 Task: Look for space in Mpophomeni, South Africa from 12th July, 2023 to 16th July, 2023 for 8 adults in price range Rs.10000 to Rs.16000. Place can be private room with 8 bedrooms having 8 beds and 8 bathrooms. Property type can be house, flat, guest house. Amenities needed are: wifi, TV, free parkinig on premises, gym, breakfast. Booking option can be shelf check-in. Required host language is English.
Action: Mouse moved to (476, 123)
Screenshot: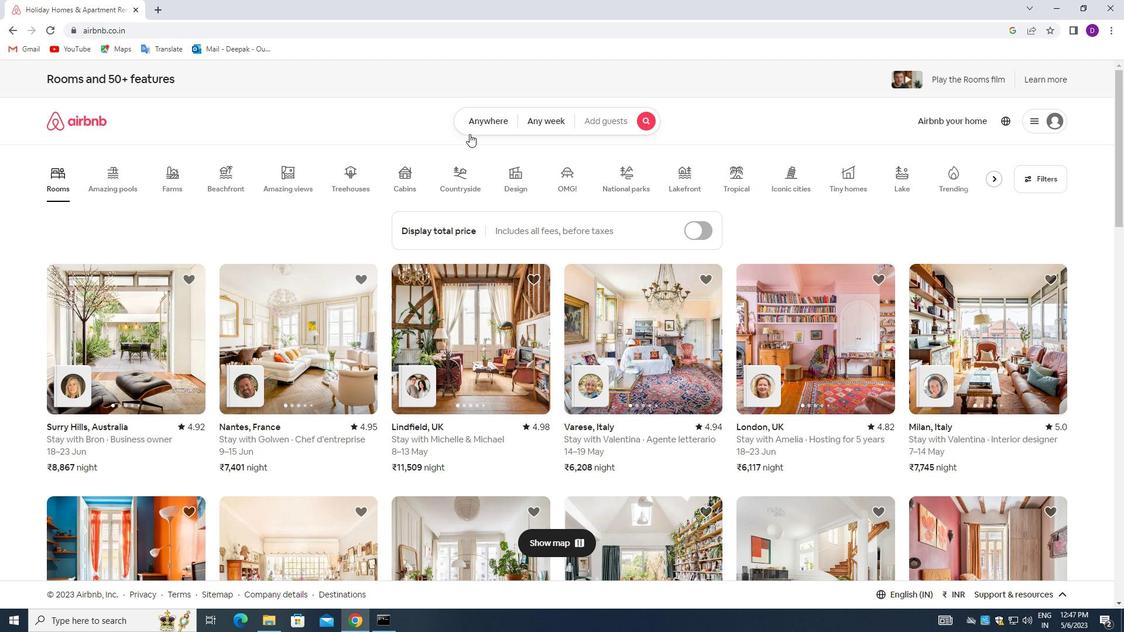 
Action: Mouse pressed left at (476, 123)
Screenshot: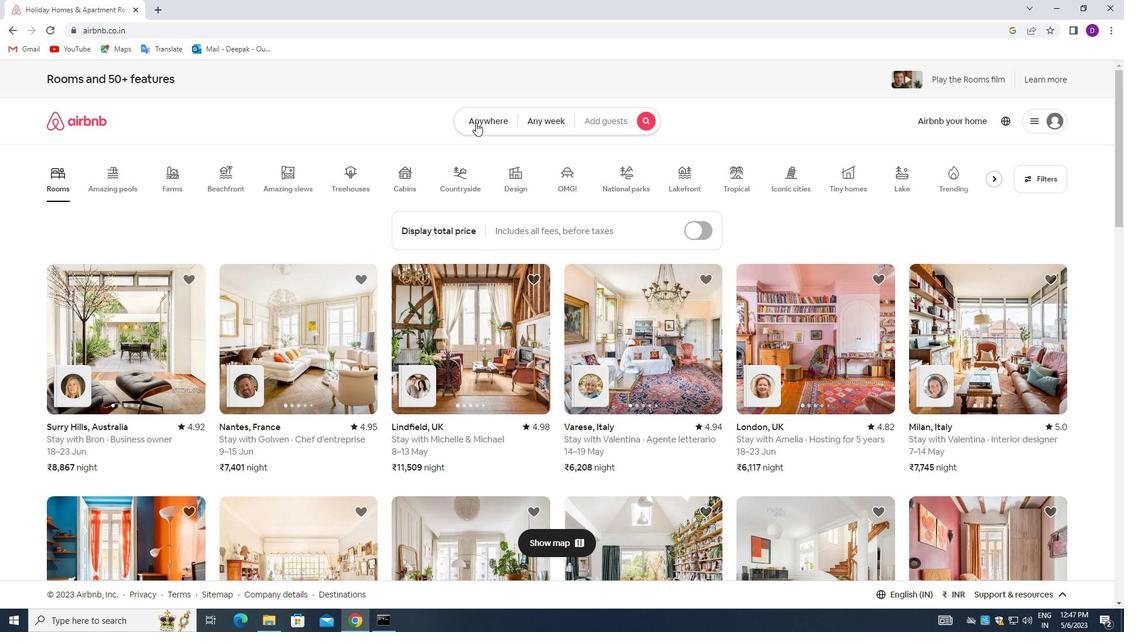 
Action: Mouse moved to (442, 172)
Screenshot: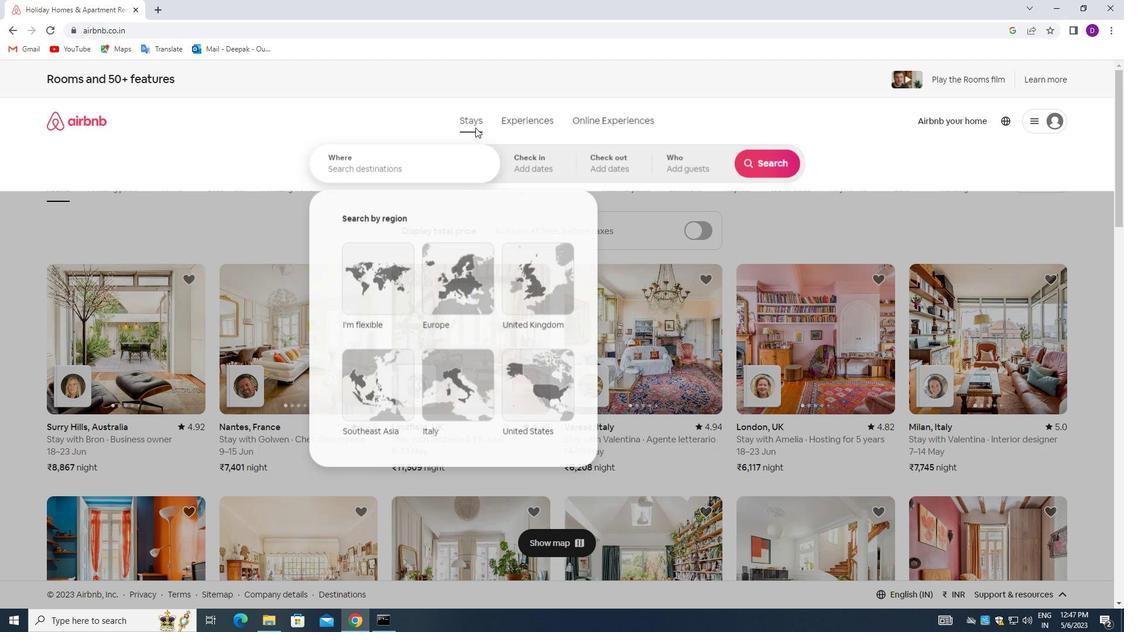 
Action: Mouse pressed left at (442, 172)
Screenshot: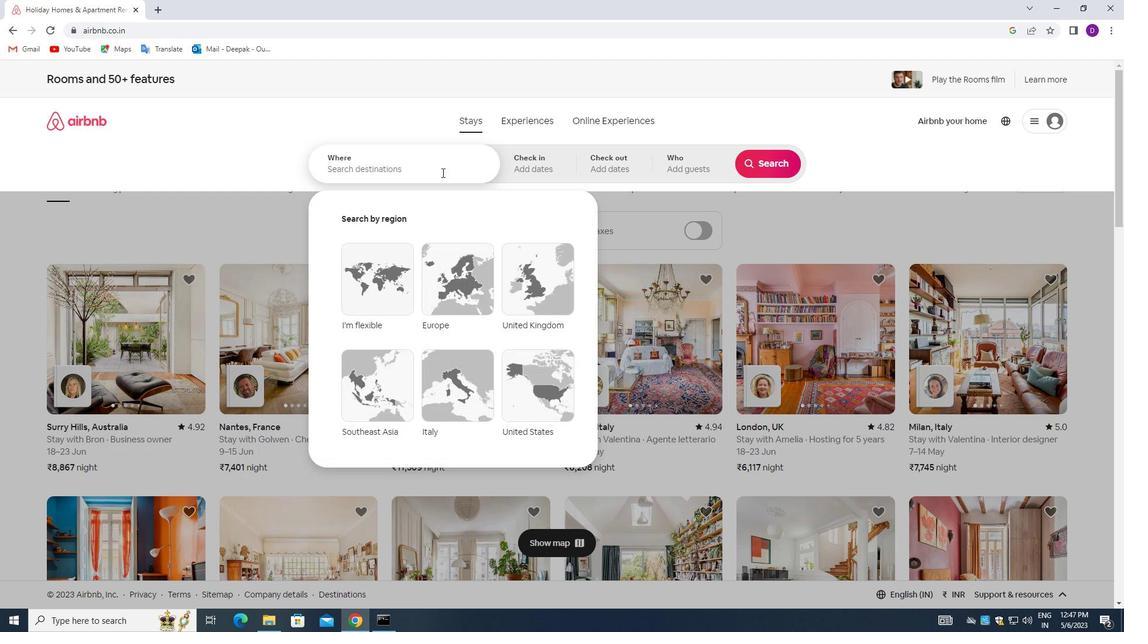 
Action: Mouse moved to (244, 257)
Screenshot: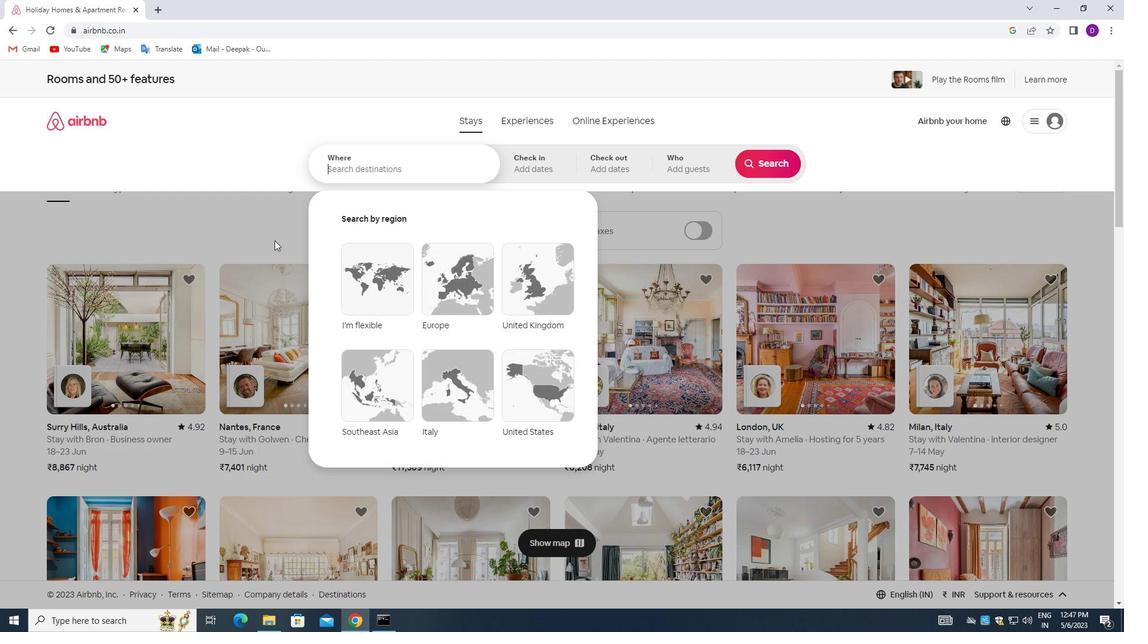 
Action: Key pressed <Key.shift>MPOPHOMENI,<Key.space><Key.shift_r>SOUTH<Key.space><Key.shift_r>AFRICA<Key.enter>
Screenshot: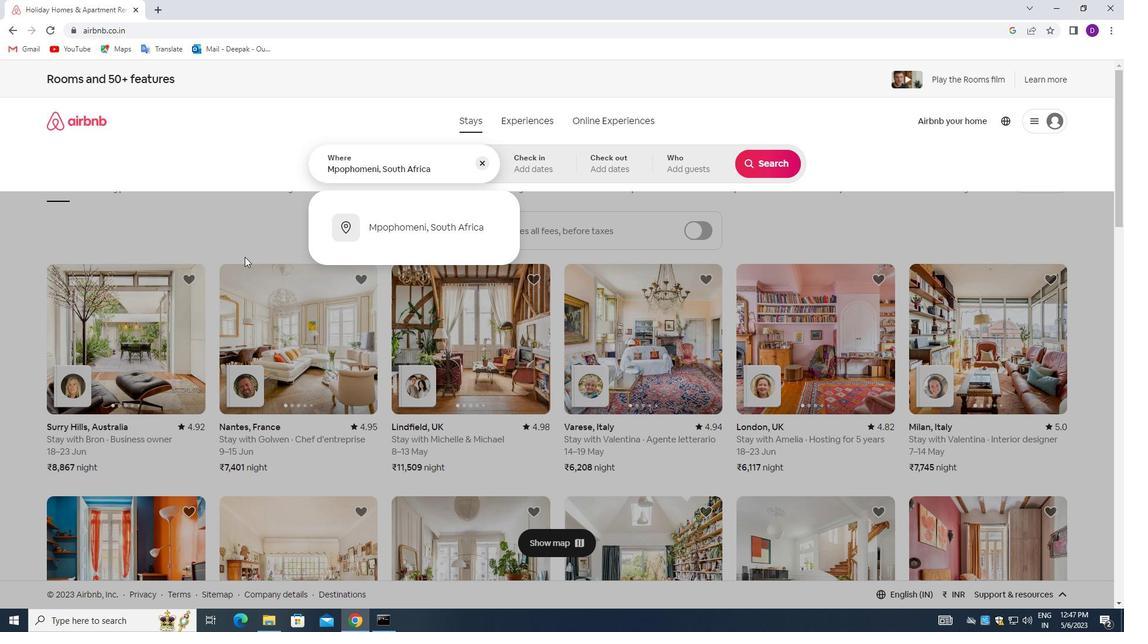 
Action: Mouse moved to (762, 259)
Screenshot: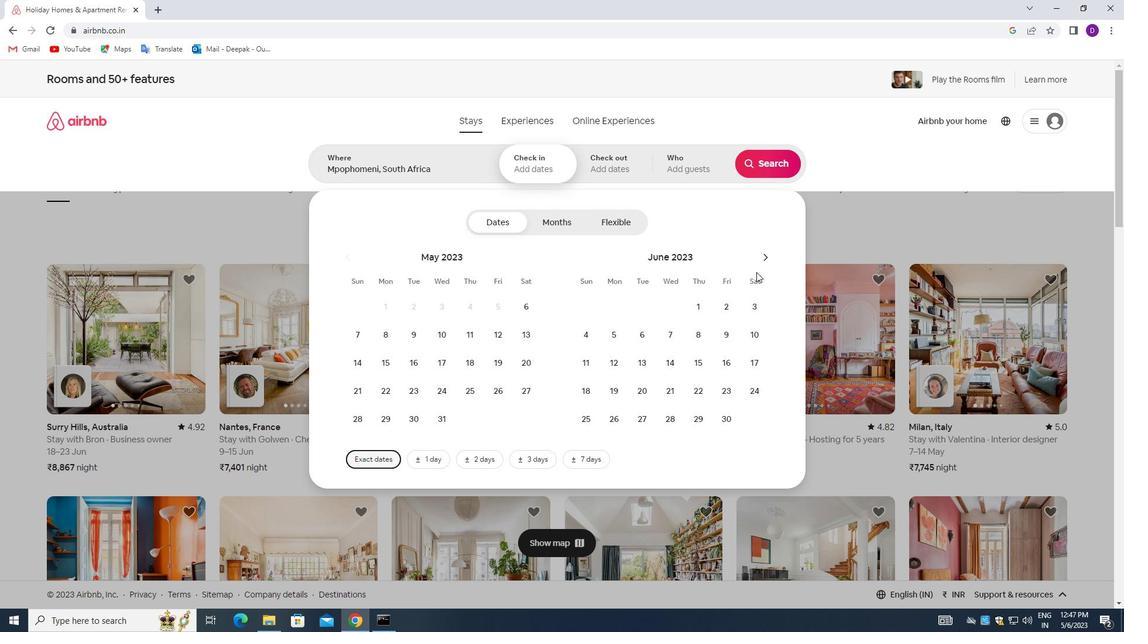 
Action: Mouse pressed left at (762, 259)
Screenshot: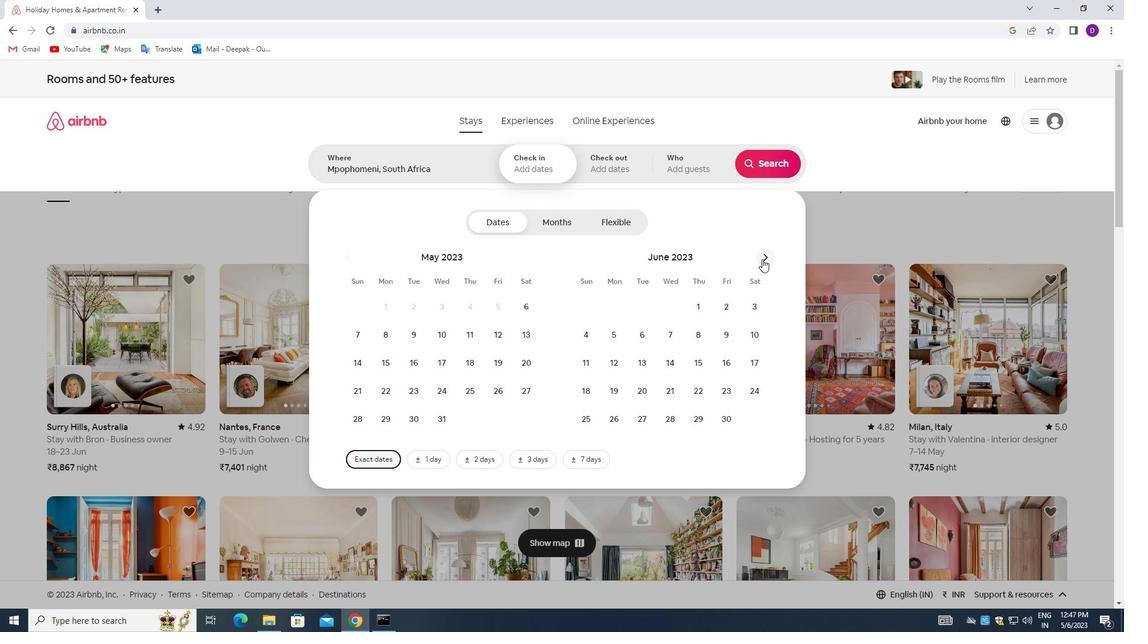 
Action: Mouse moved to (672, 366)
Screenshot: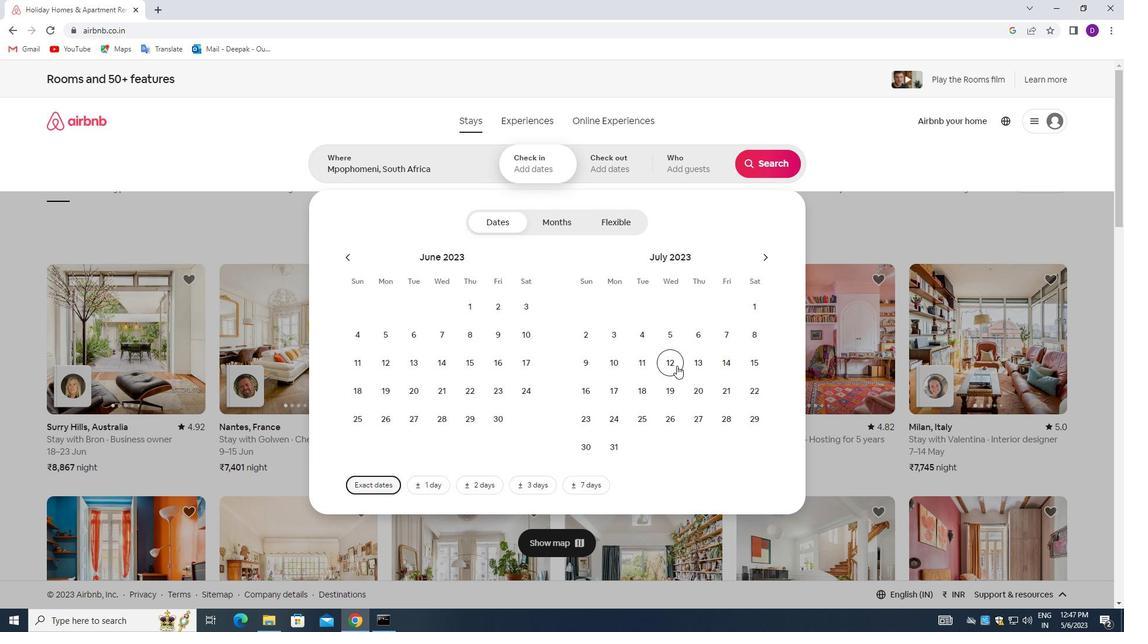 
Action: Mouse pressed left at (672, 366)
Screenshot: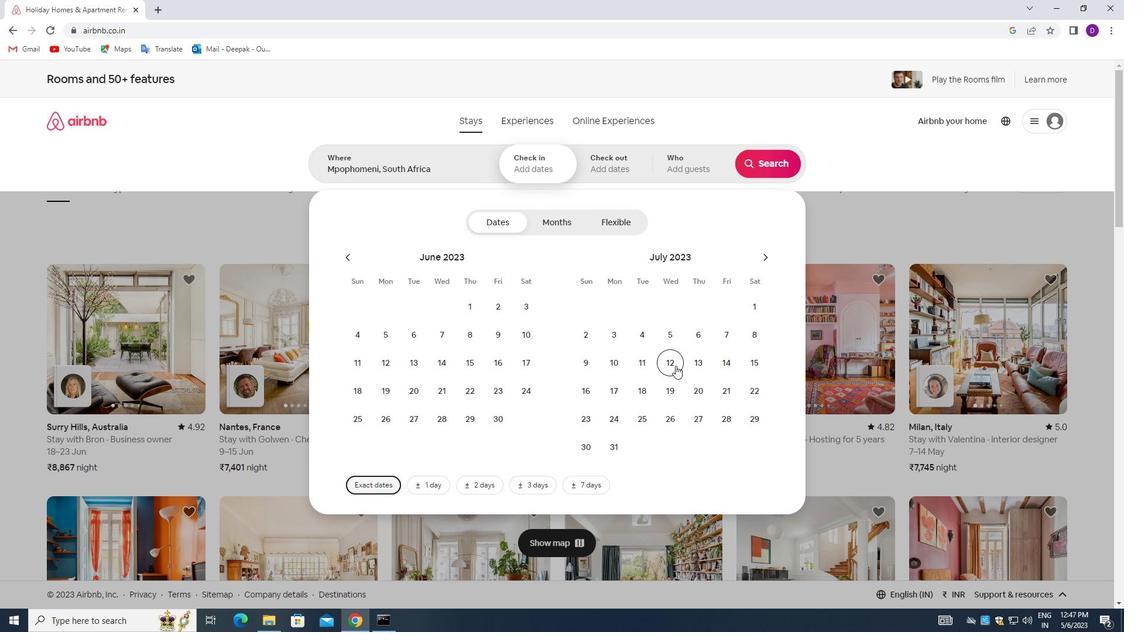 
Action: Mouse moved to (592, 387)
Screenshot: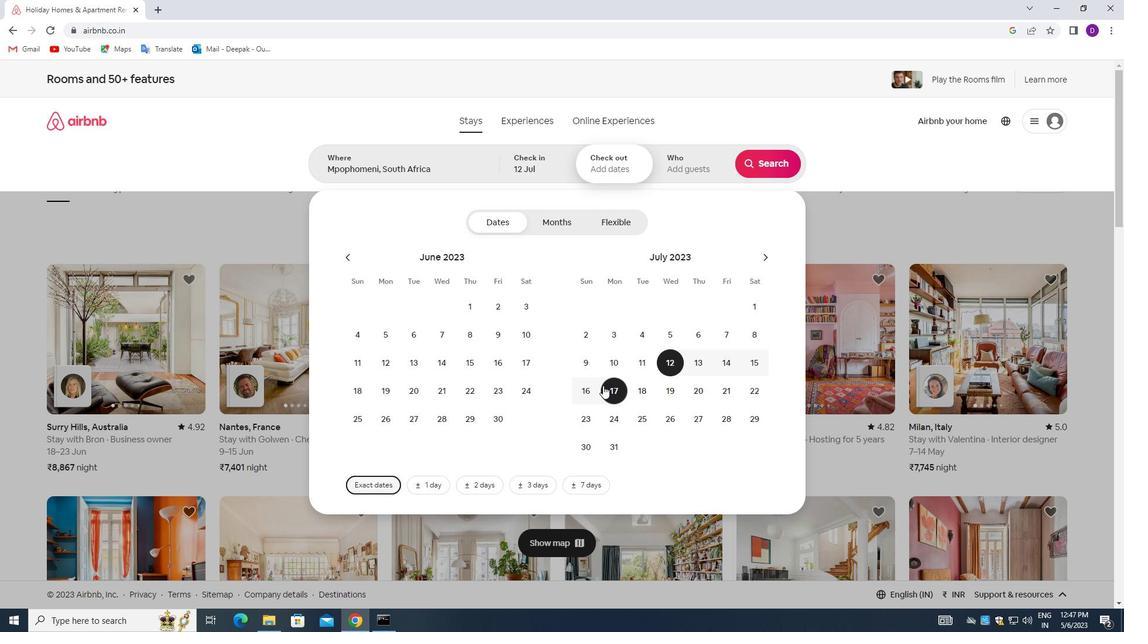
Action: Mouse pressed left at (592, 387)
Screenshot: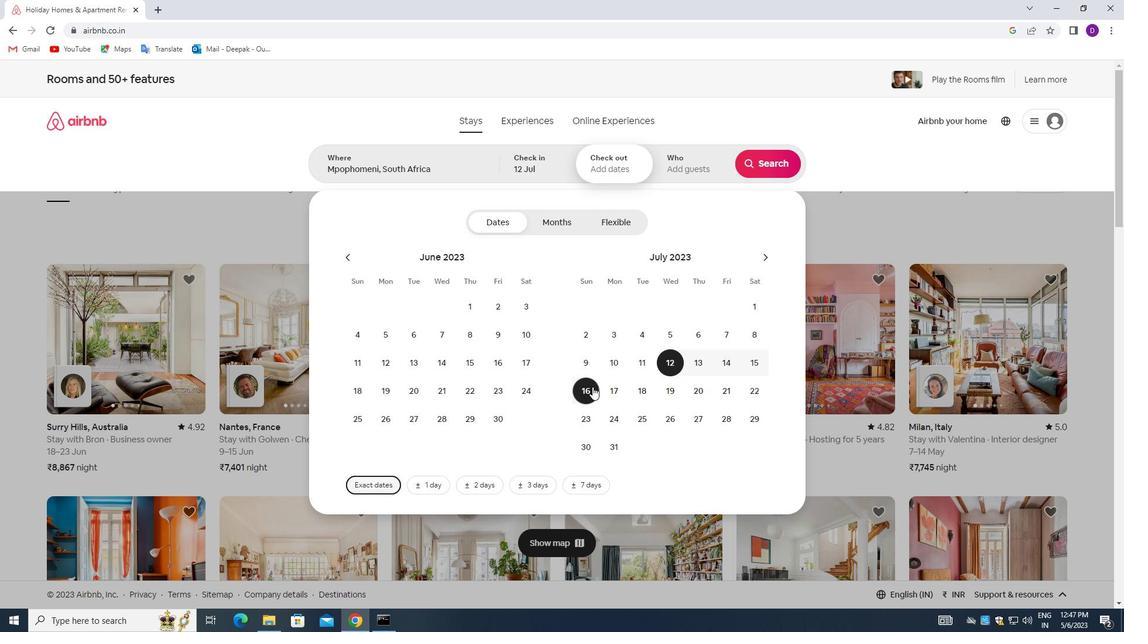 
Action: Mouse moved to (691, 166)
Screenshot: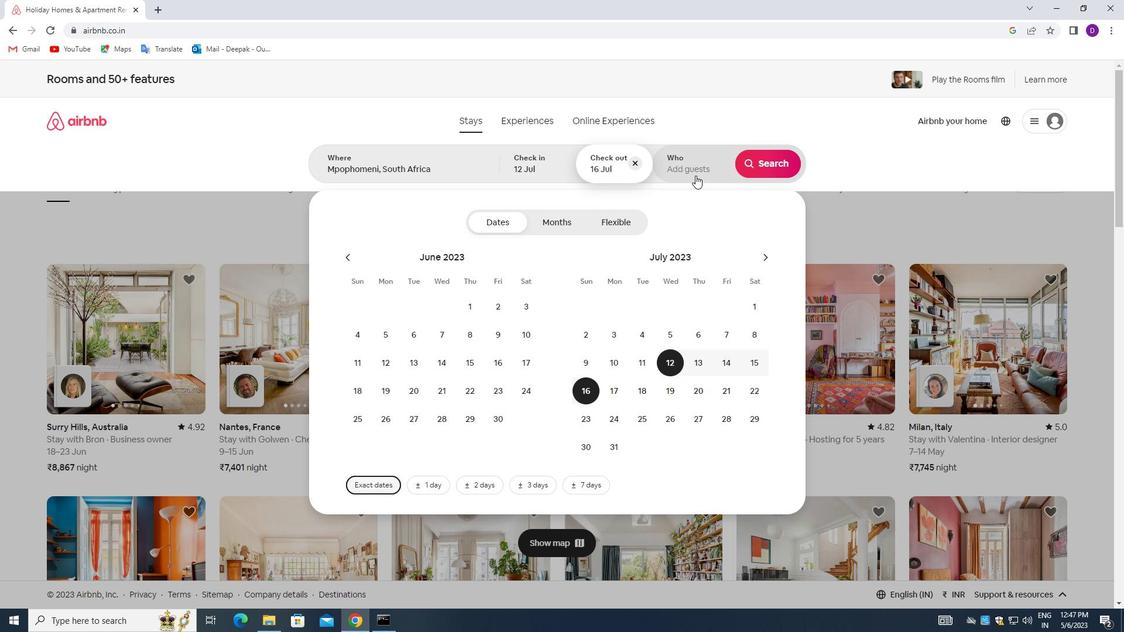 
Action: Mouse pressed left at (691, 166)
Screenshot: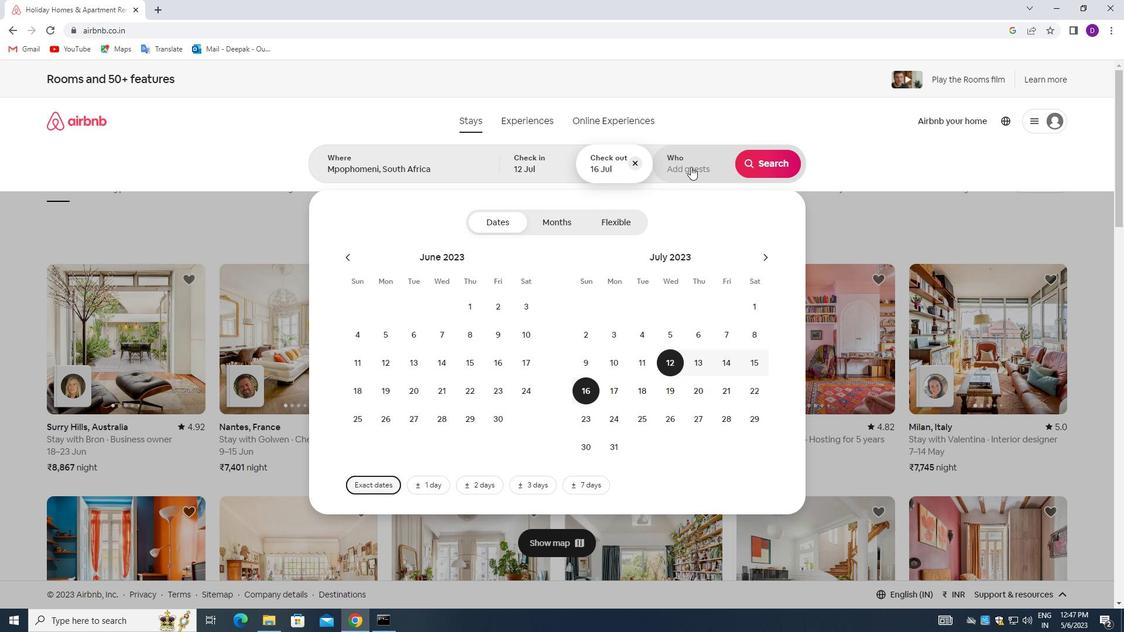 
Action: Mouse moved to (772, 224)
Screenshot: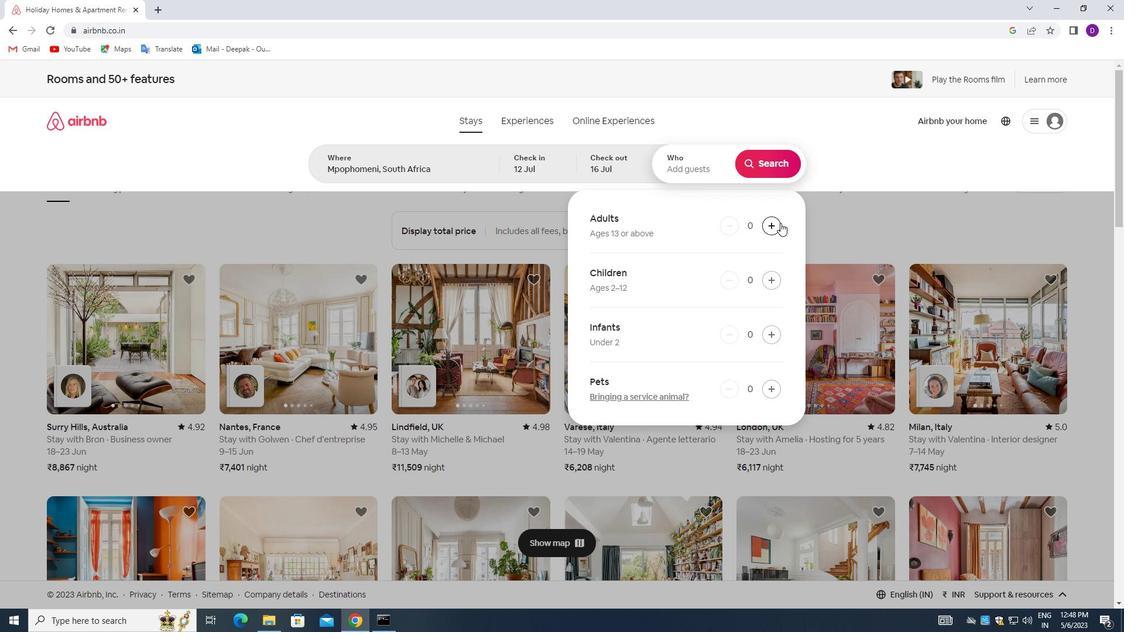 
Action: Mouse pressed left at (772, 224)
Screenshot: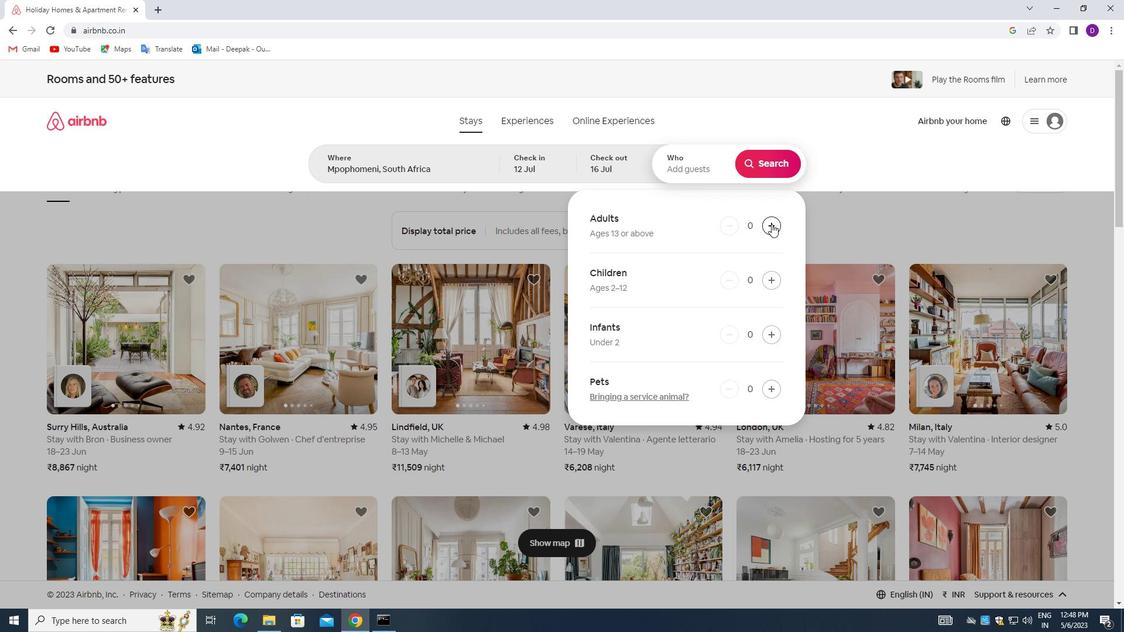 
Action: Mouse pressed left at (772, 224)
Screenshot: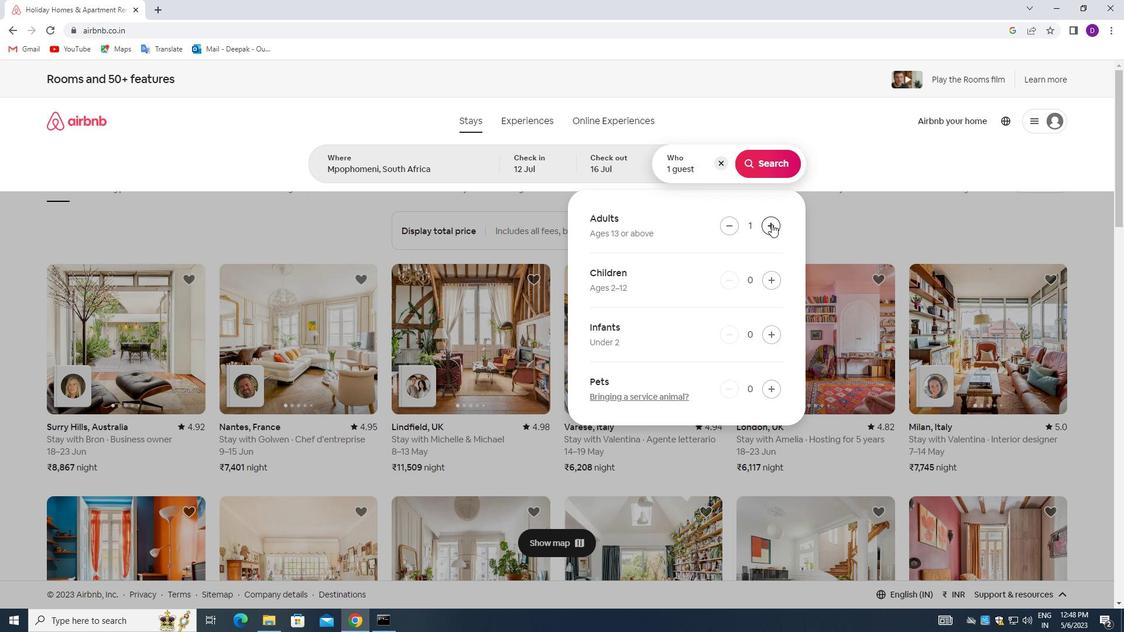 
Action: Mouse pressed left at (772, 224)
Screenshot: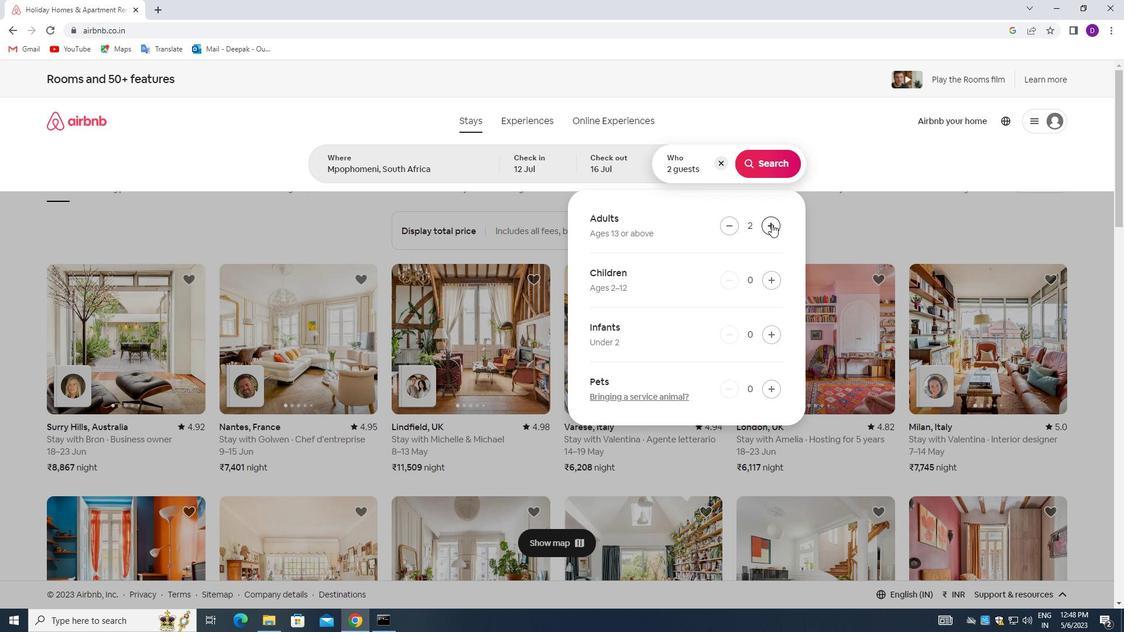 
Action: Mouse pressed left at (772, 224)
Screenshot: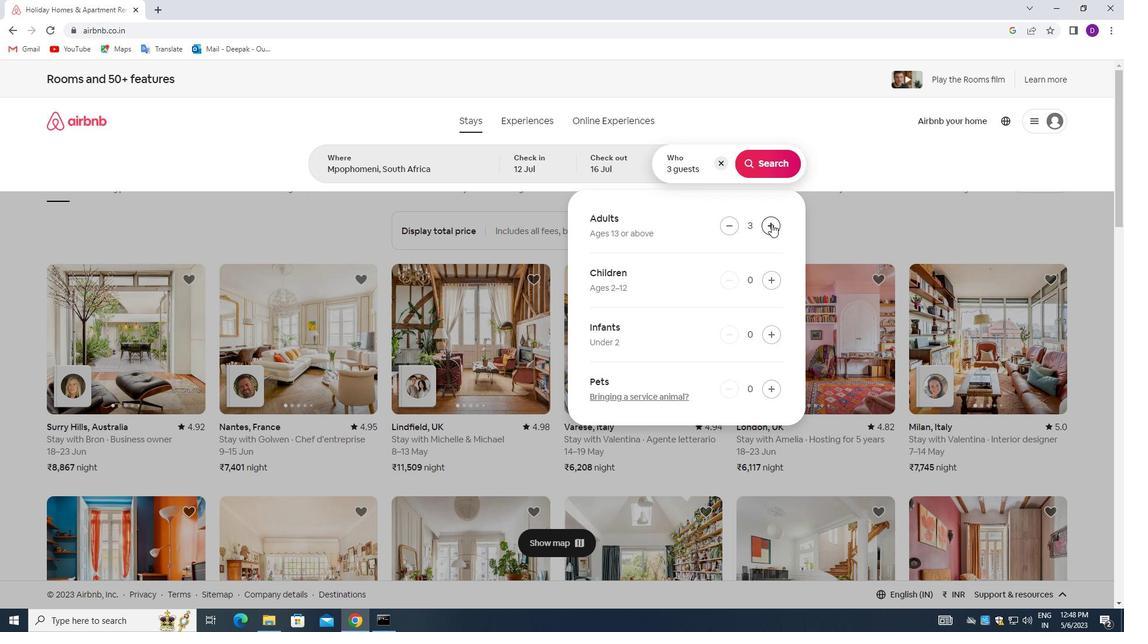 
Action: Mouse pressed left at (772, 224)
Screenshot: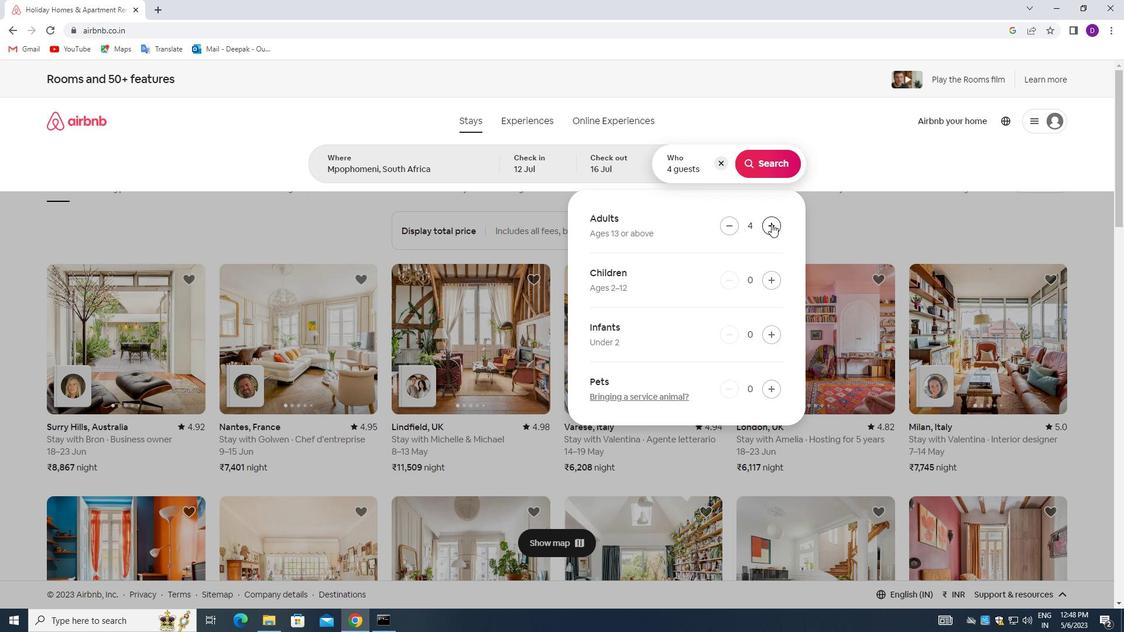 
Action: Mouse pressed left at (772, 224)
Screenshot: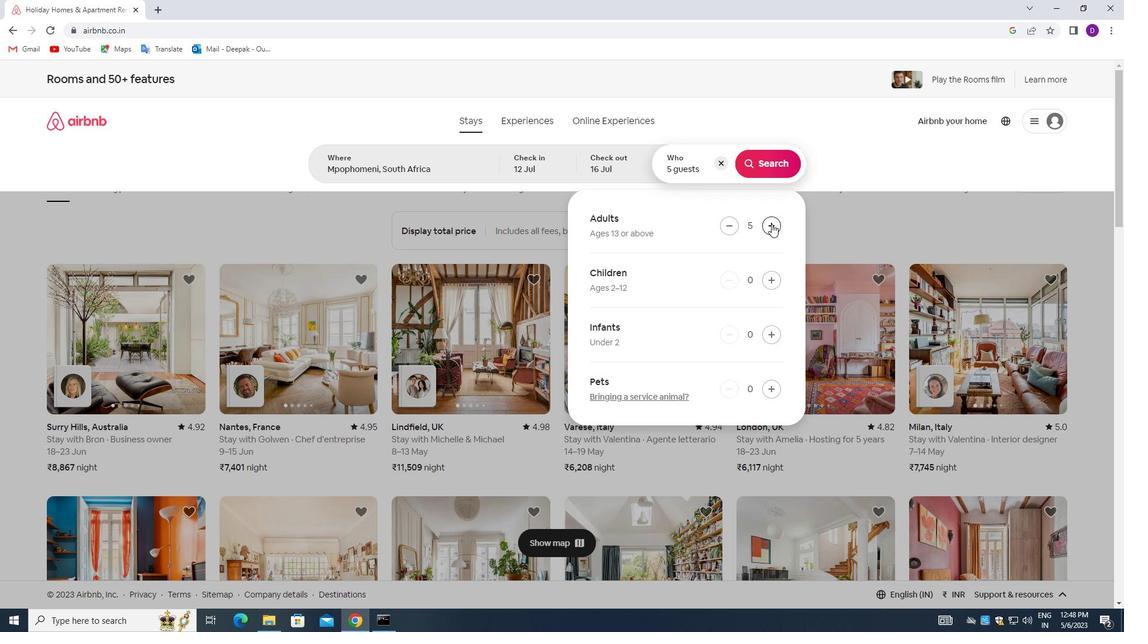 
Action: Mouse pressed left at (772, 224)
Screenshot: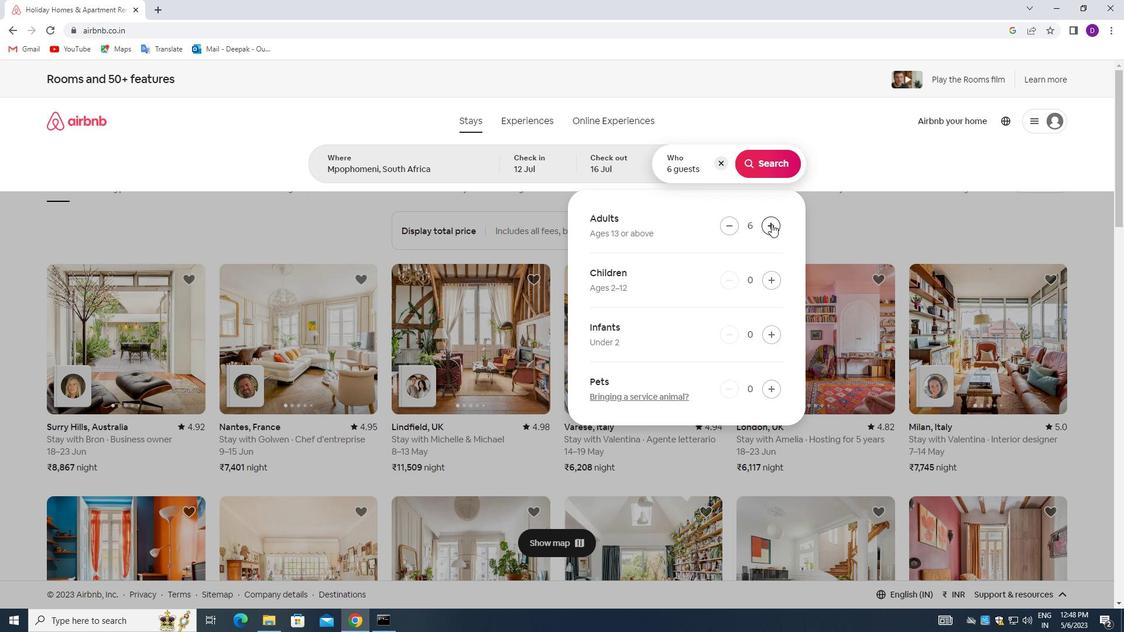 
Action: Mouse pressed left at (772, 224)
Screenshot: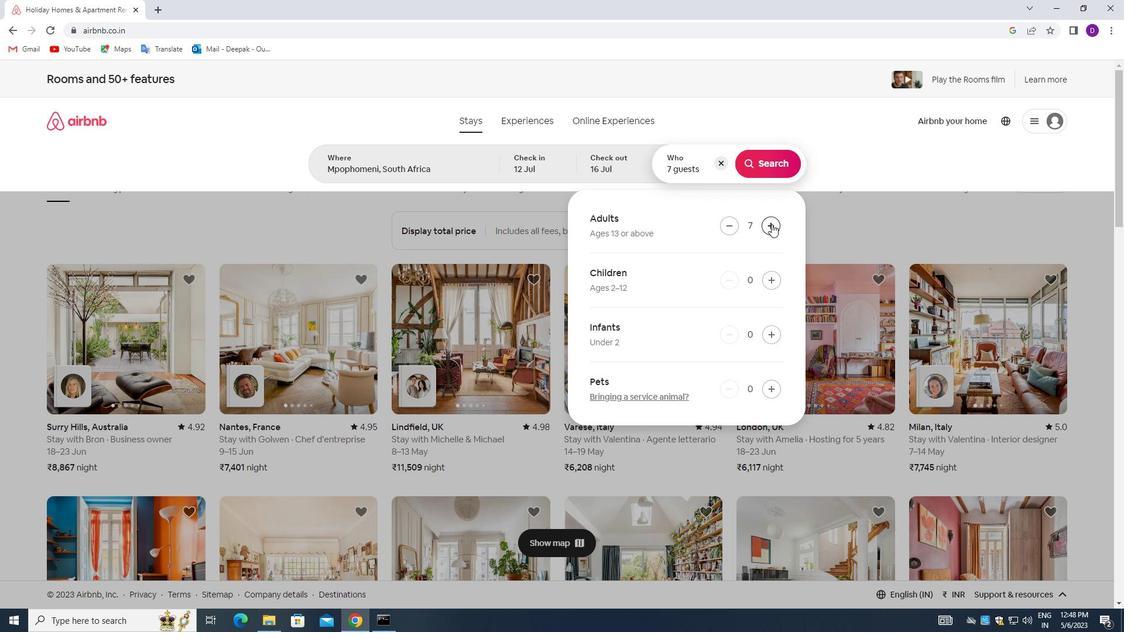 
Action: Mouse moved to (763, 158)
Screenshot: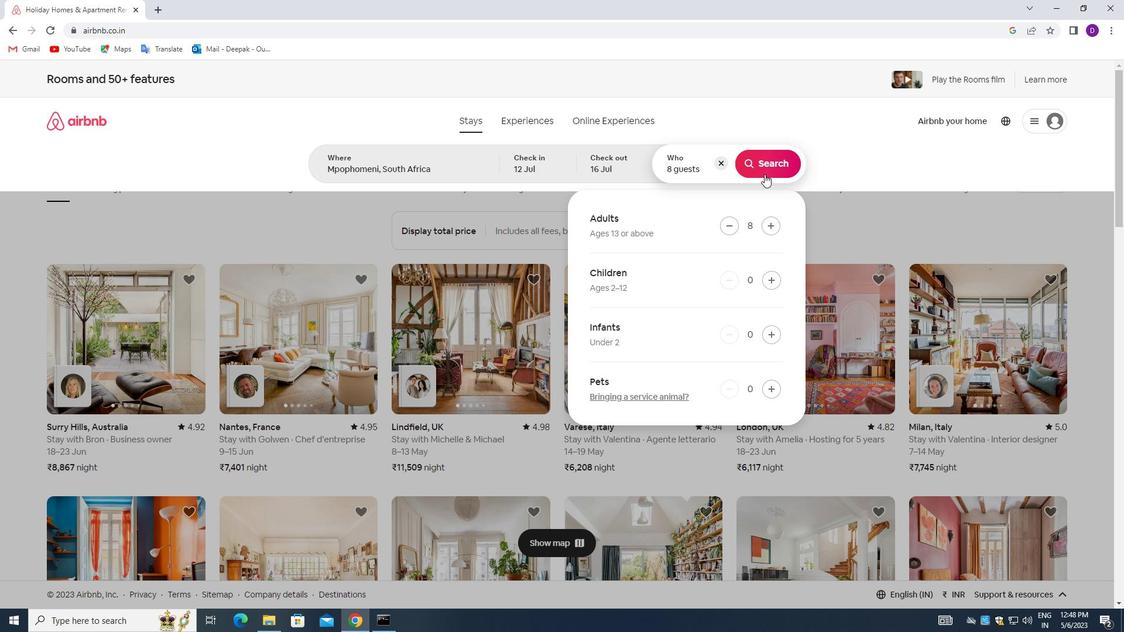 
Action: Mouse pressed left at (763, 158)
Screenshot: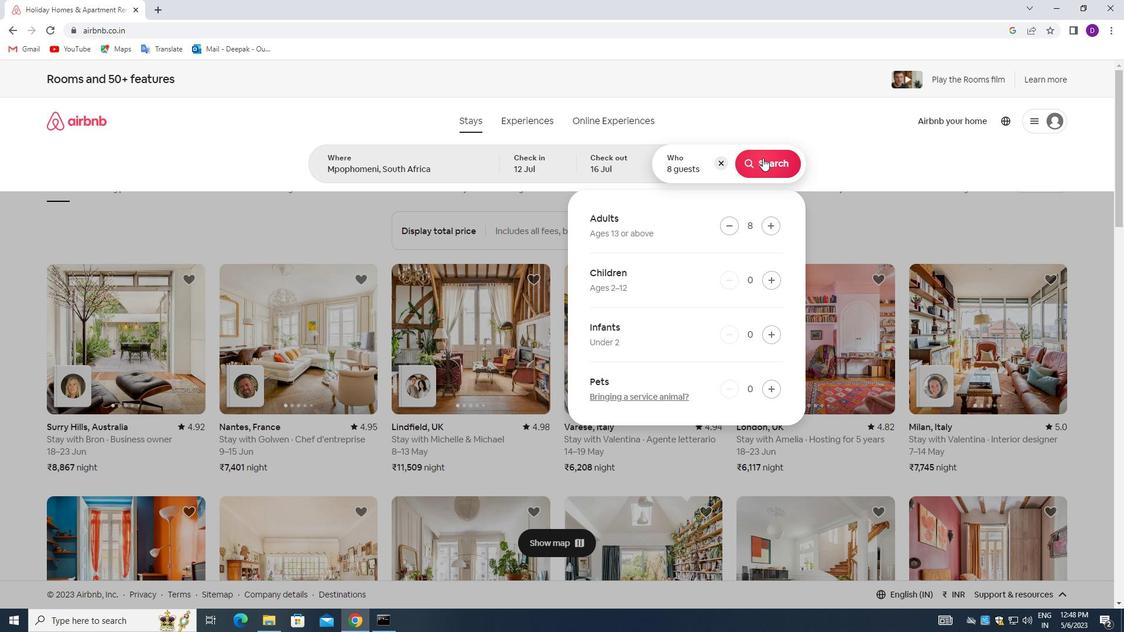 
Action: Mouse moved to (1061, 130)
Screenshot: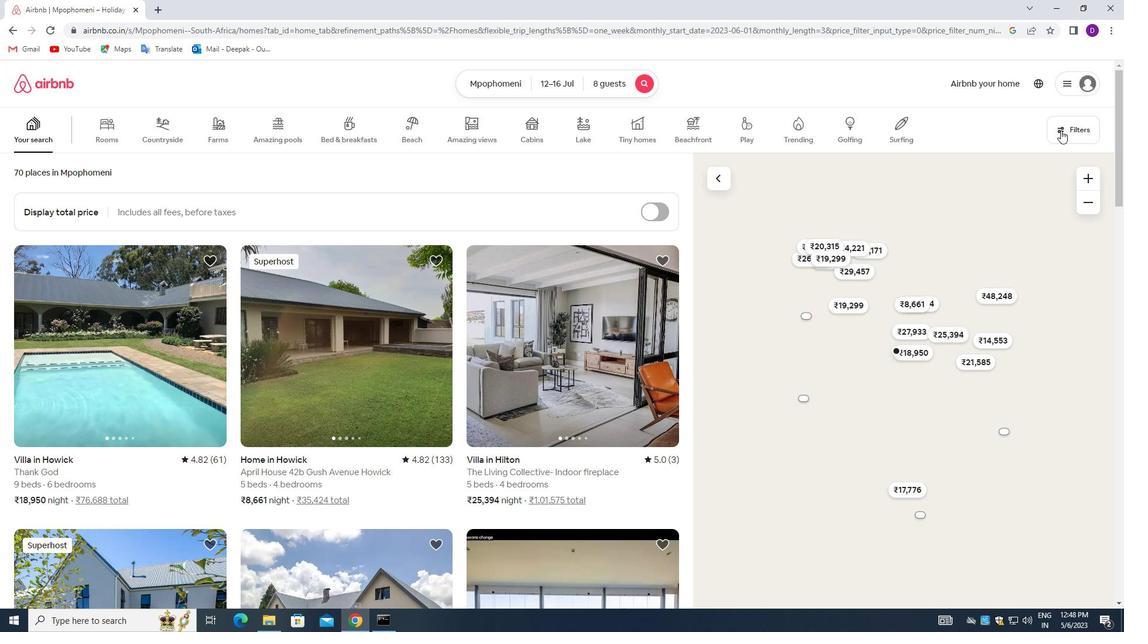 
Action: Mouse pressed left at (1061, 130)
Screenshot: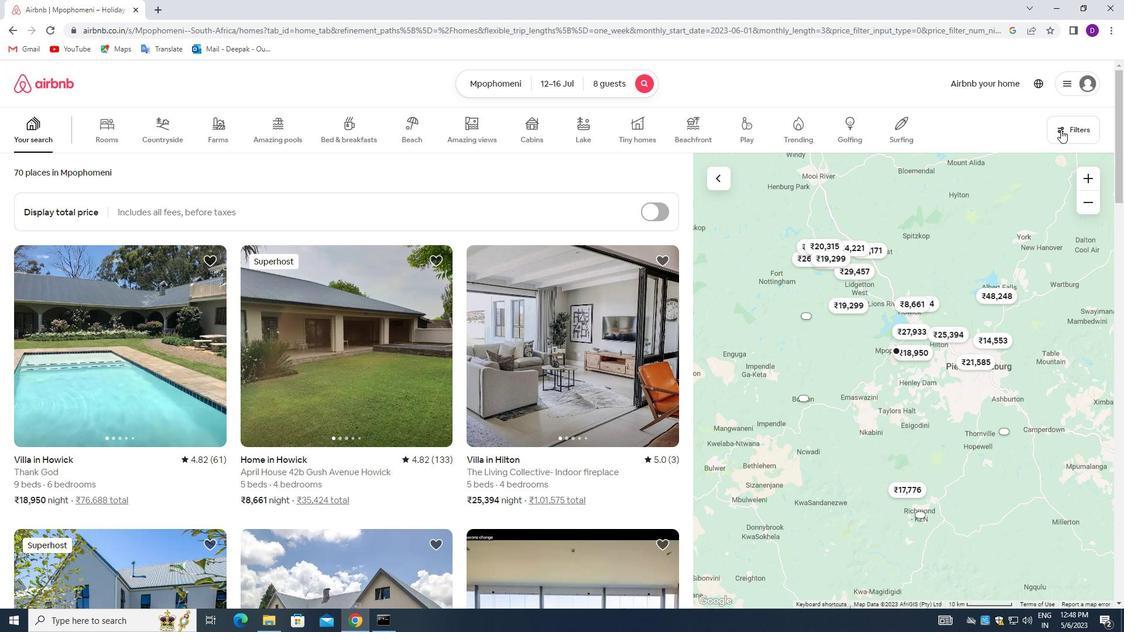 
Action: Mouse moved to (408, 418)
Screenshot: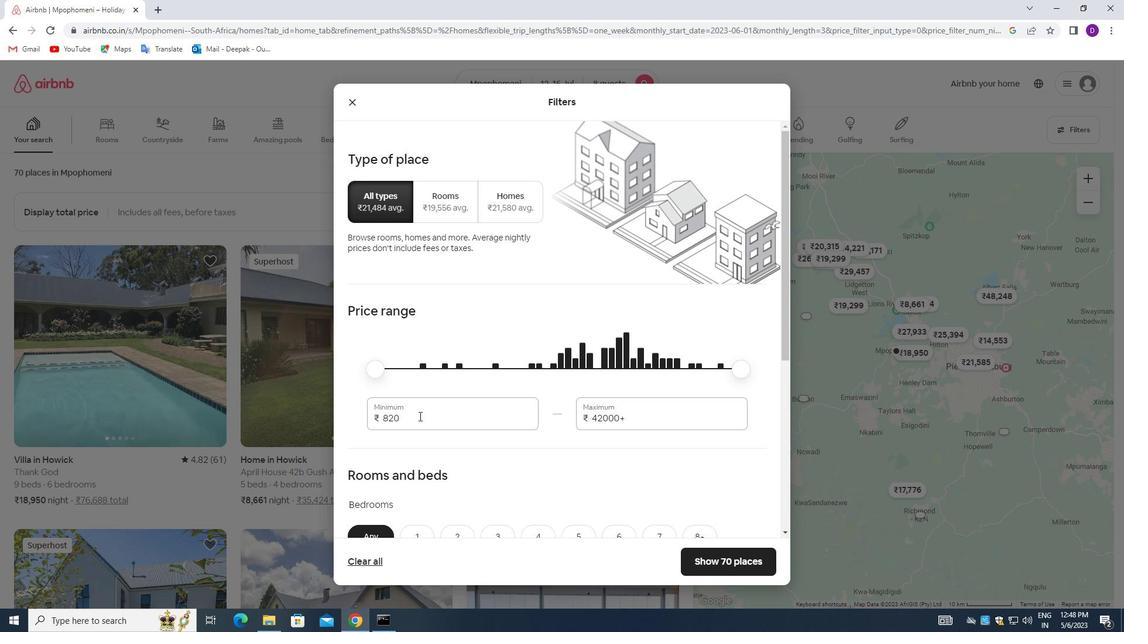 
Action: Mouse pressed left at (408, 418)
Screenshot: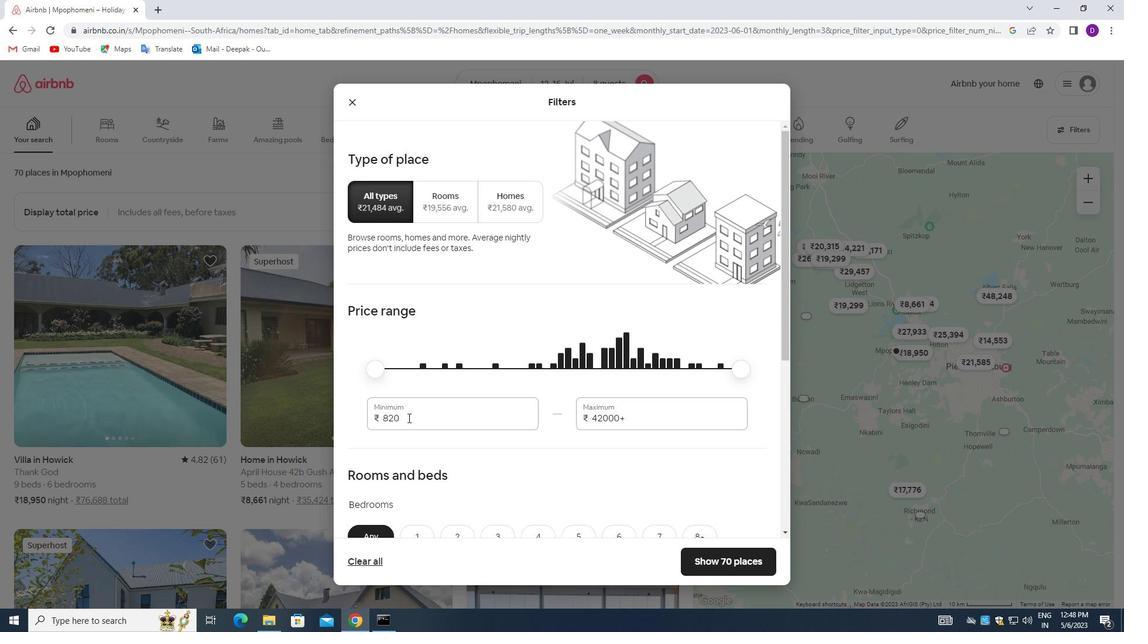 
Action: Mouse pressed left at (408, 418)
Screenshot: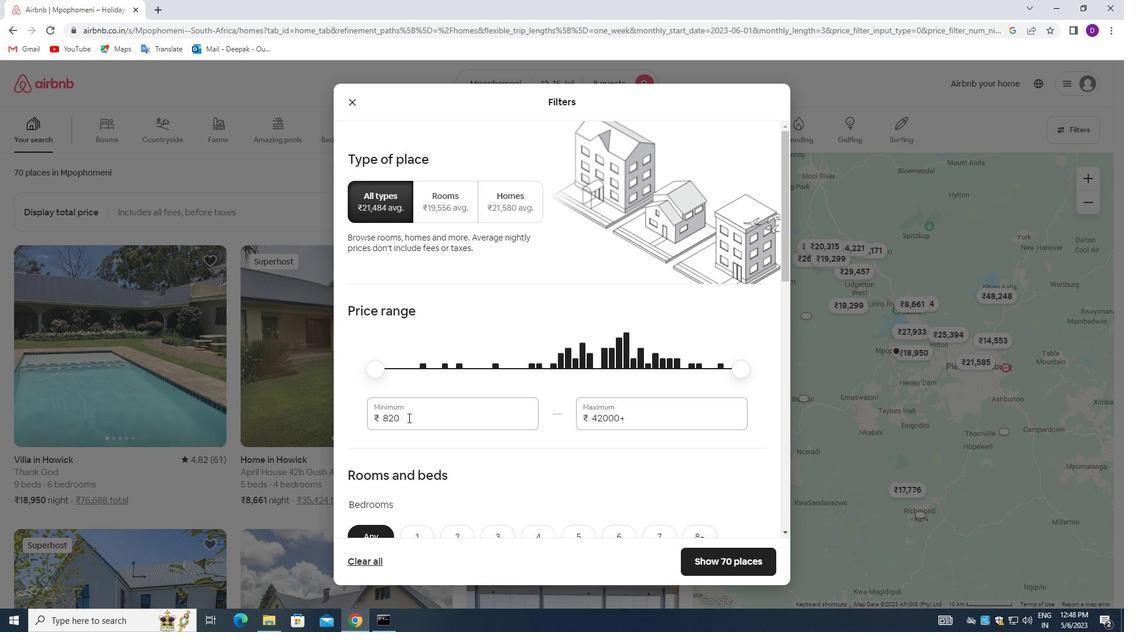 
Action: Key pressed 10000<Key.tab>16000
Screenshot: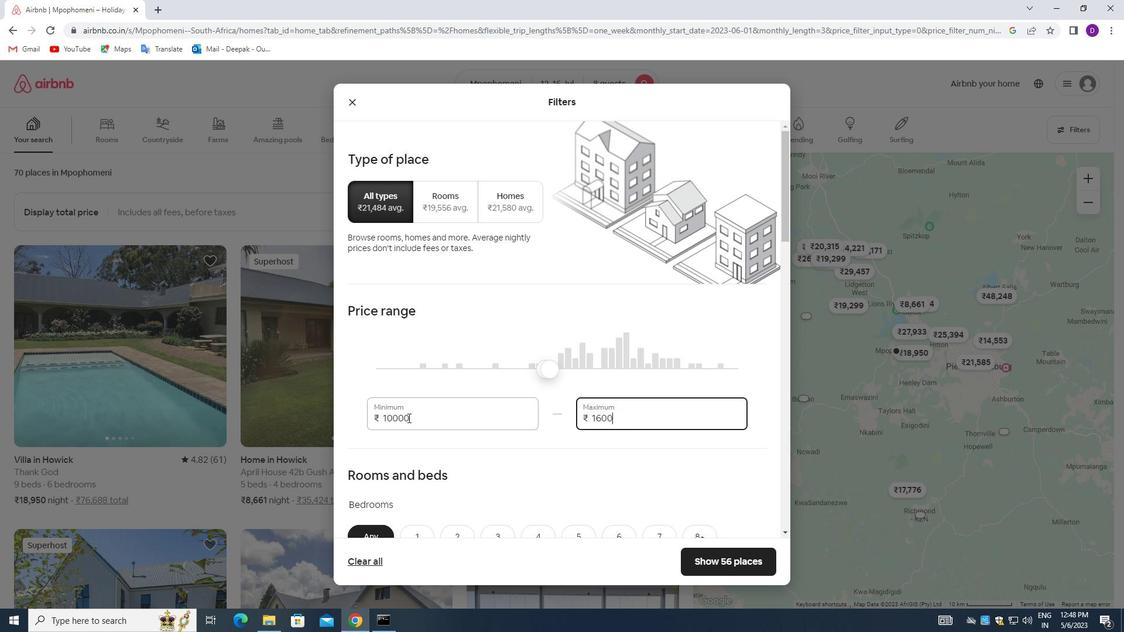 
Action: Mouse moved to (503, 418)
Screenshot: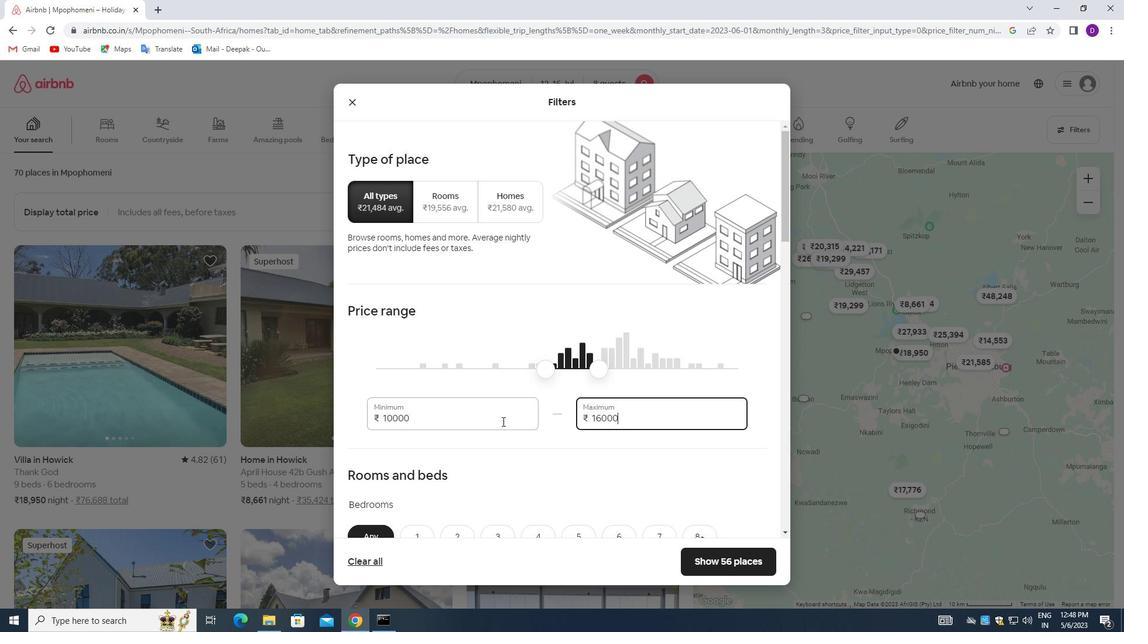 
Action: Mouse scrolled (503, 418) with delta (0, 0)
Screenshot: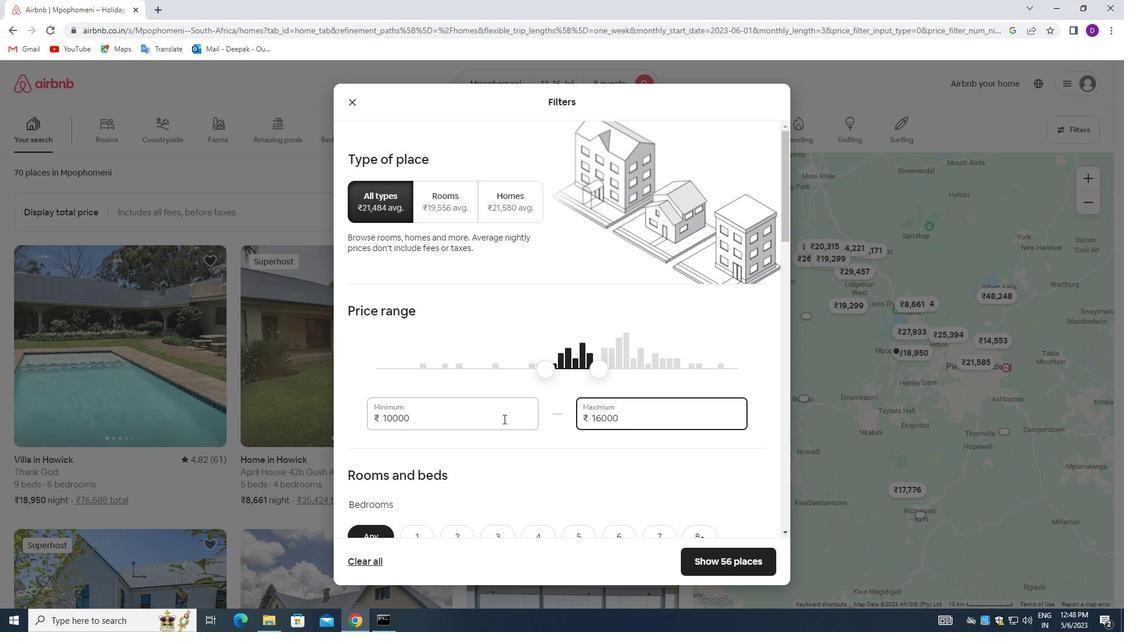 
Action: Mouse scrolled (503, 418) with delta (0, 0)
Screenshot: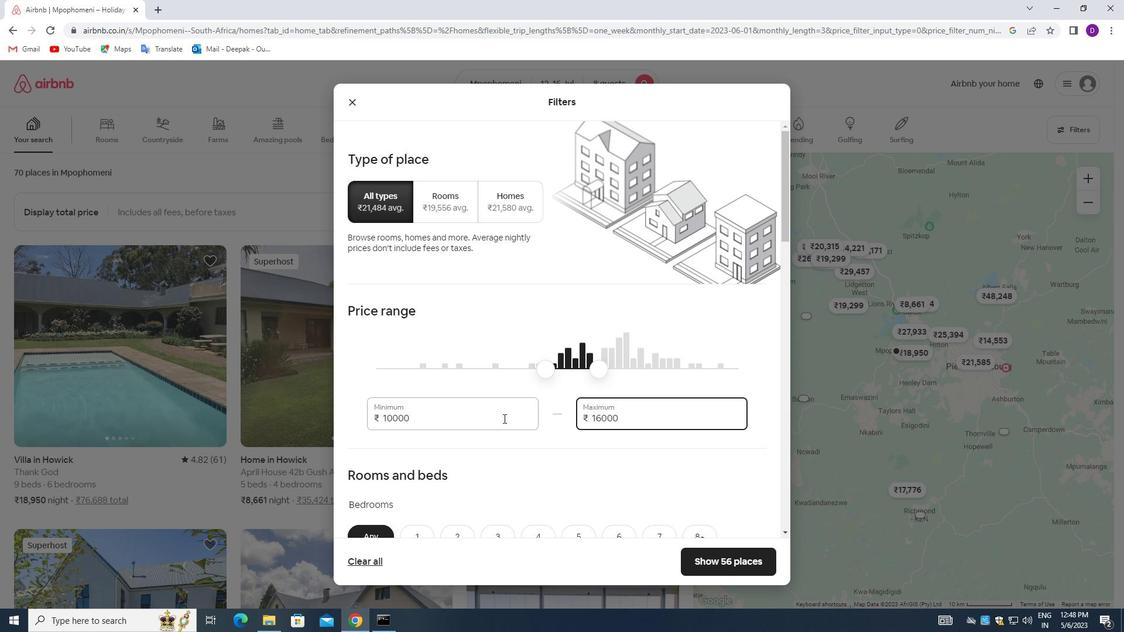 
Action: Mouse moved to (520, 404)
Screenshot: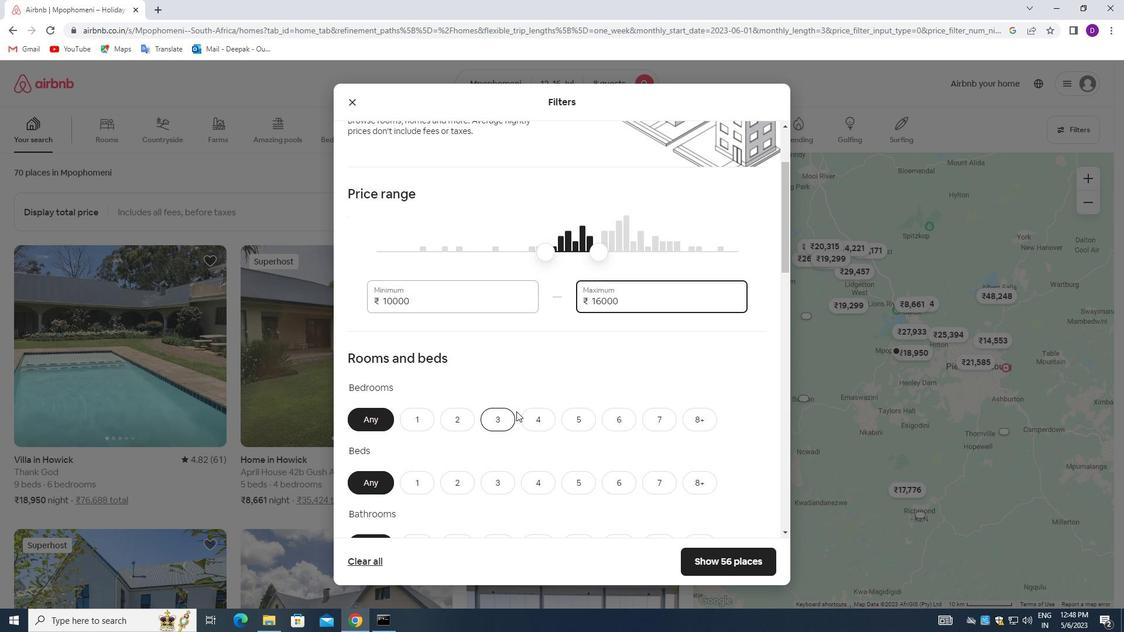 
Action: Mouse scrolled (520, 403) with delta (0, 0)
Screenshot: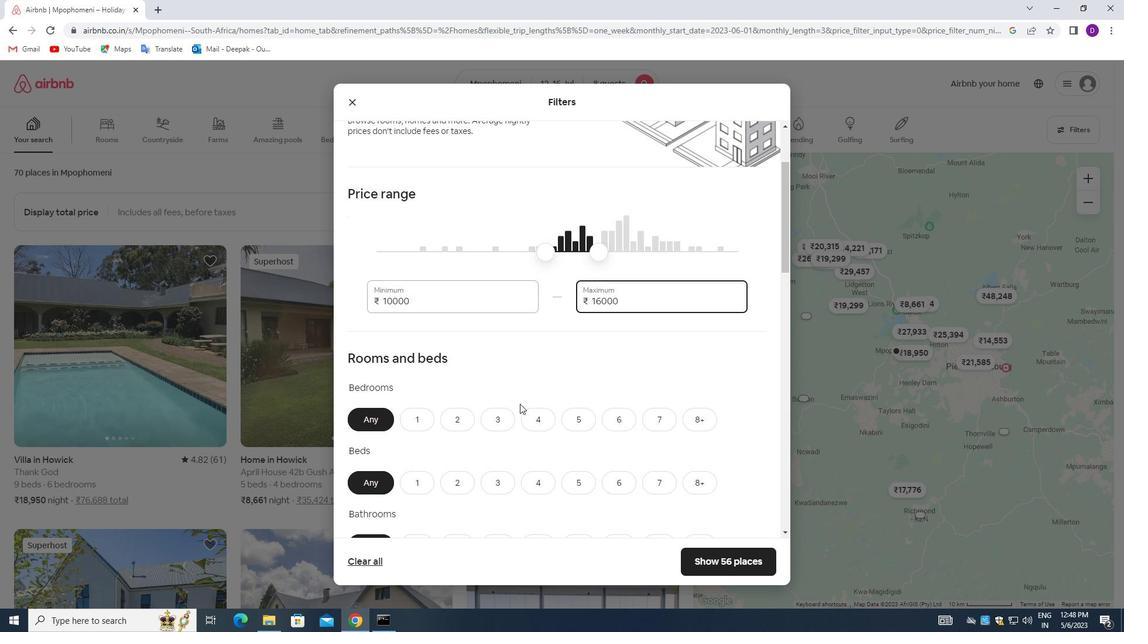 
Action: Mouse scrolled (520, 403) with delta (0, 0)
Screenshot: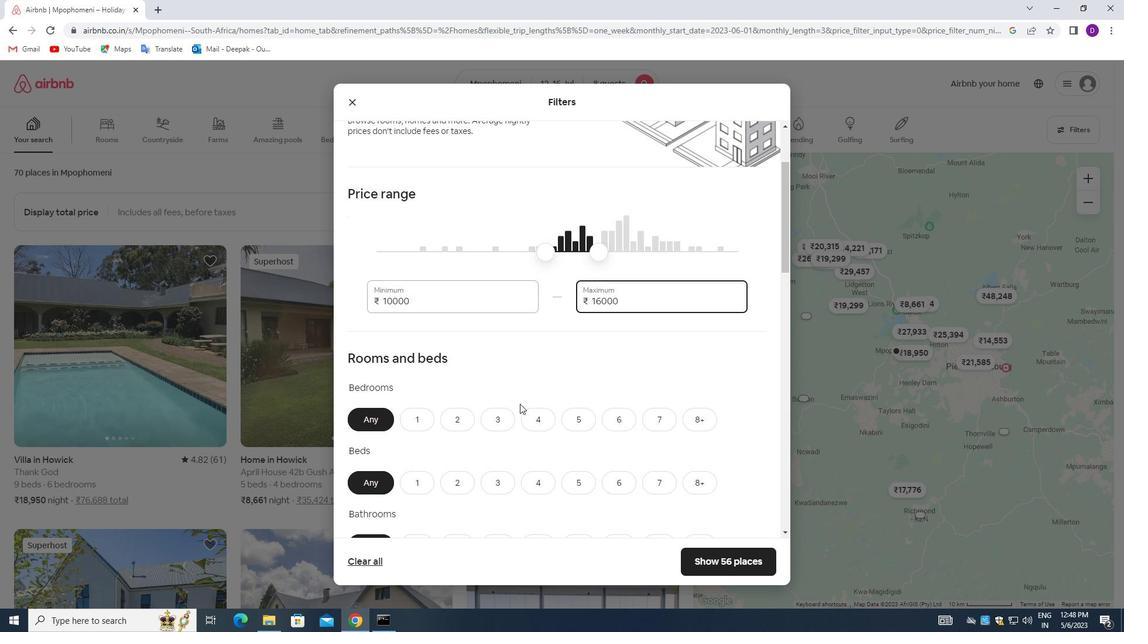 
Action: Mouse scrolled (520, 403) with delta (0, 0)
Screenshot: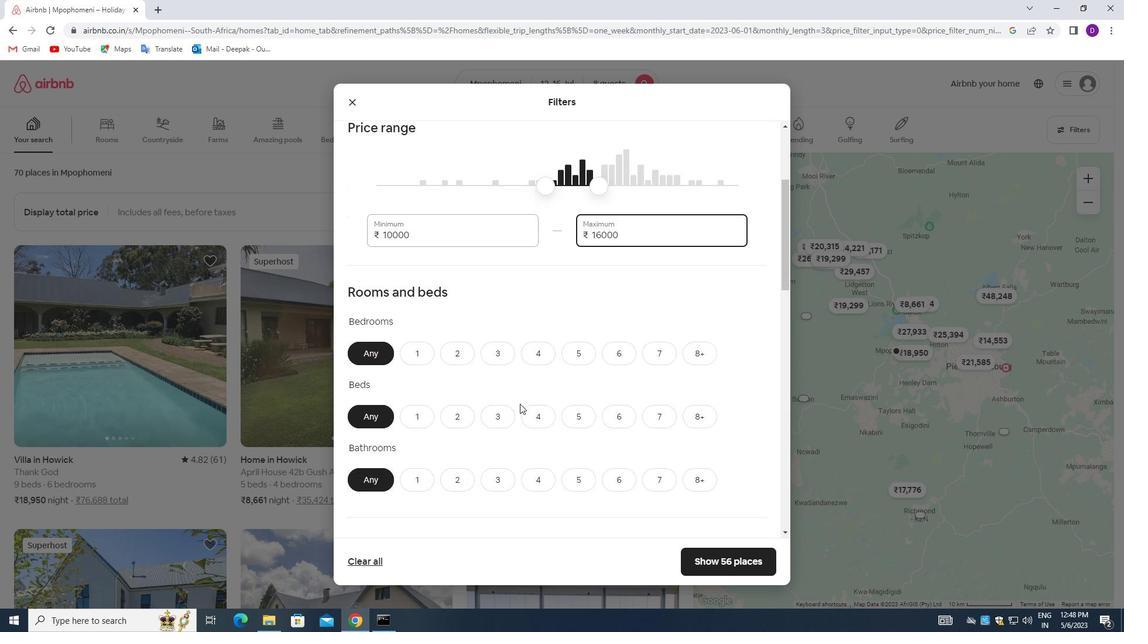 
Action: Mouse moved to (699, 251)
Screenshot: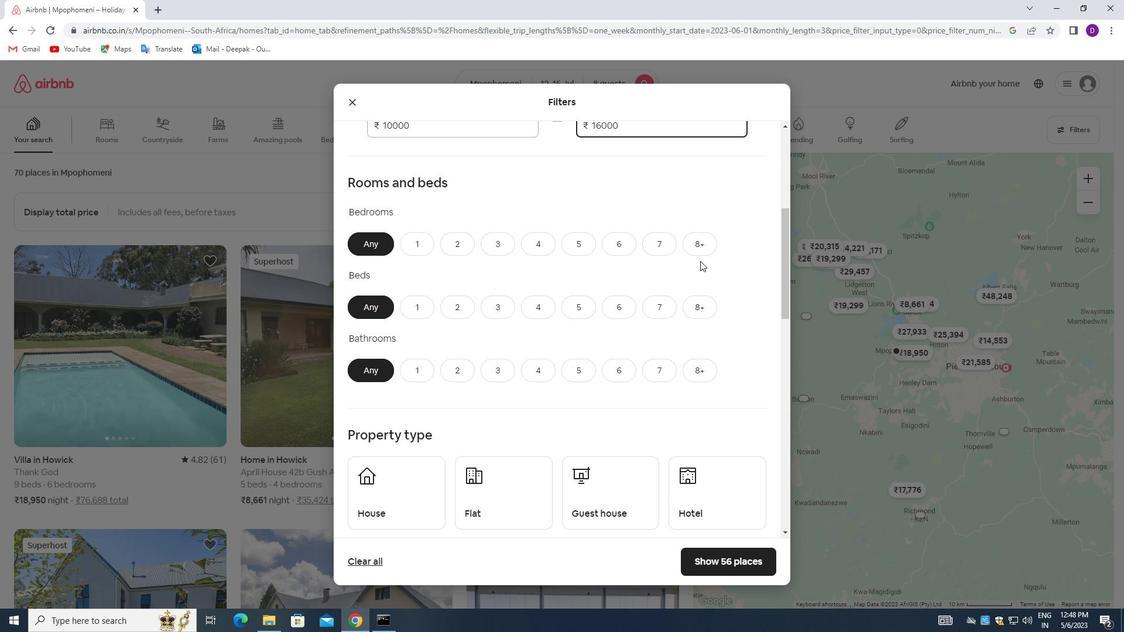 
Action: Mouse pressed left at (699, 251)
Screenshot: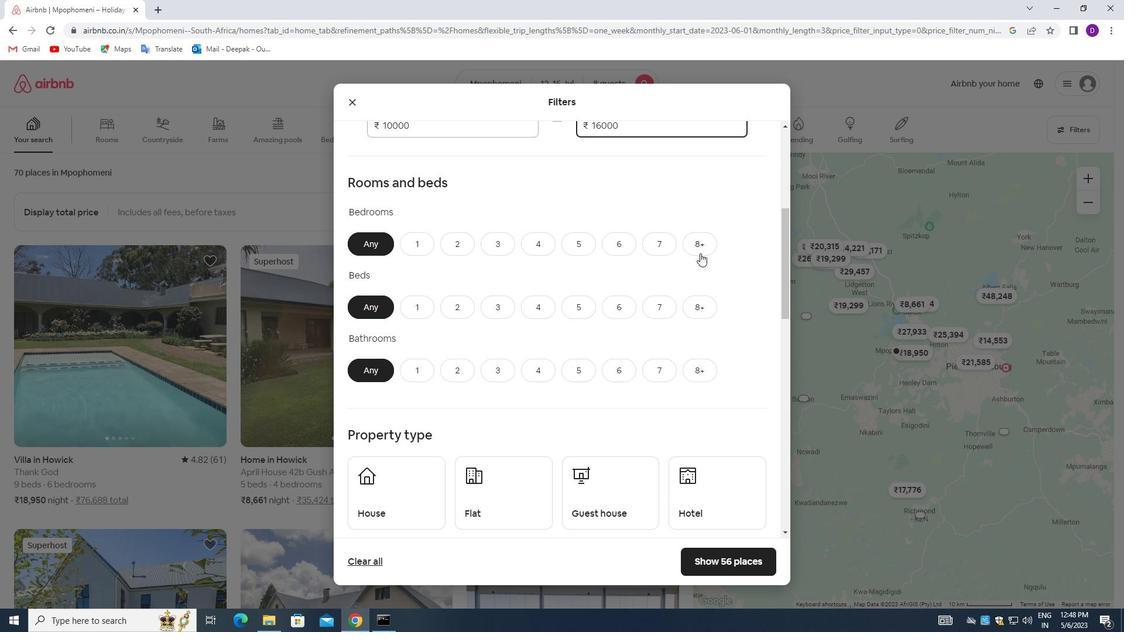 
Action: Mouse moved to (697, 300)
Screenshot: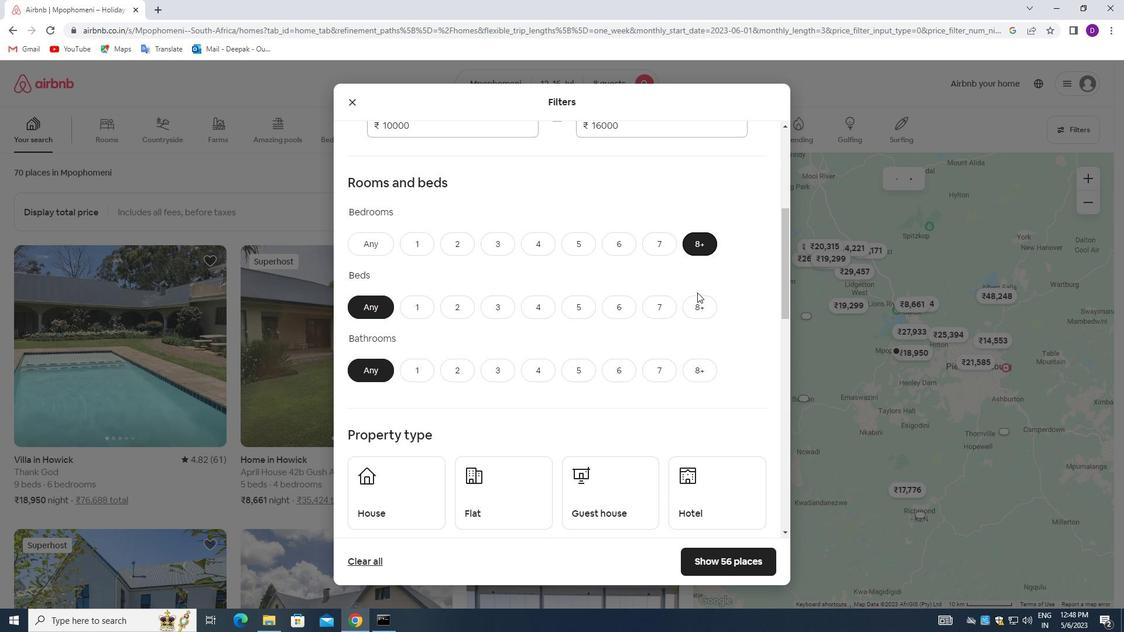 
Action: Mouse pressed left at (697, 300)
Screenshot: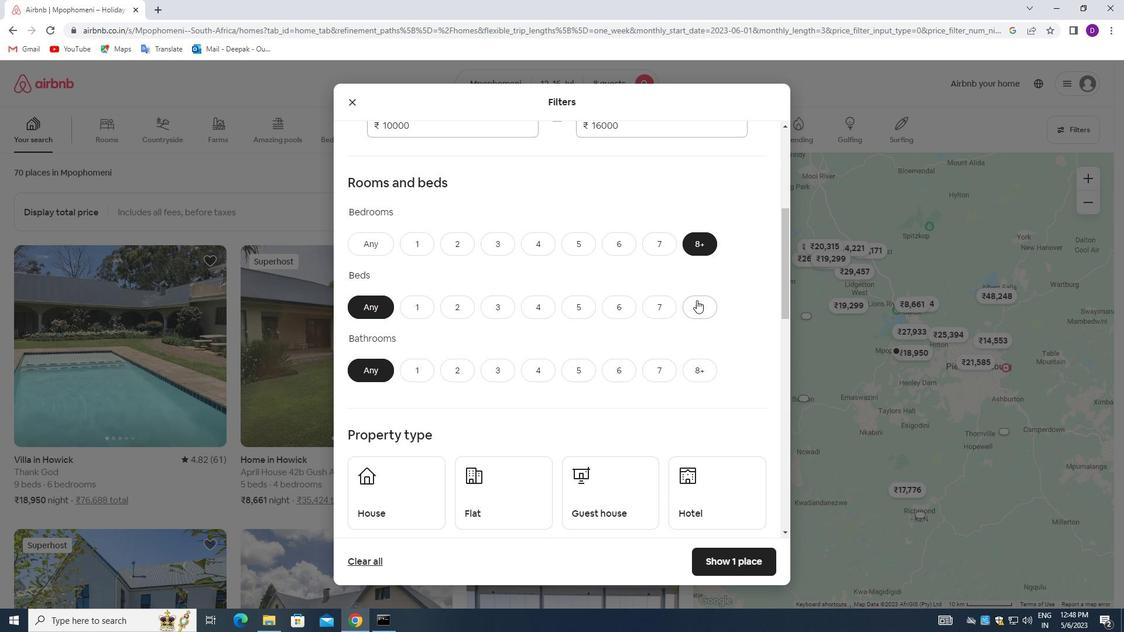 
Action: Mouse moved to (694, 366)
Screenshot: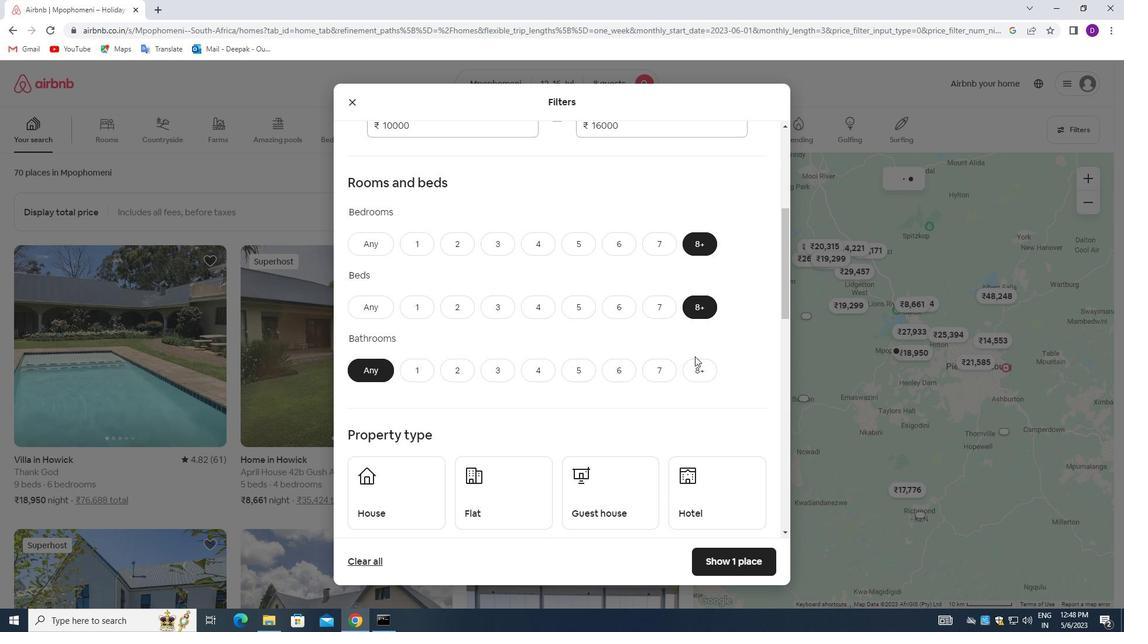 
Action: Mouse pressed left at (694, 366)
Screenshot: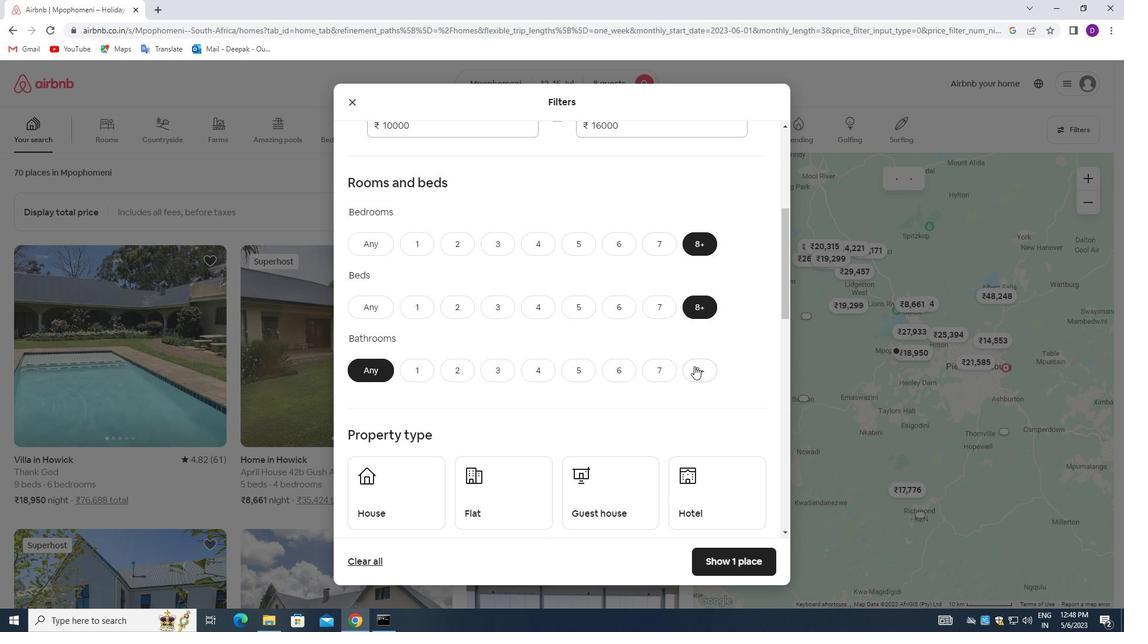
Action: Mouse moved to (666, 291)
Screenshot: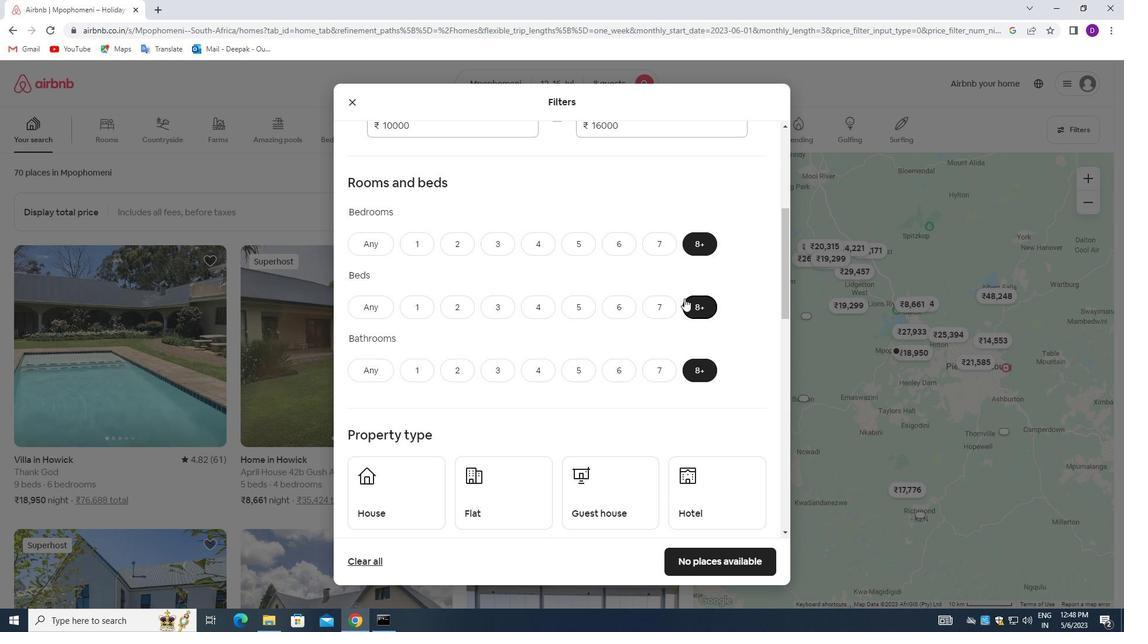 
Action: Mouse scrolled (666, 290) with delta (0, 0)
Screenshot: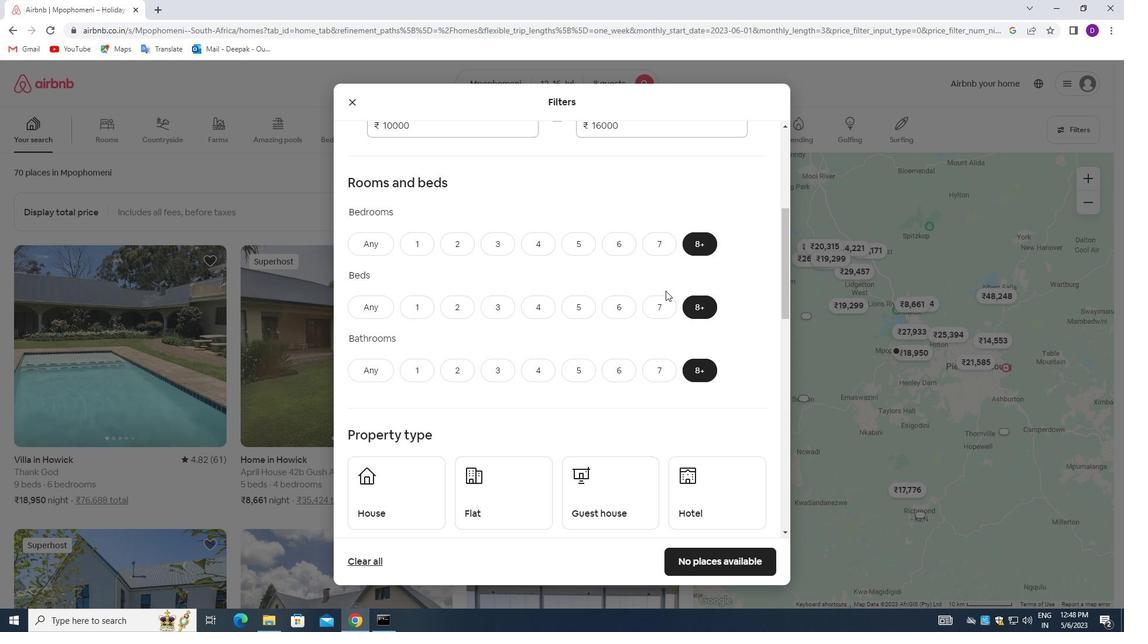 
Action: Mouse scrolled (666, 290) with delta (0, 0)
Screenshot: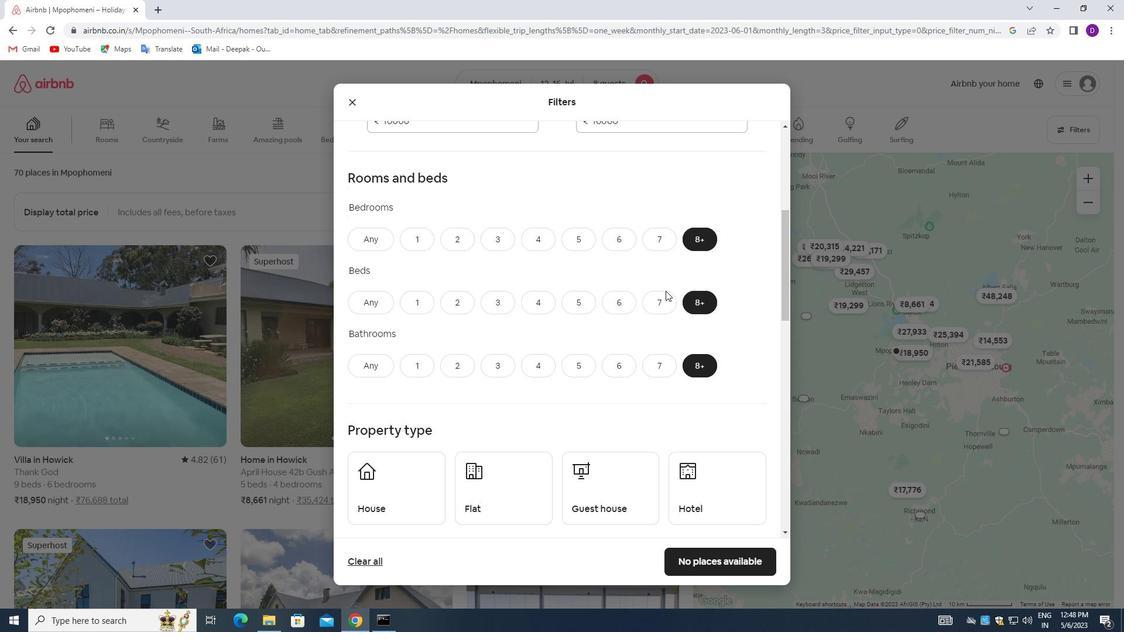 
Action: Mouse moved to (665, 290)
Screenshot: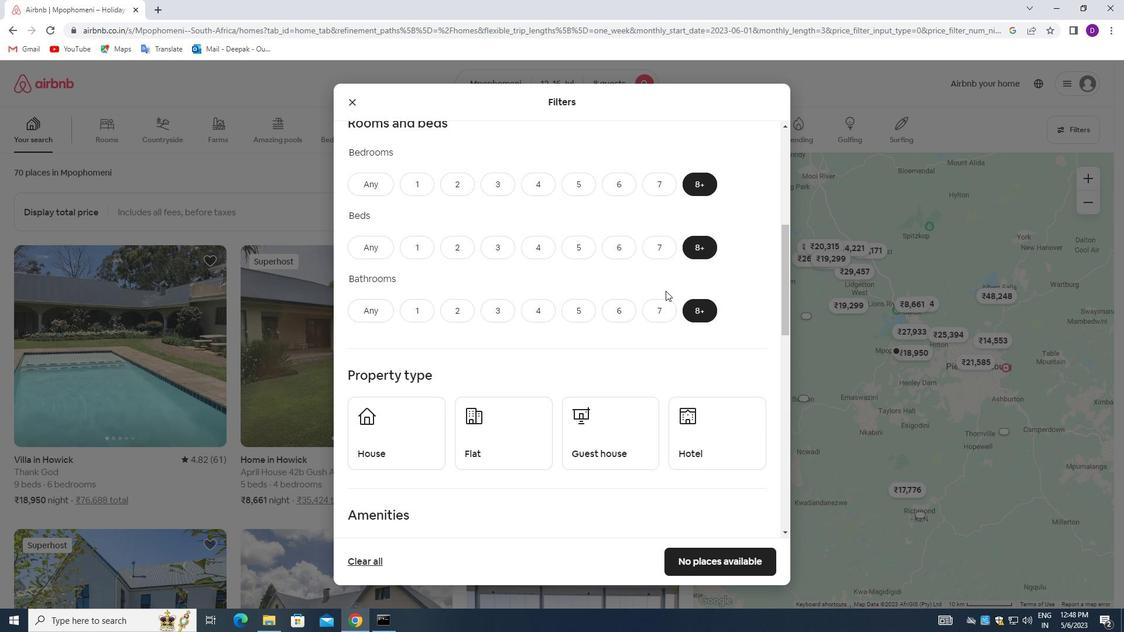 
Action: Mouse scrolled (665, 290) with delta (0, 0)
Screenshot: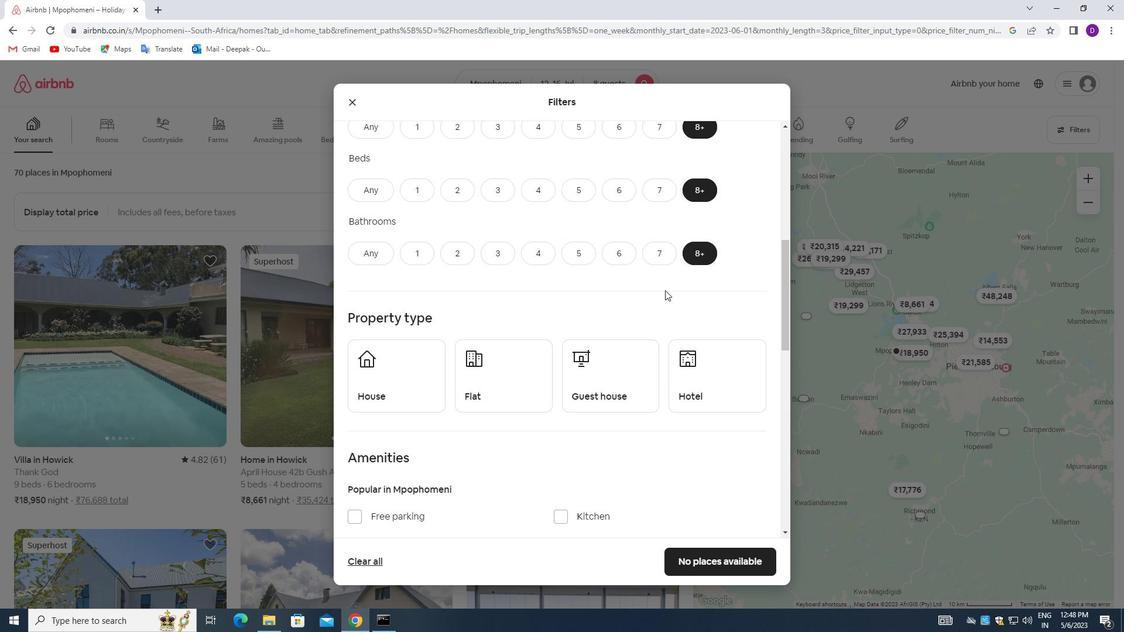 
Action: Mouse moved to (426, 319)
Screenshot: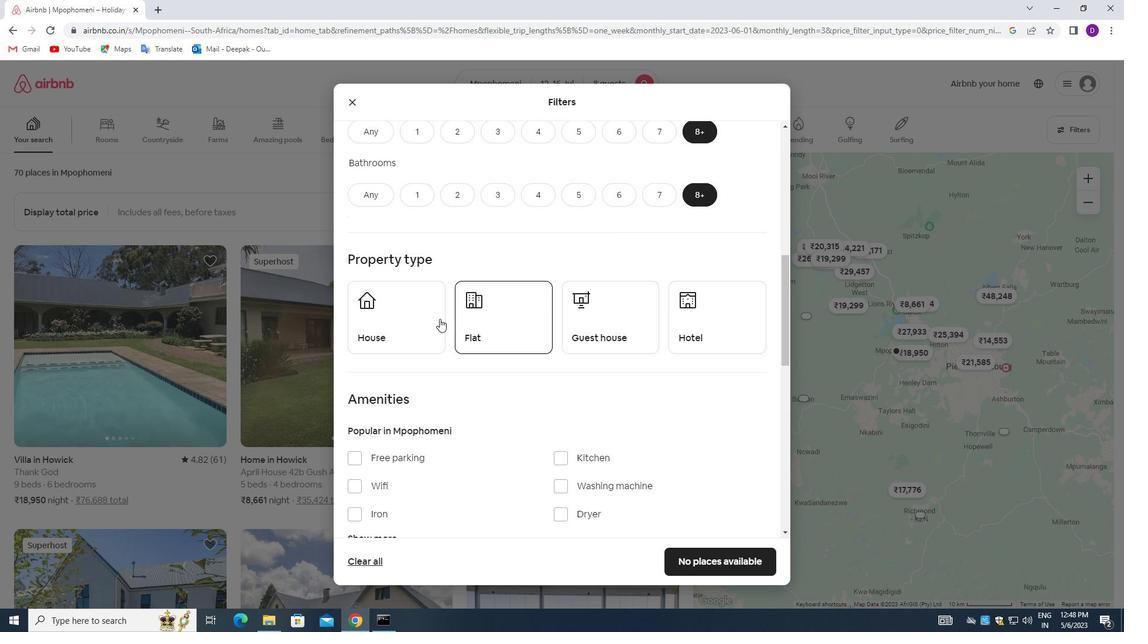 
Action: Mouse pressed left at (426, 319)
Screenshot: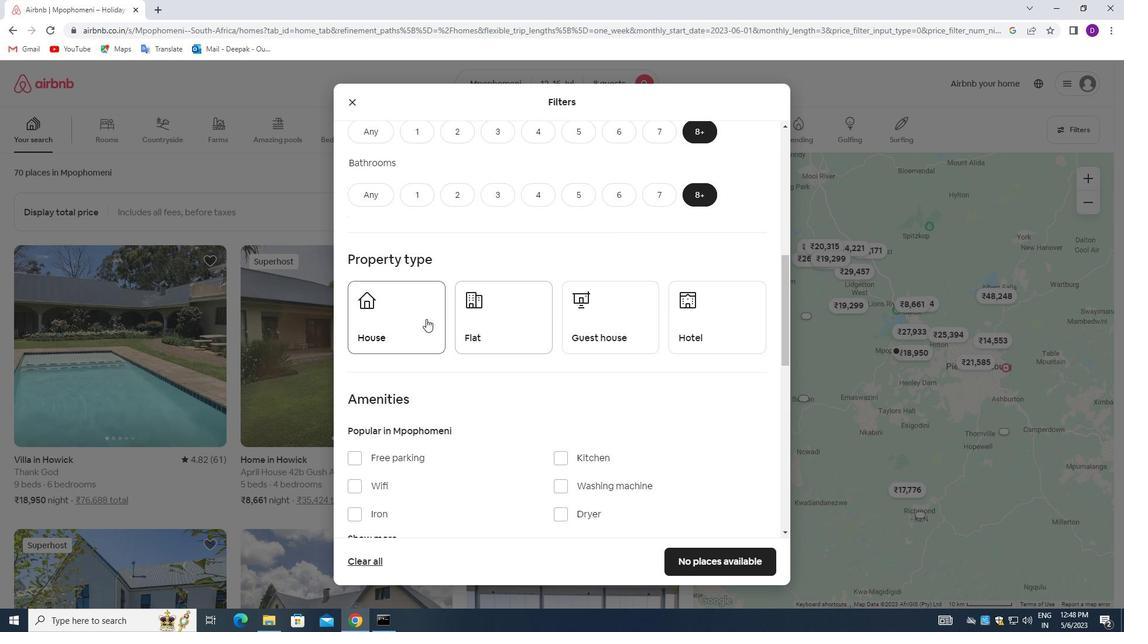 
Action: Mouse moved to (508, 321)
Screenshot: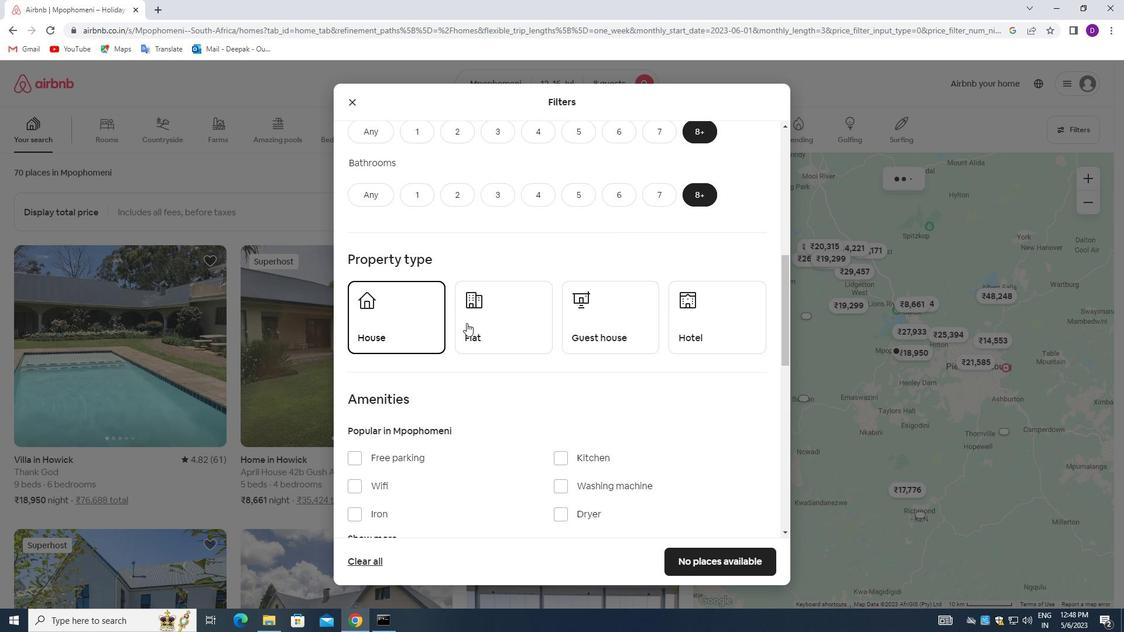 
Action: Mouse pressed left at (508, 321)
Screenshot: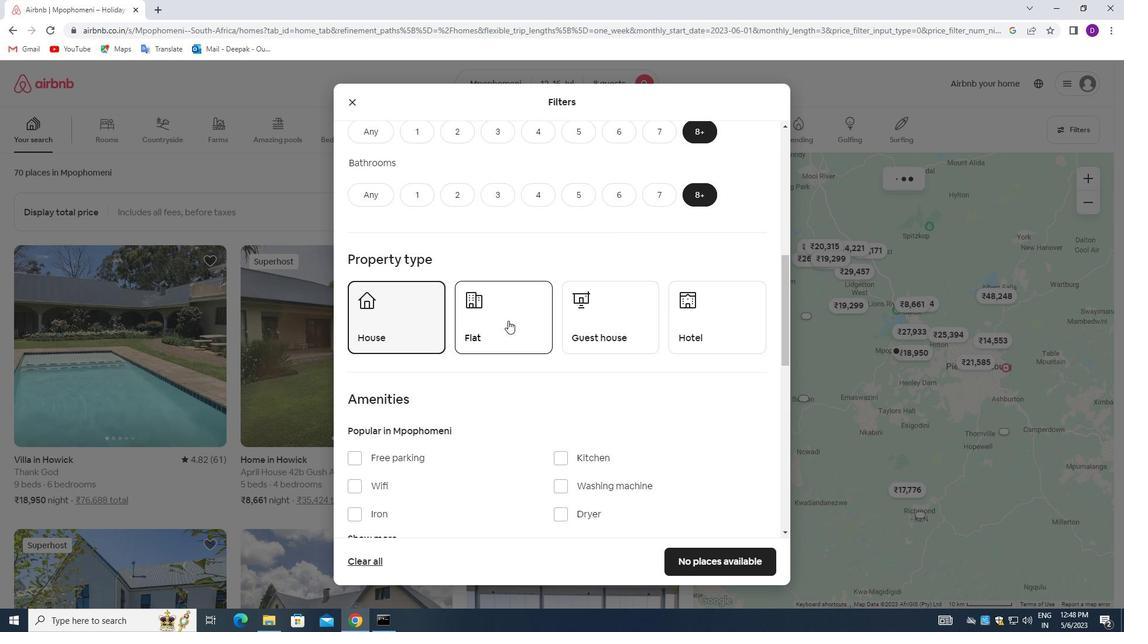 
Action: Mouse moved to (598, 322)
Screenshot: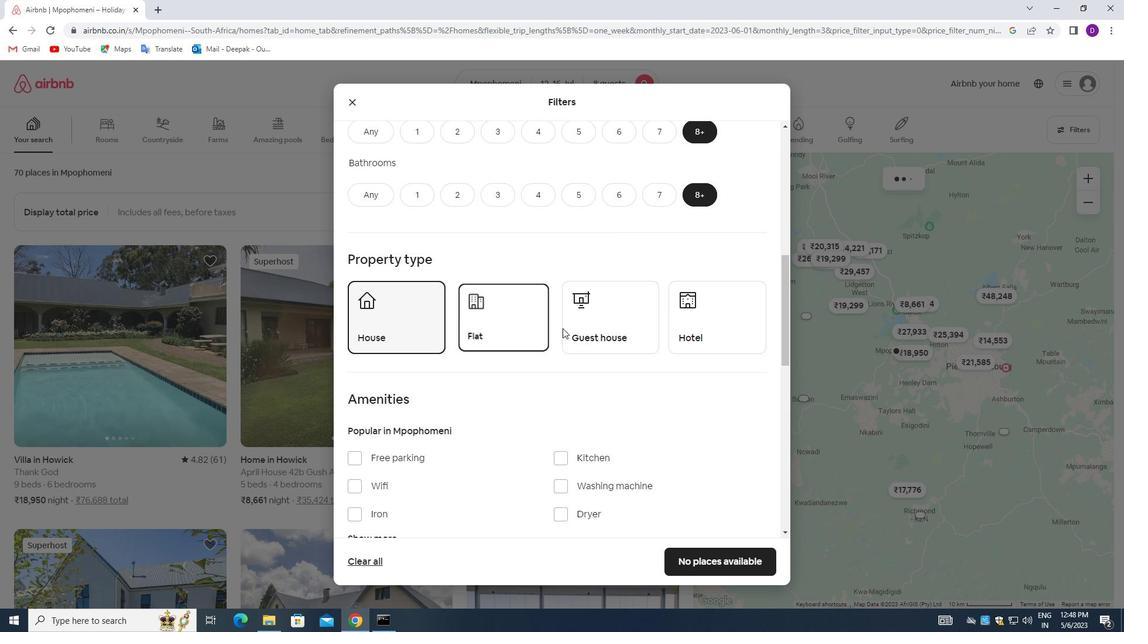 
Action: Mouse pressed left at (598, 322)
Screenshot: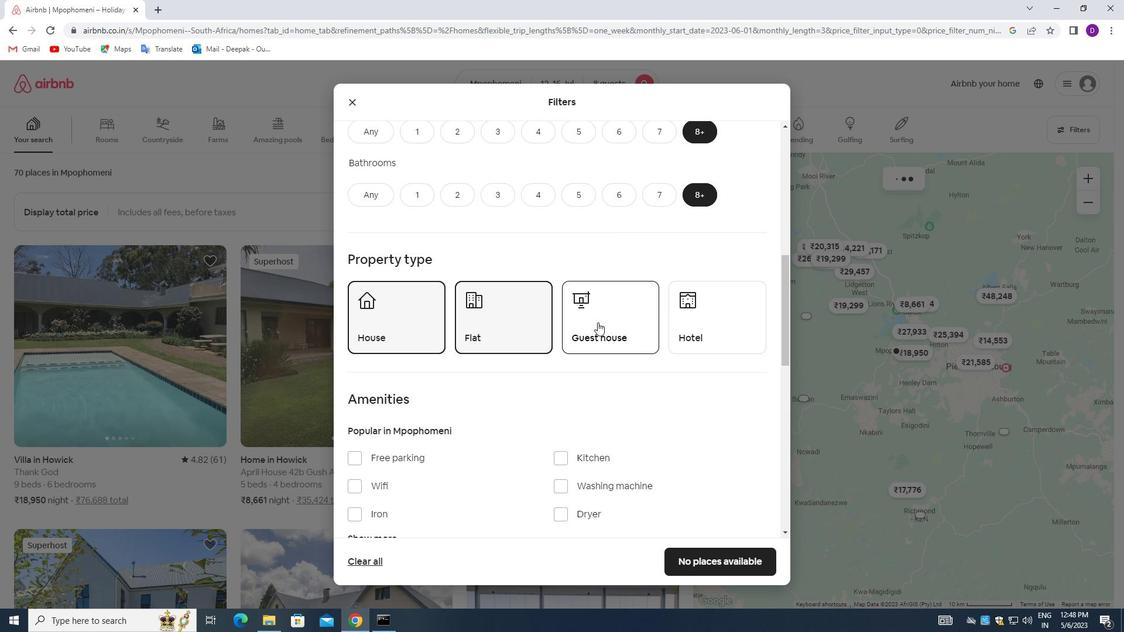 
Action: Mouse moved to (600, 320)
Screenshot: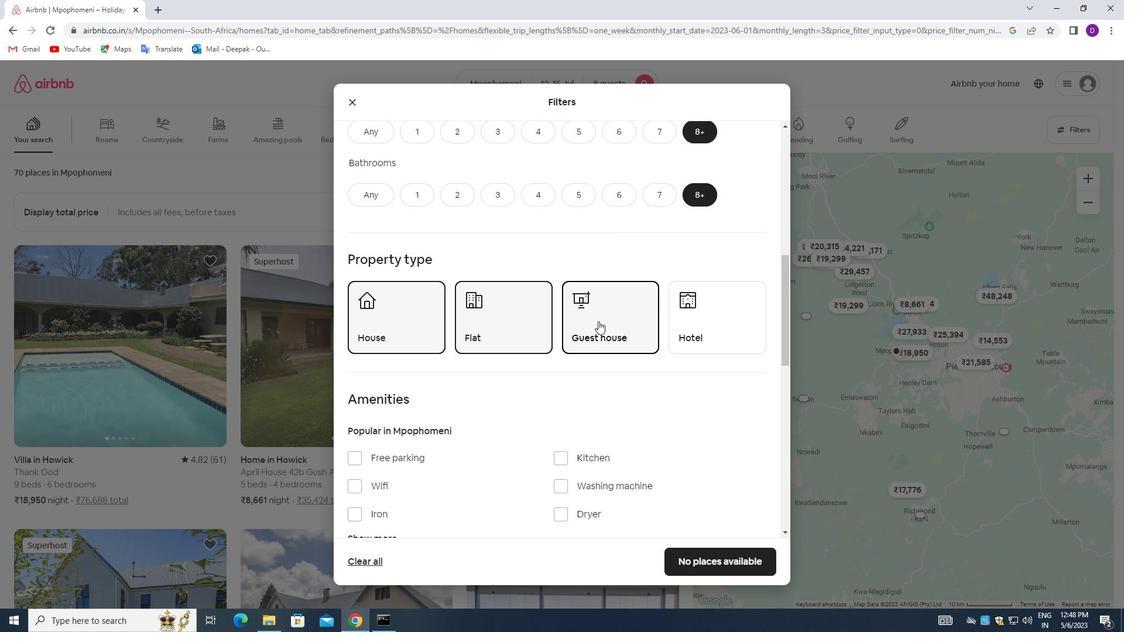 
Action: Mouse scrolled (600, 319) with delta (0, 0)
Screenshot: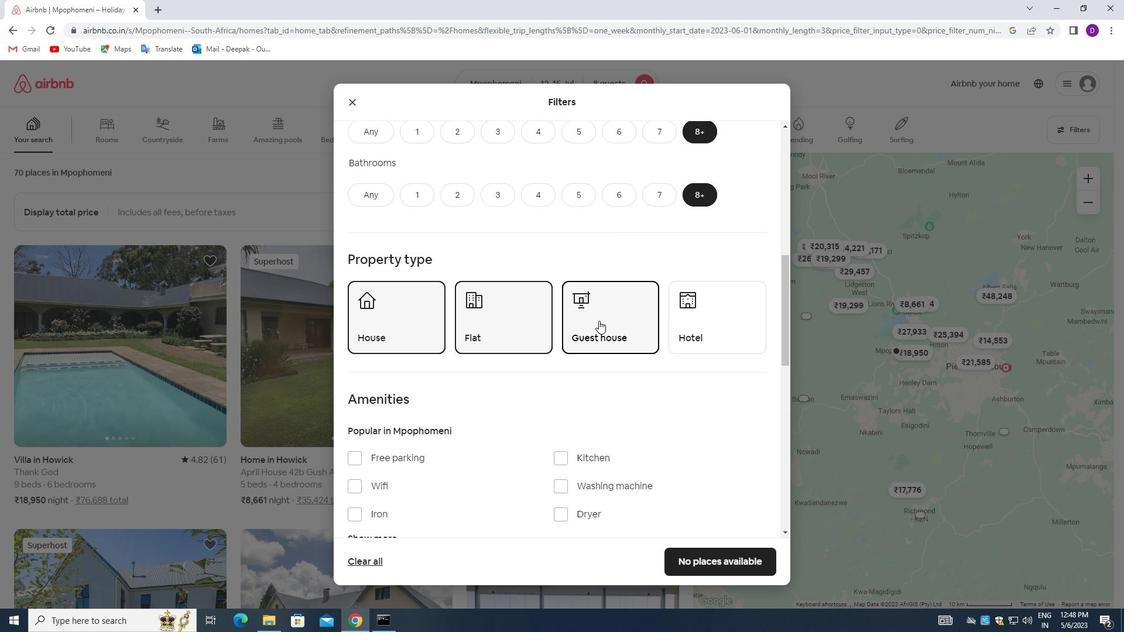 
Action: Mouse scrolled (600, 319) with delta (0, 0)
Screenshot: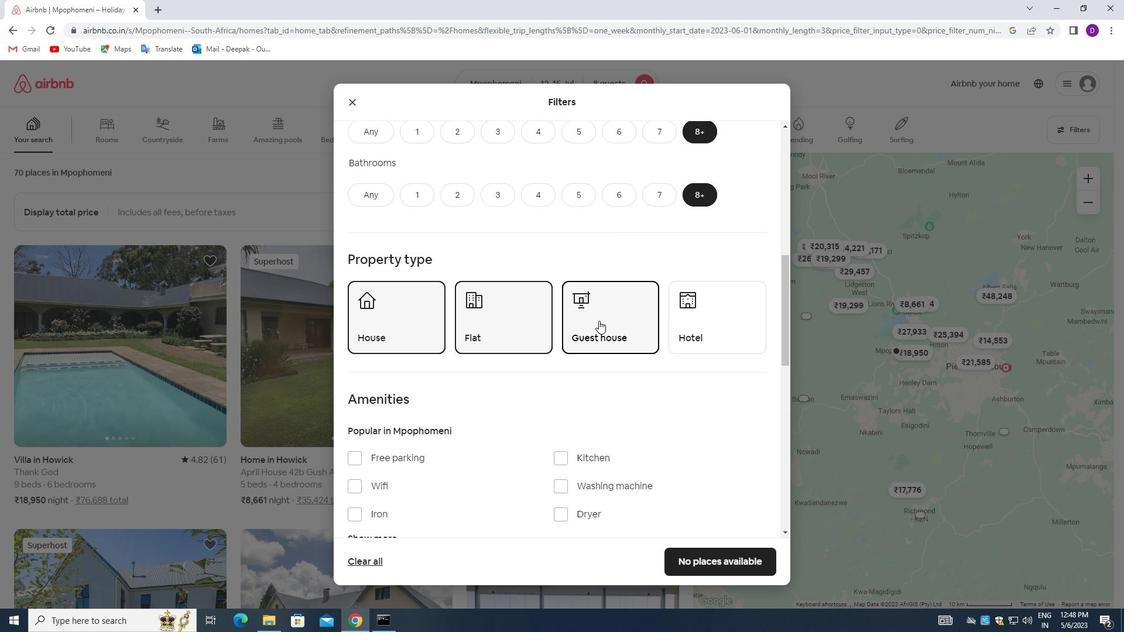 
Action: Mouse scrolled (600, 319) with delta (0, 0)
Screenshot: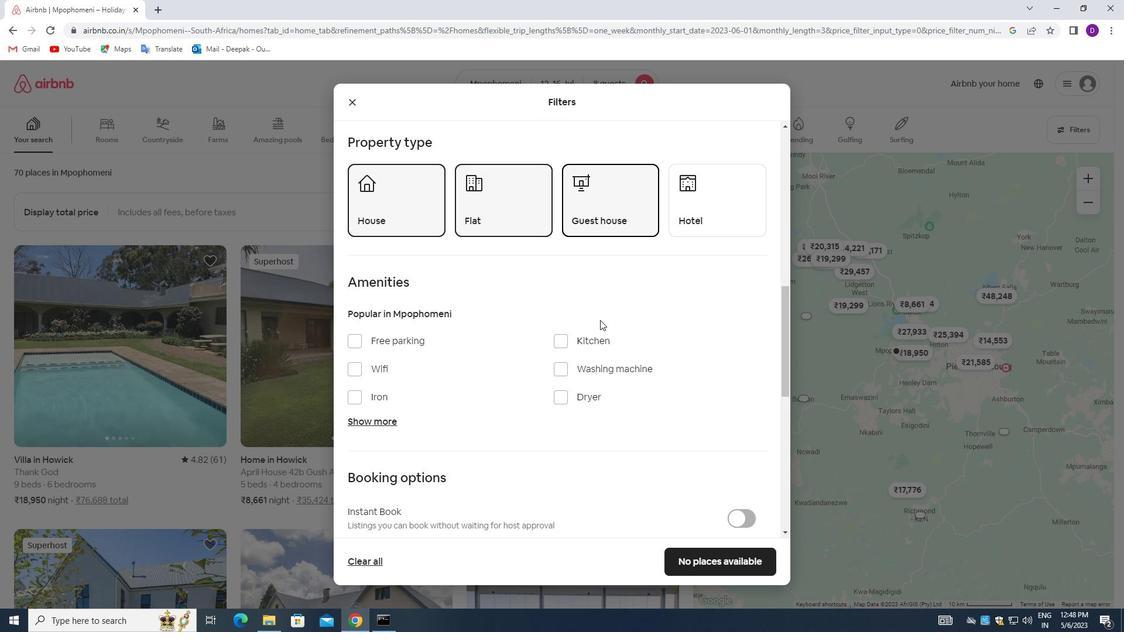 
Action: Mouse moved to (357, 310)
Screenshot: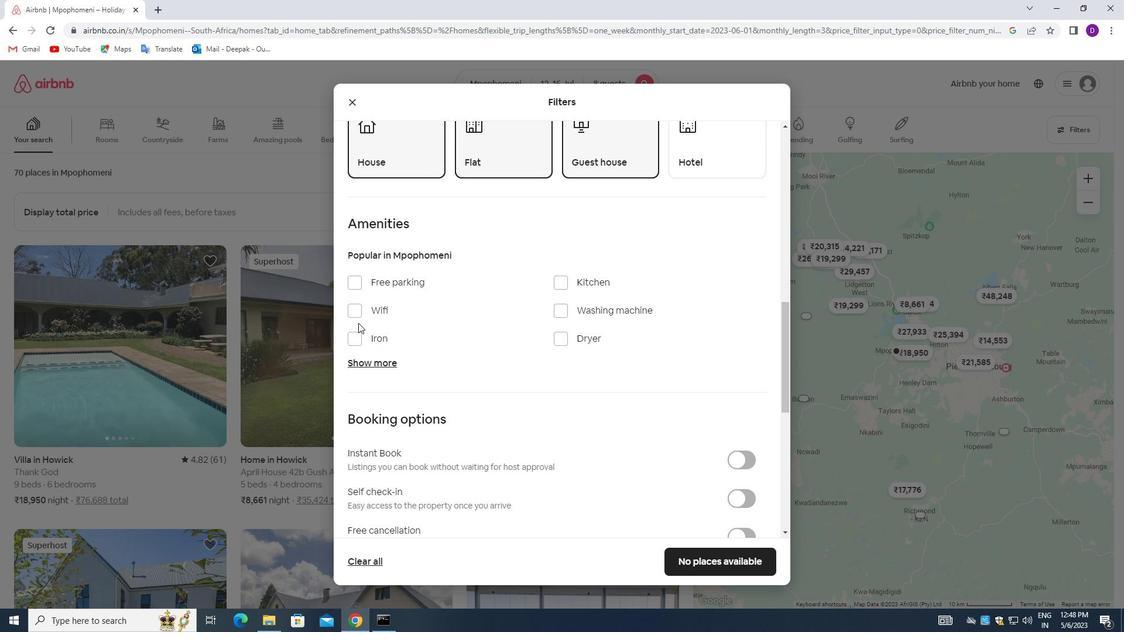 
Action: Mouse pressed left at (357, 310)
Screenshot: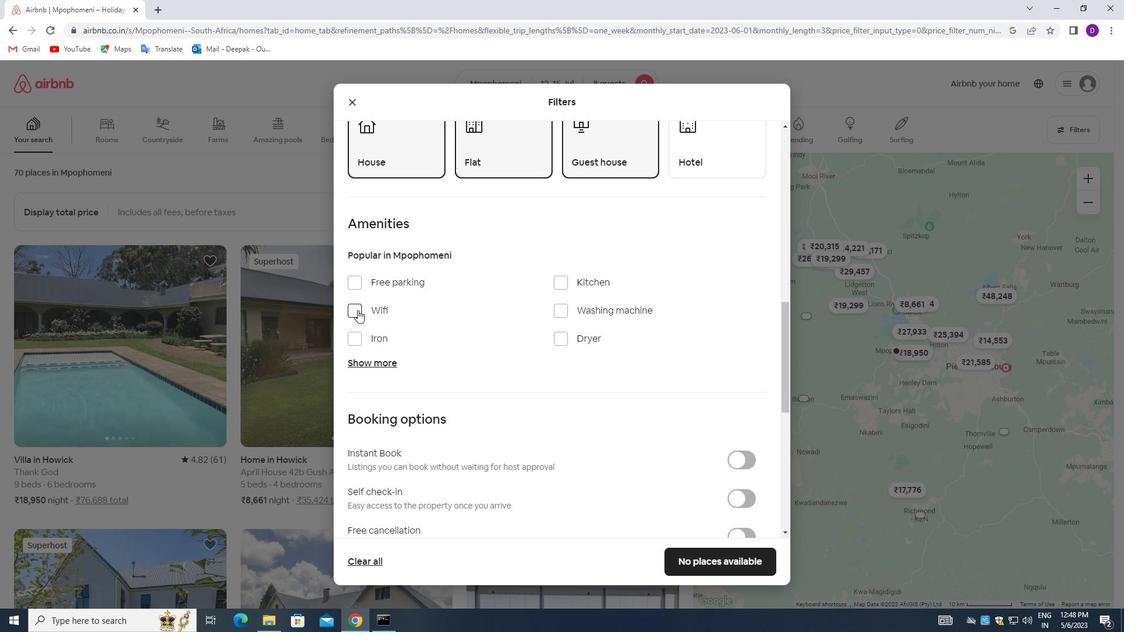 
Action: Mouse moved to (353, 279)
Screenshot: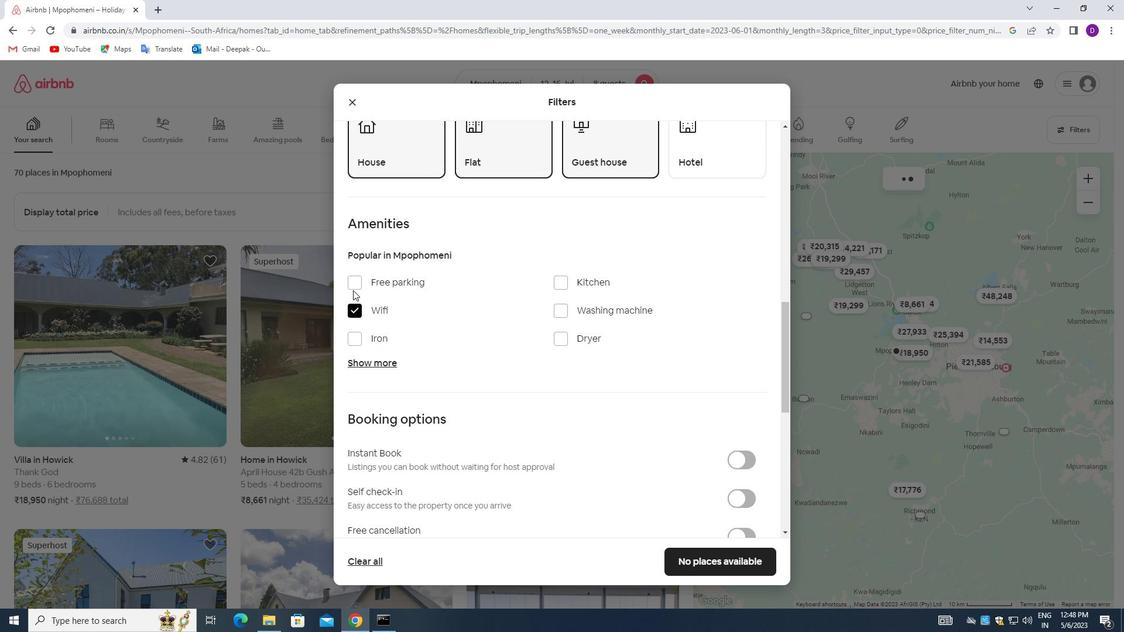 
Action: Mouse pressed left at (353, 279)
Screenshot: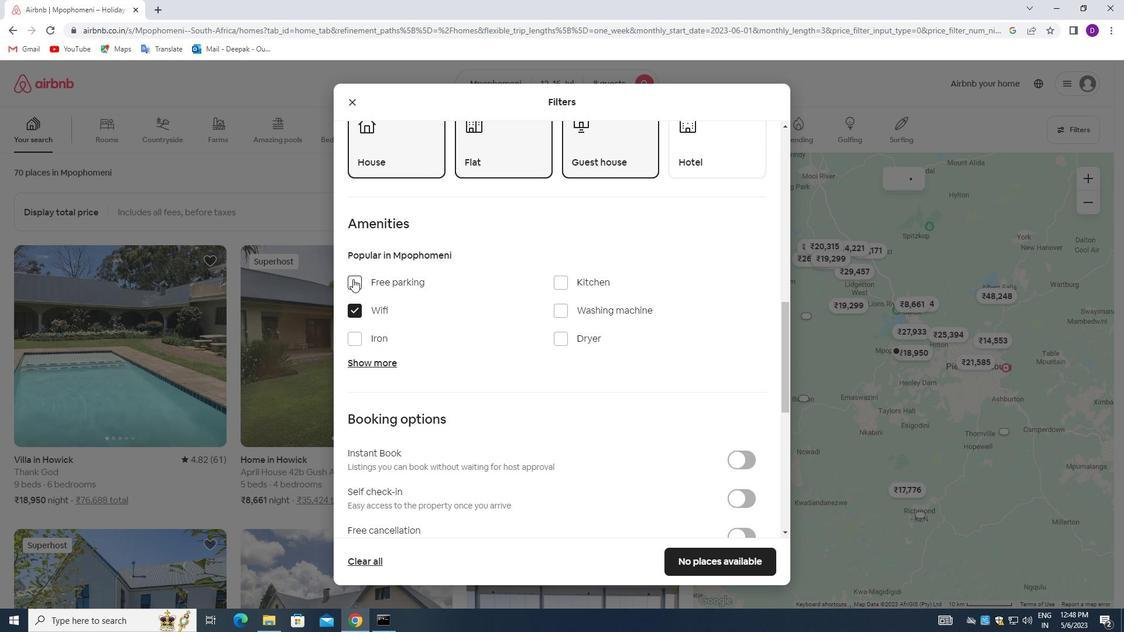 
Action: Mouse moved to (370, 360)
Screenshot: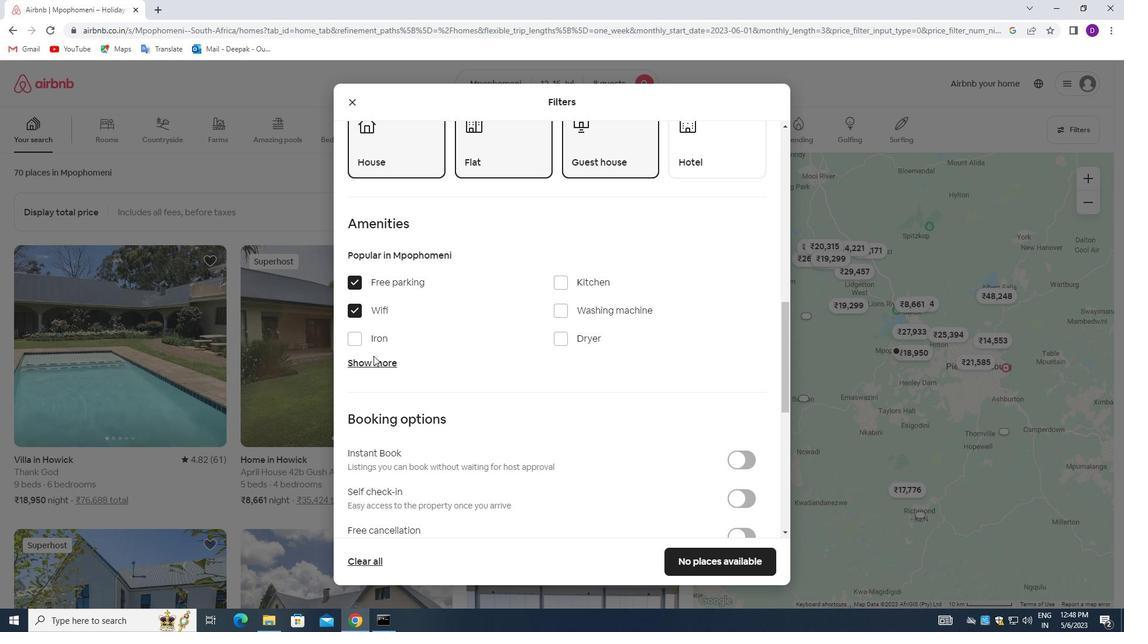 
Action: Mouse pressed left at (370, 360)
Screenshot: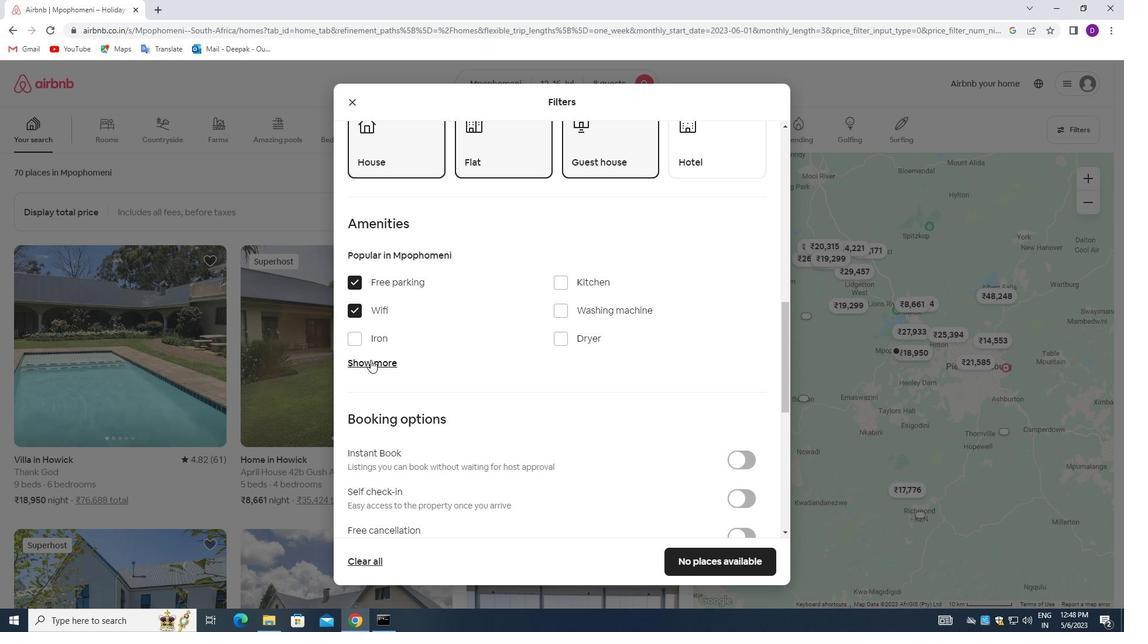 
Action: Mouse moved to (449, 354)
Screenshot: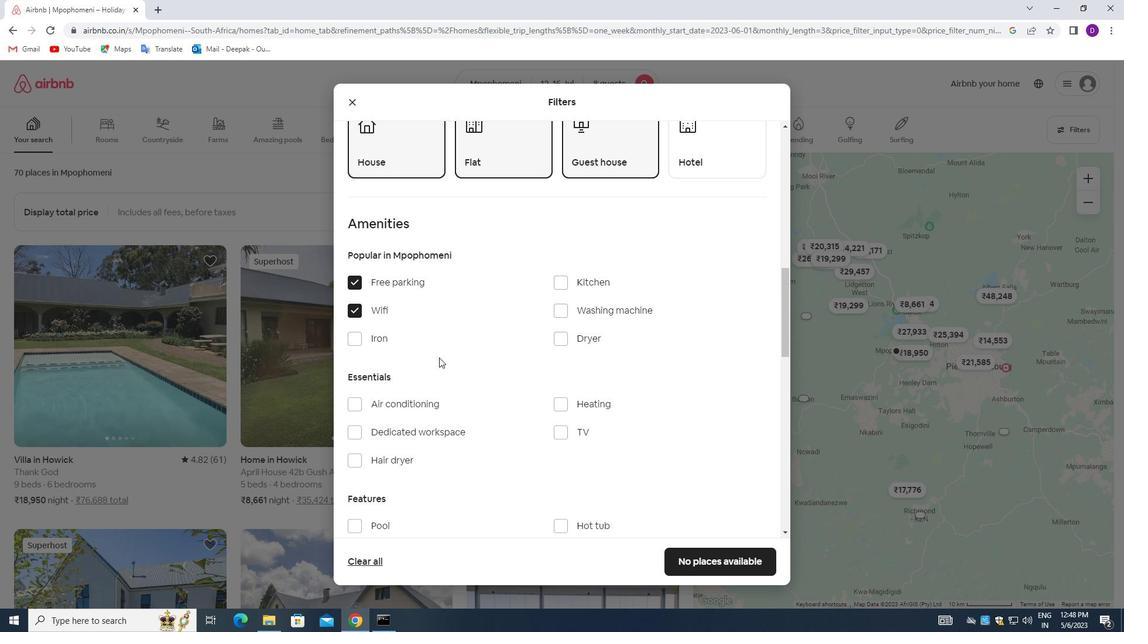 
Action: Mouse scrolled (449, 353) with delta (0, 0)
Screenshot: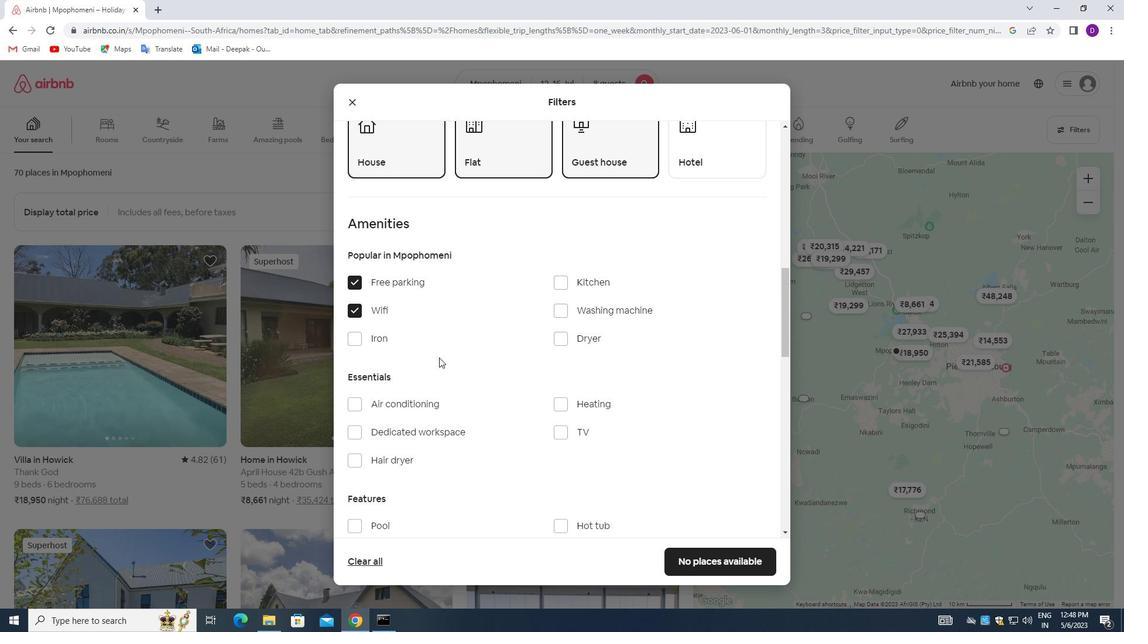 
Action: Mouse moved to (490, 343)
Screenshot: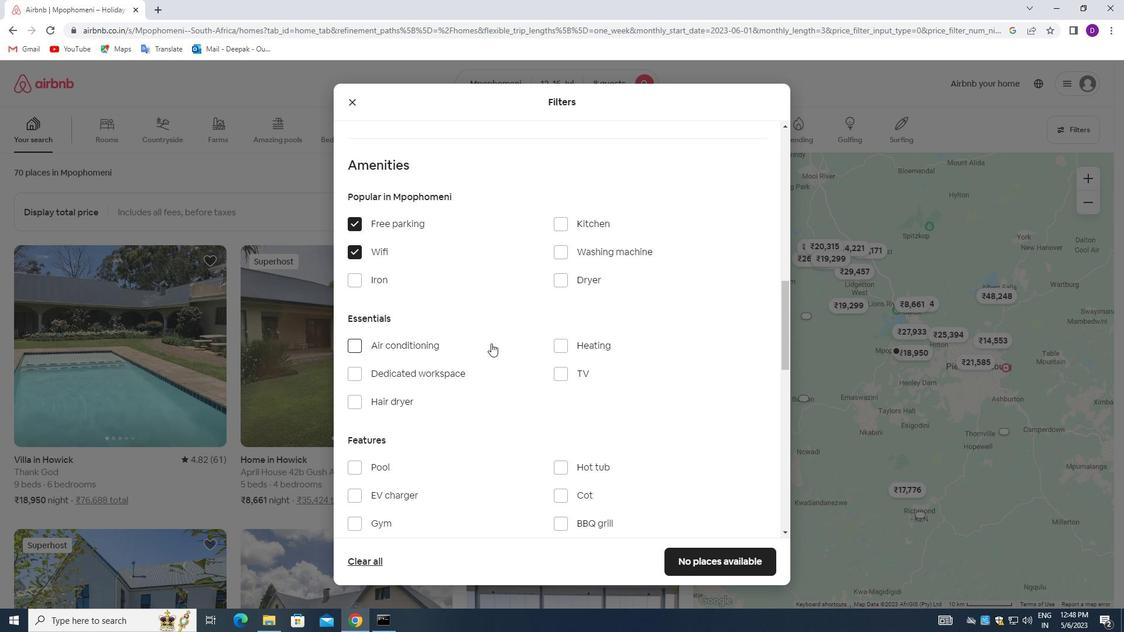
Action: Mouse scrolled (490, 343) with delta (0, 0)
Screenshot: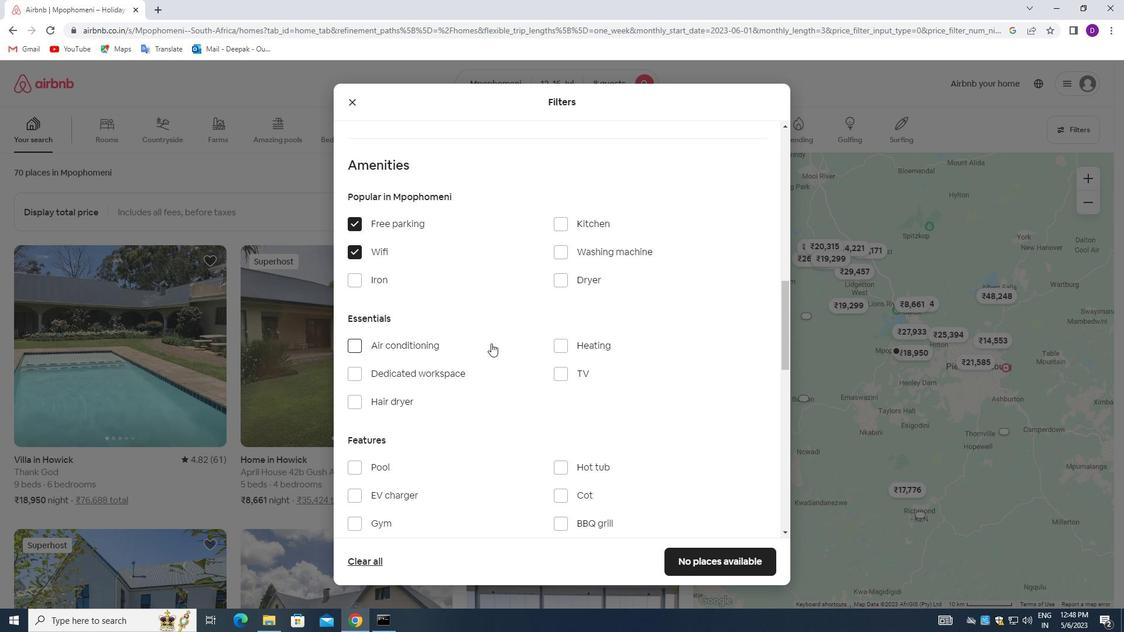 
Action: Mouse moved to (564, 316)
Screenshot: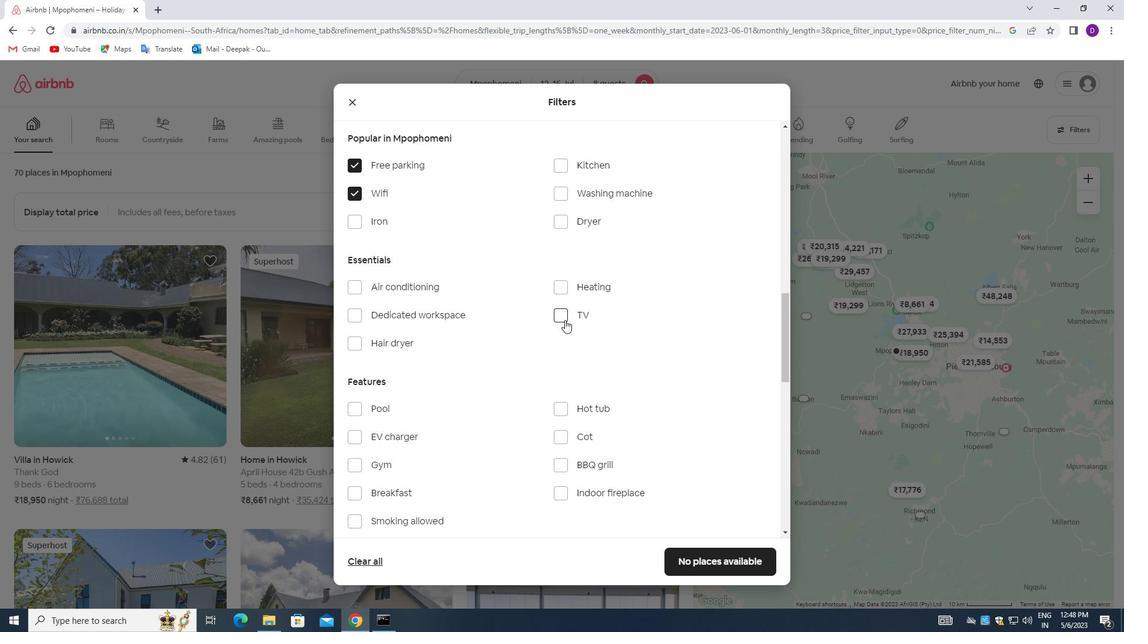 
Action: Mouse pressed left at (564, 316)
Screenshot: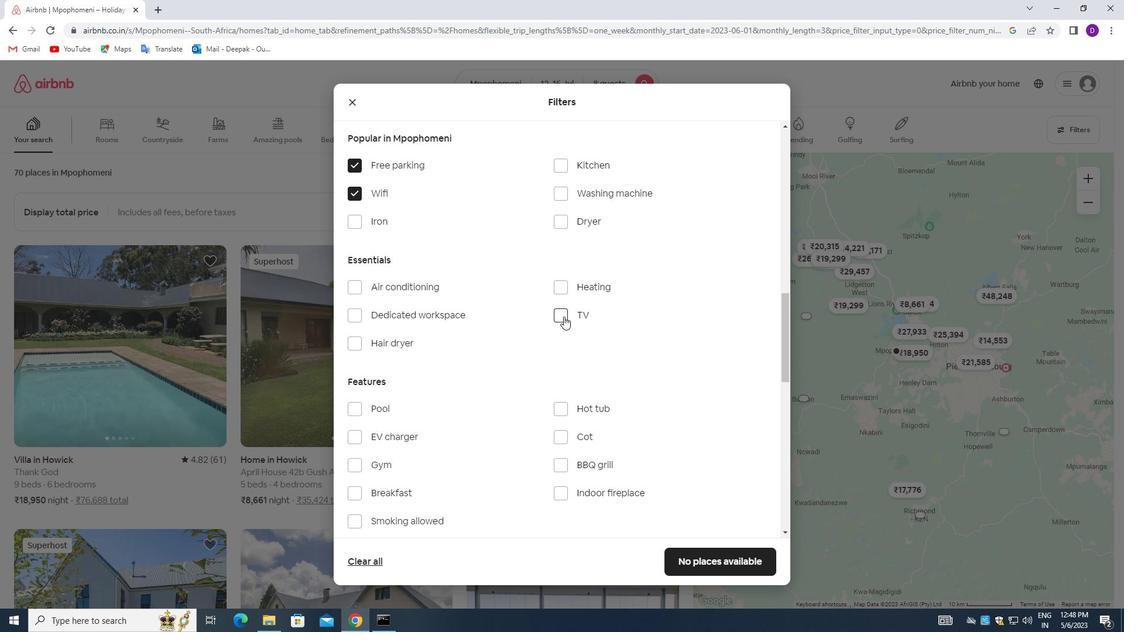 
Action: Mouse moved to (459, 363)
Screenshot: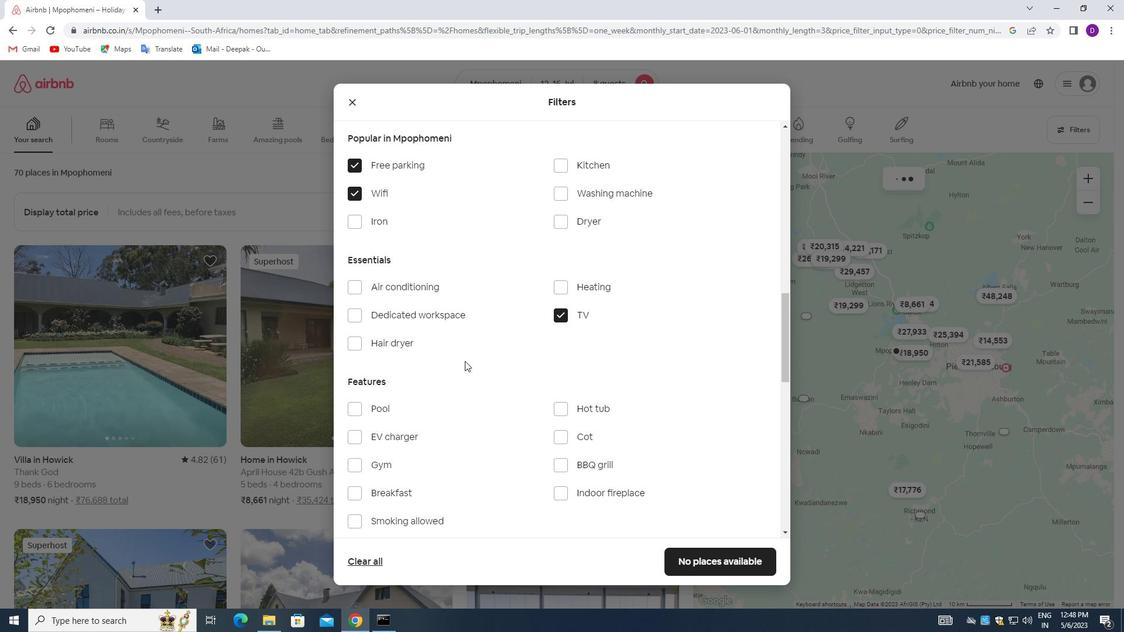 
Action: Mouse scrolled (459, 362) with delta (0, 0)
Screenshot: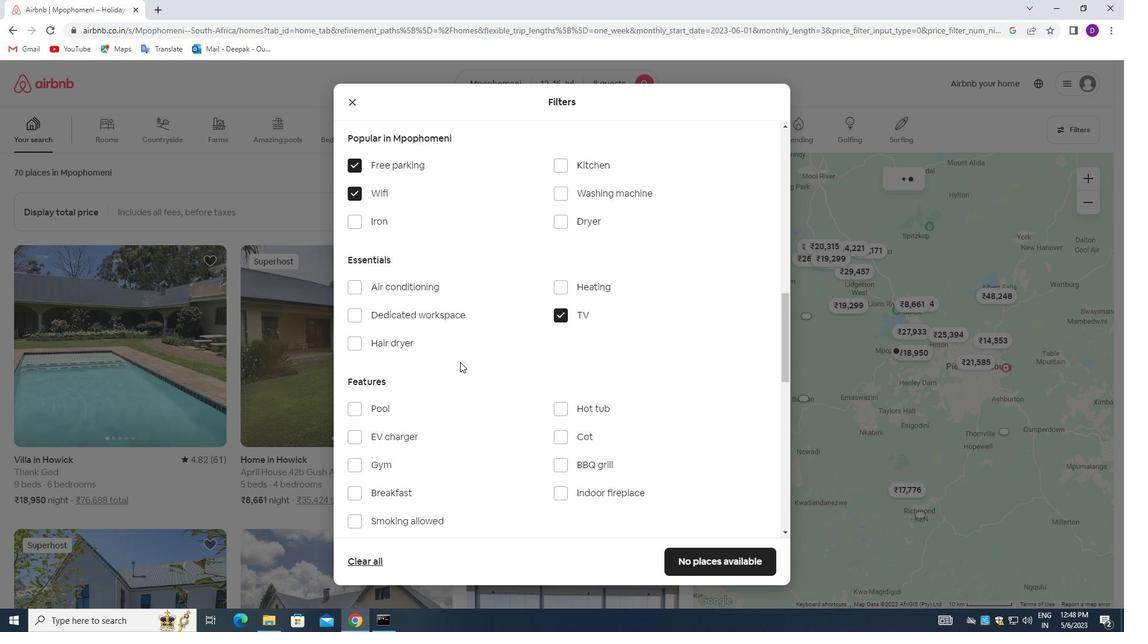 
Action: Mouse moved to (353, 411)
Screenshot: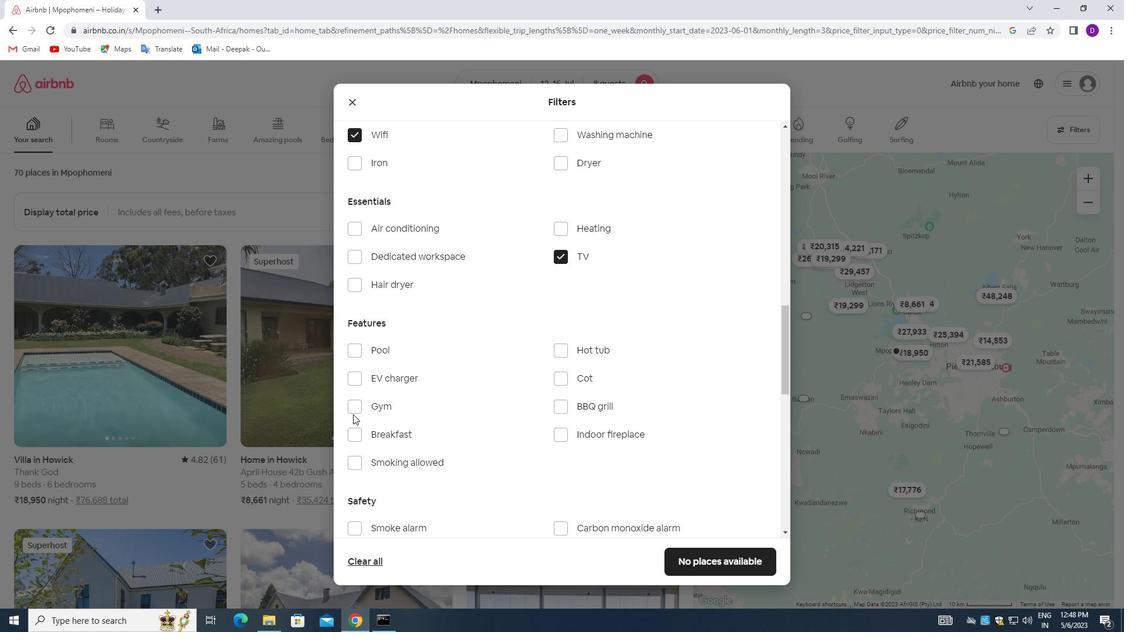 
Action: Mouse pressed left at (353, 411)
Screenshot: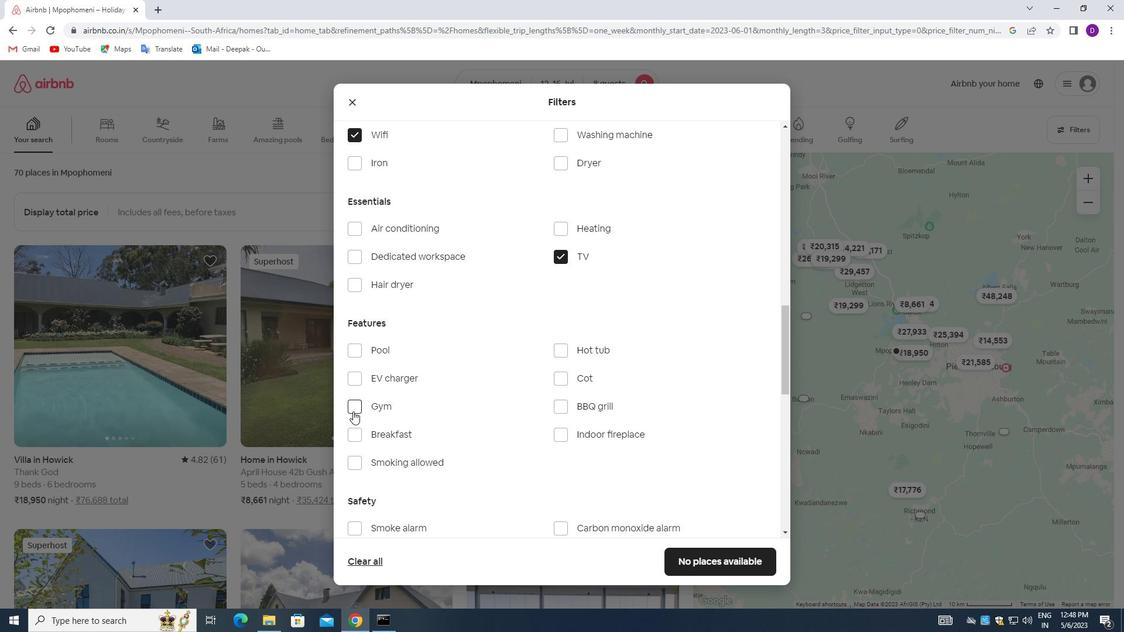 
Action: Mouse moved to (352, 433)
Screenshot: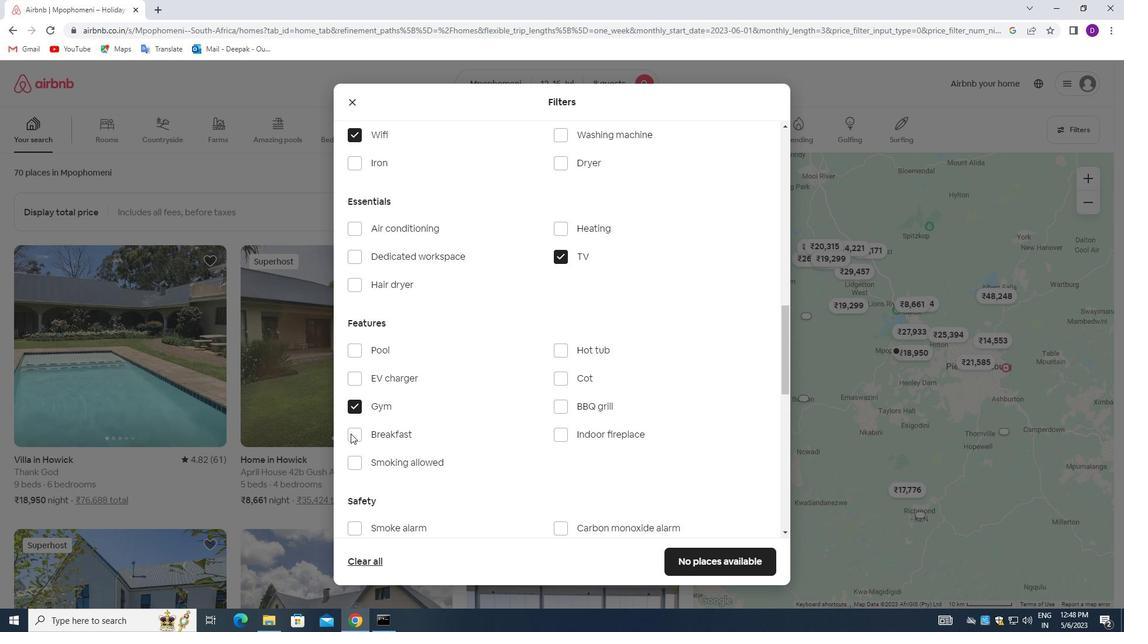 
Action: Mouse pressed left at (352, 433)
Screenshot: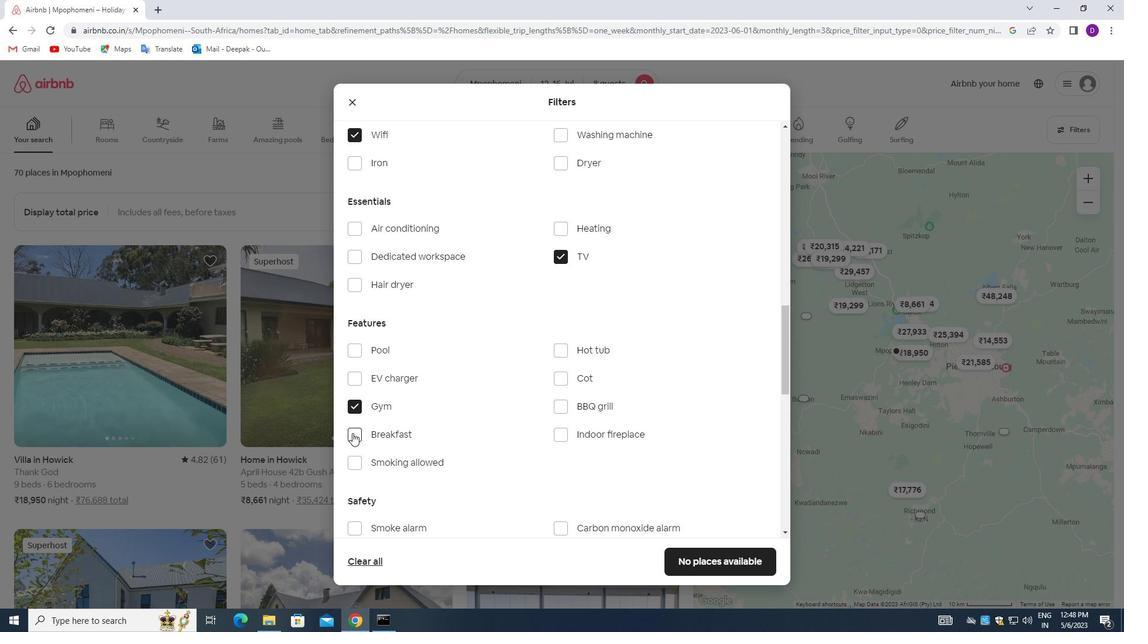 
Action: Mouse moved to (491, 352)
Screenshot: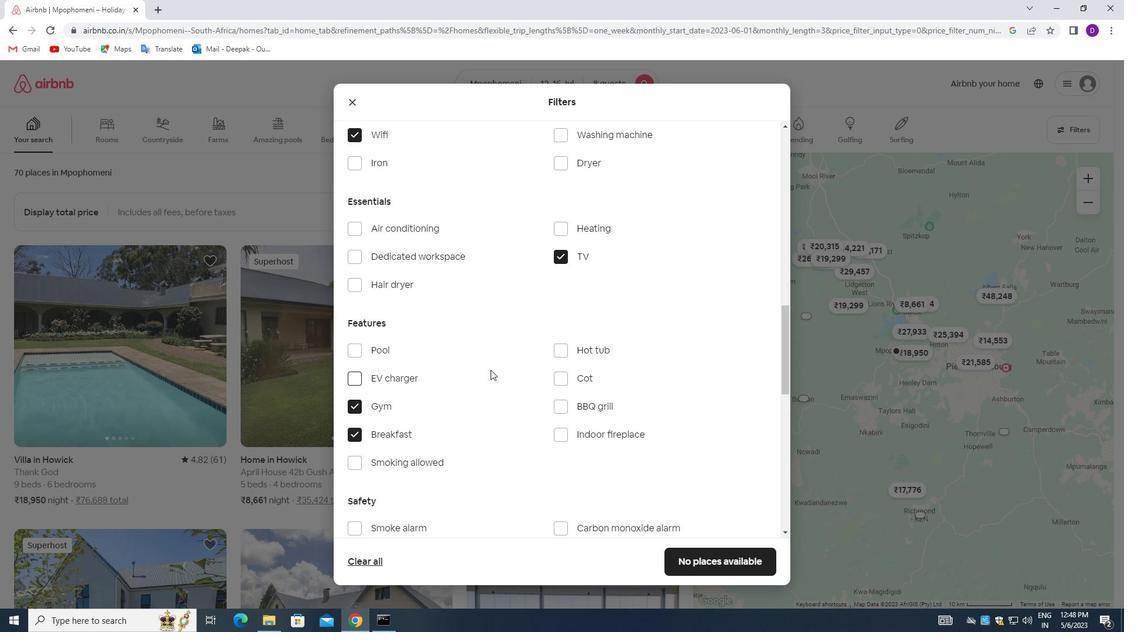 
Action: Mouse scrolled (491, 351) with delta (0, 0)
Screenshot: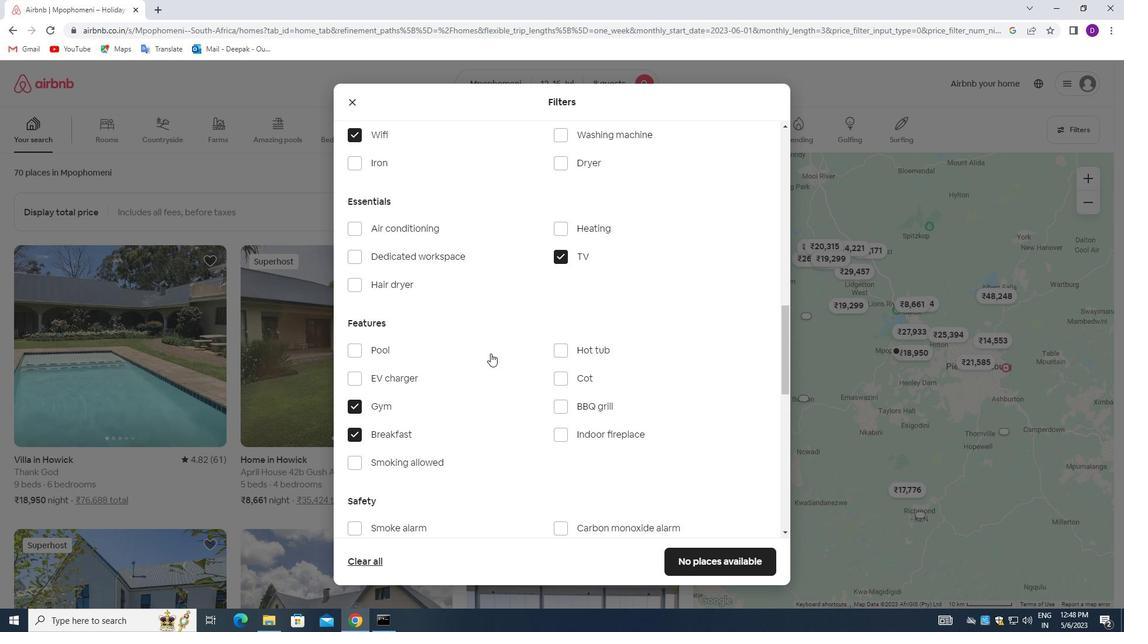 
Action: Mouse scrolled (491, 351) with delta (0, 0)
Screenshot: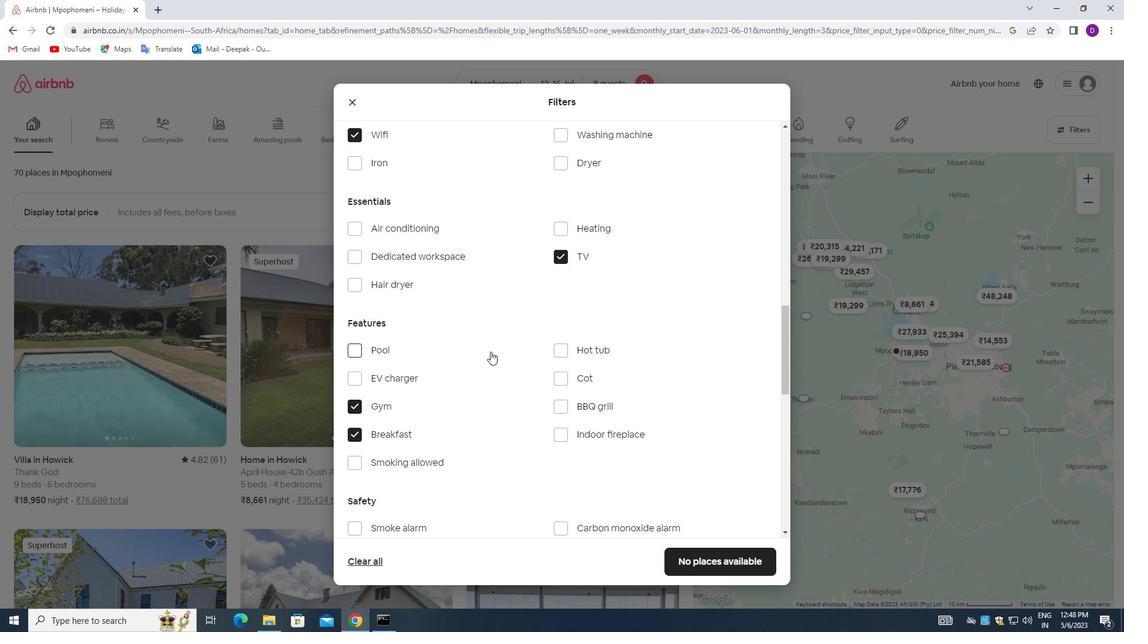 
Action: Mouse scrolled (491, 351) with delta (0, 0)
Screenshot: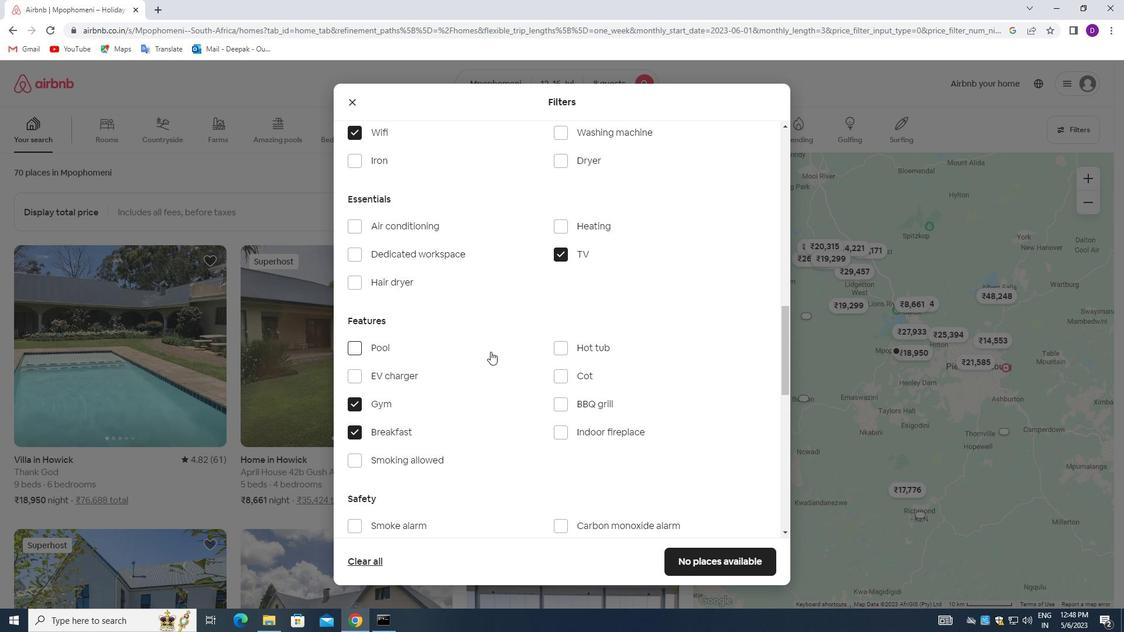 
Action: Mouse moved to (490, 353)
Screenshot: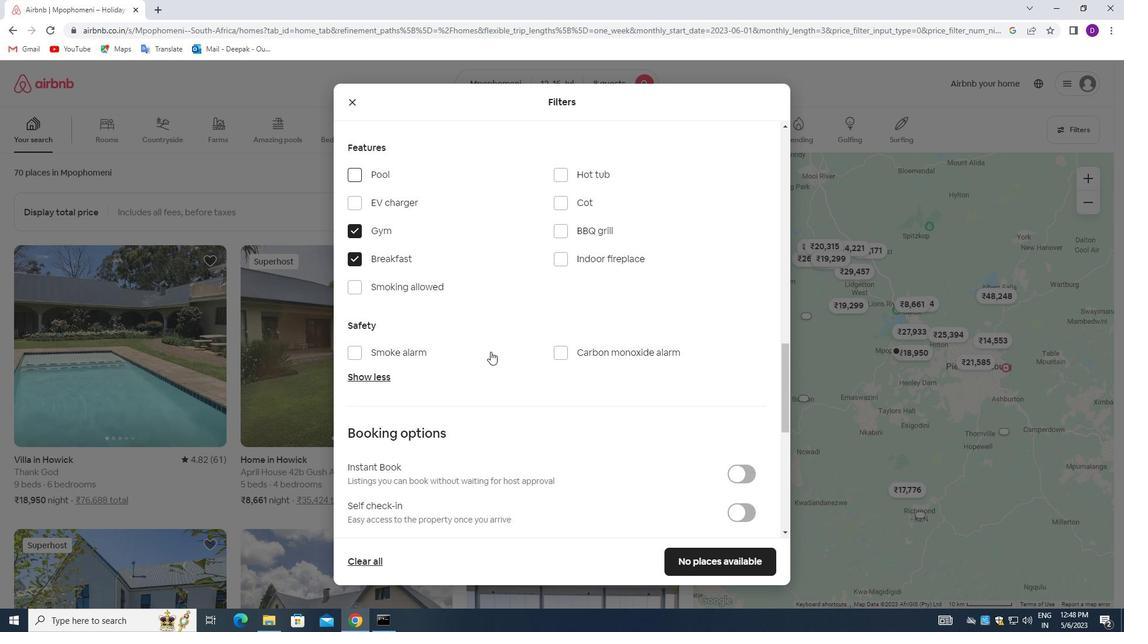 
Action: Mouse scrolled (490, 352) with delta (0, 0)
Screenshot: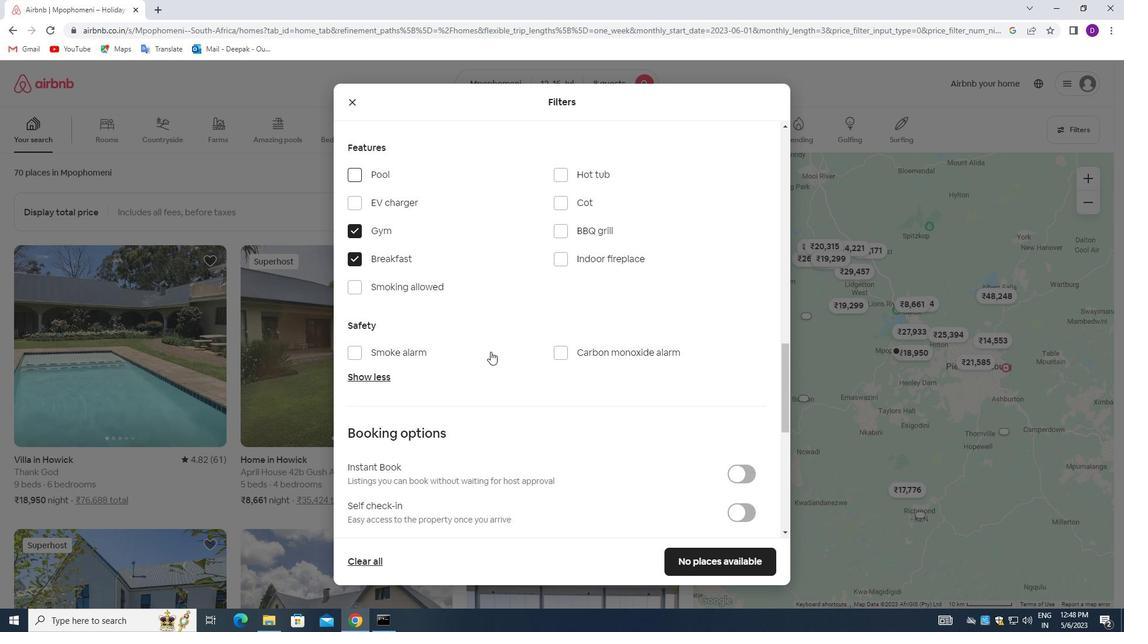 
Action: Mouse moved to (490, 354)
Screenshot: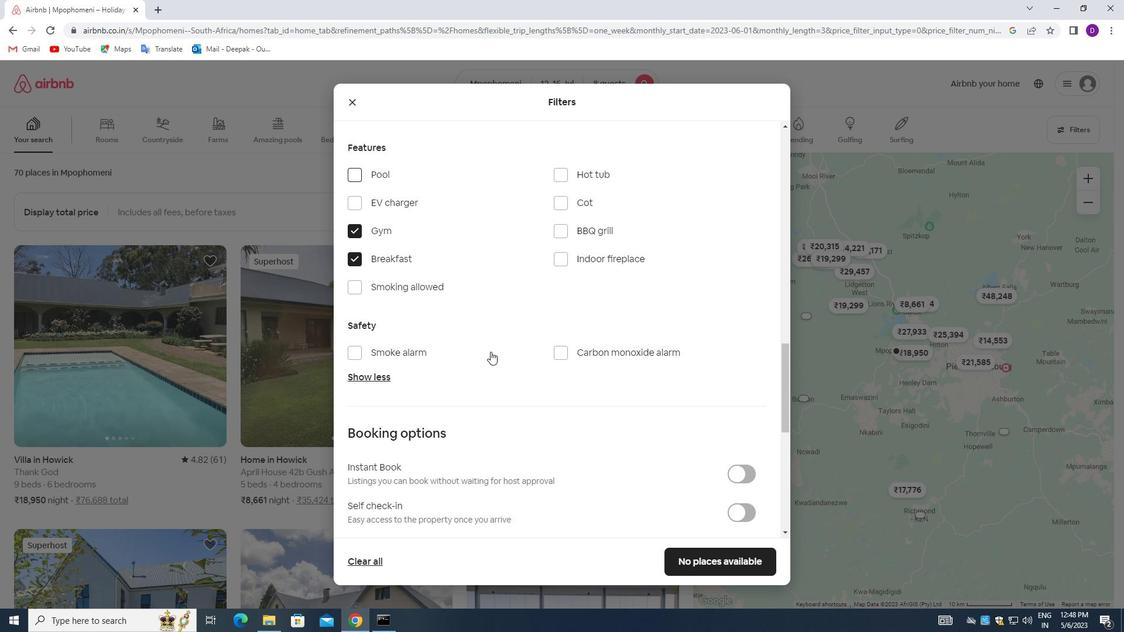 
Action: Mouse scrolled (490, 353) with delta (0, 0)
Screenshot: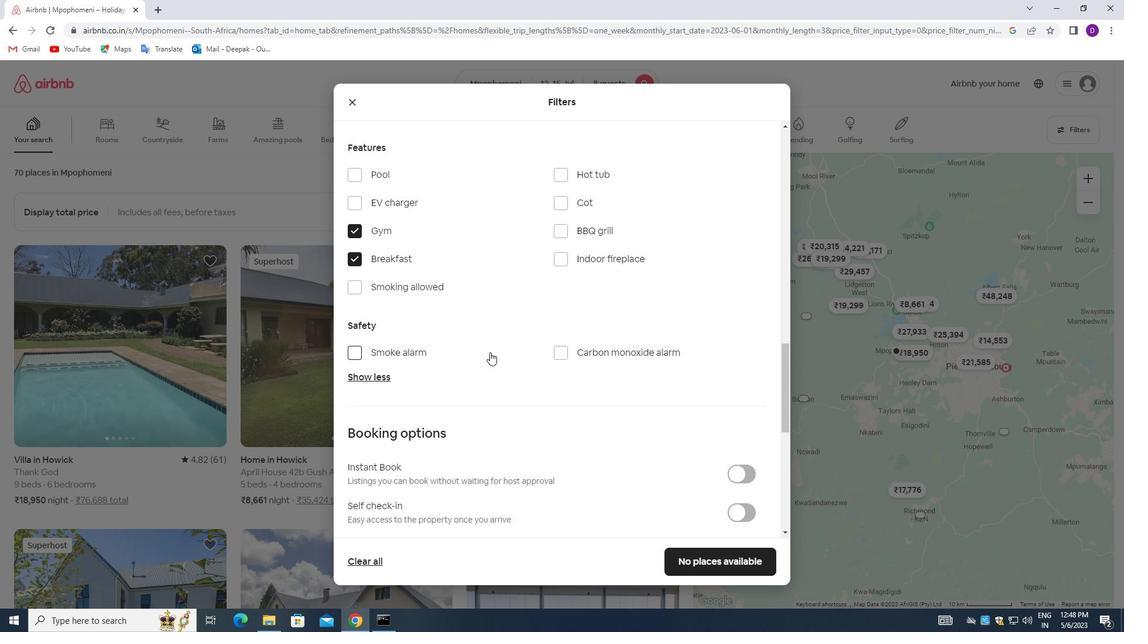 
Action: Mouse moved to (735, 396)
Screenshot: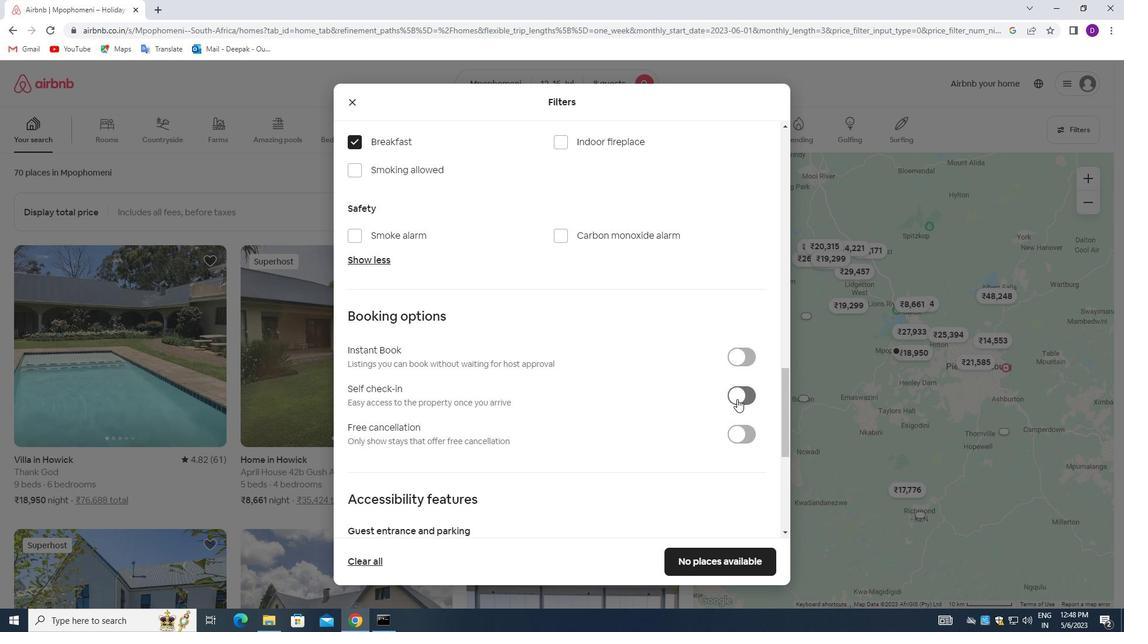 
Action: Mouse pressed left at (735, 396)
Screenshot: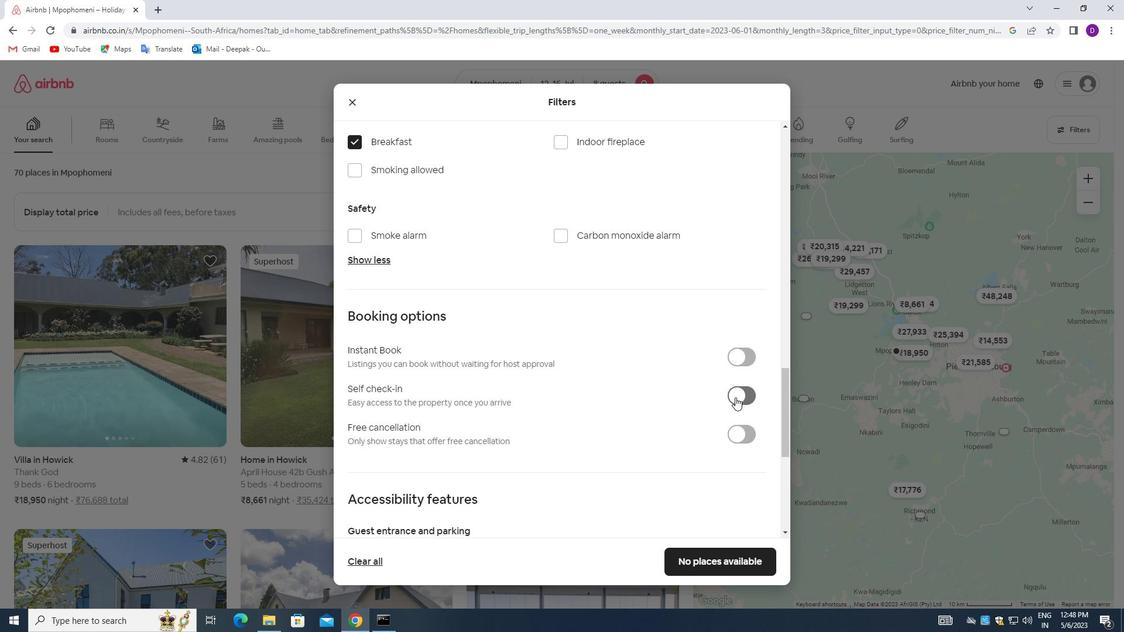 
Action: Mouse moved to (485, 386)
Screenshot: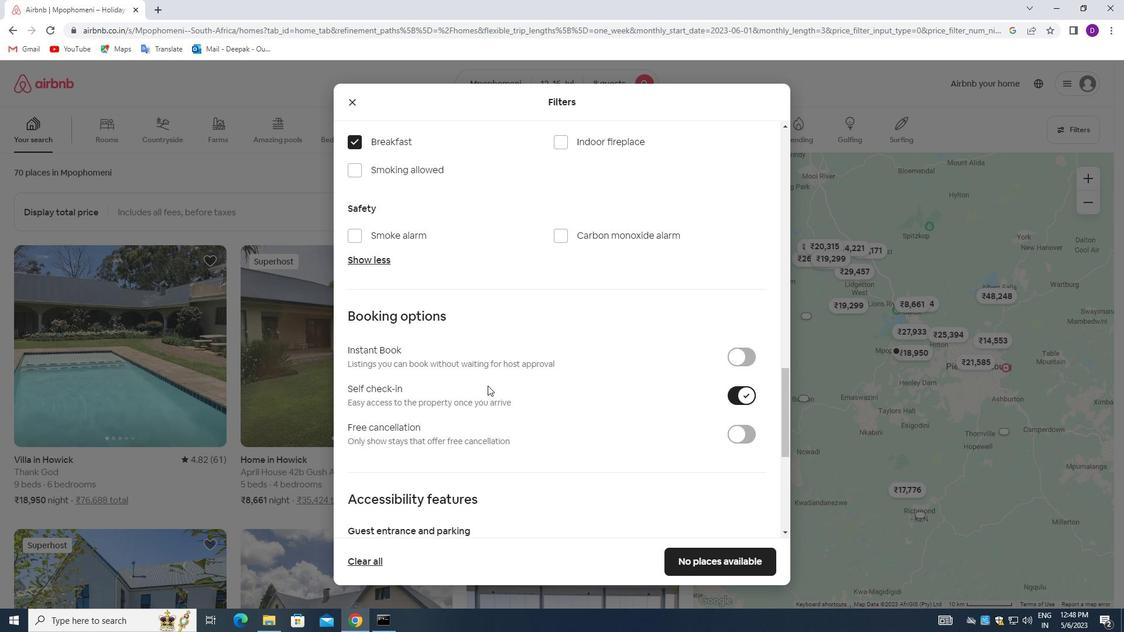 
Action: Mouse scrolled (485, 385) with delta (0, 0)
Screenshot: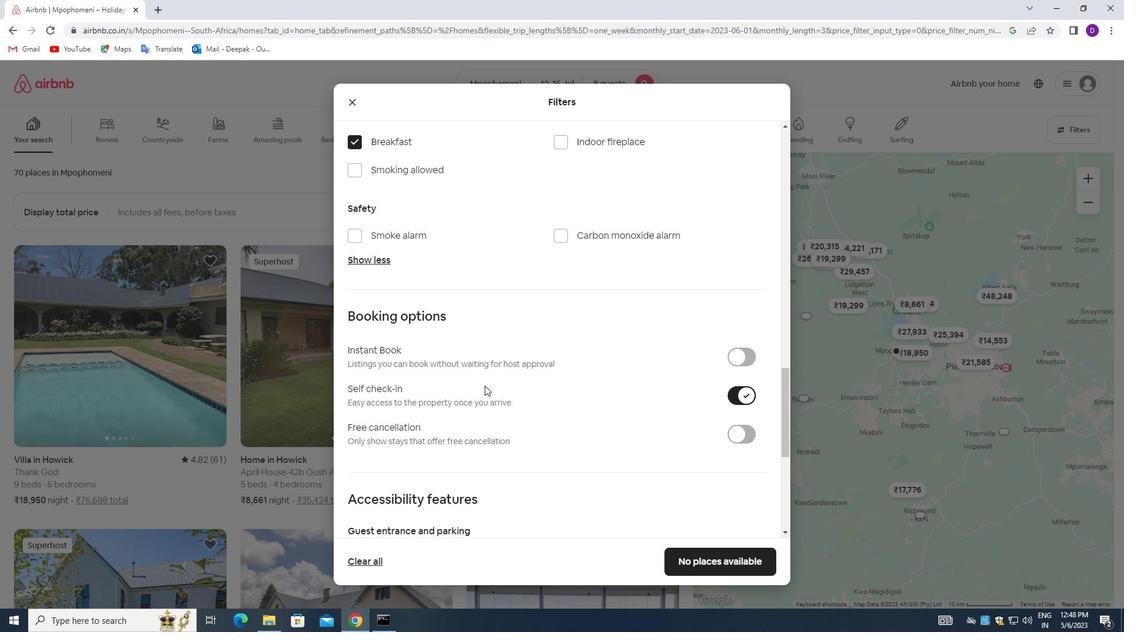 
Action: Mouse scrolled (485, 385) with delta (0, 0)
Screenshot: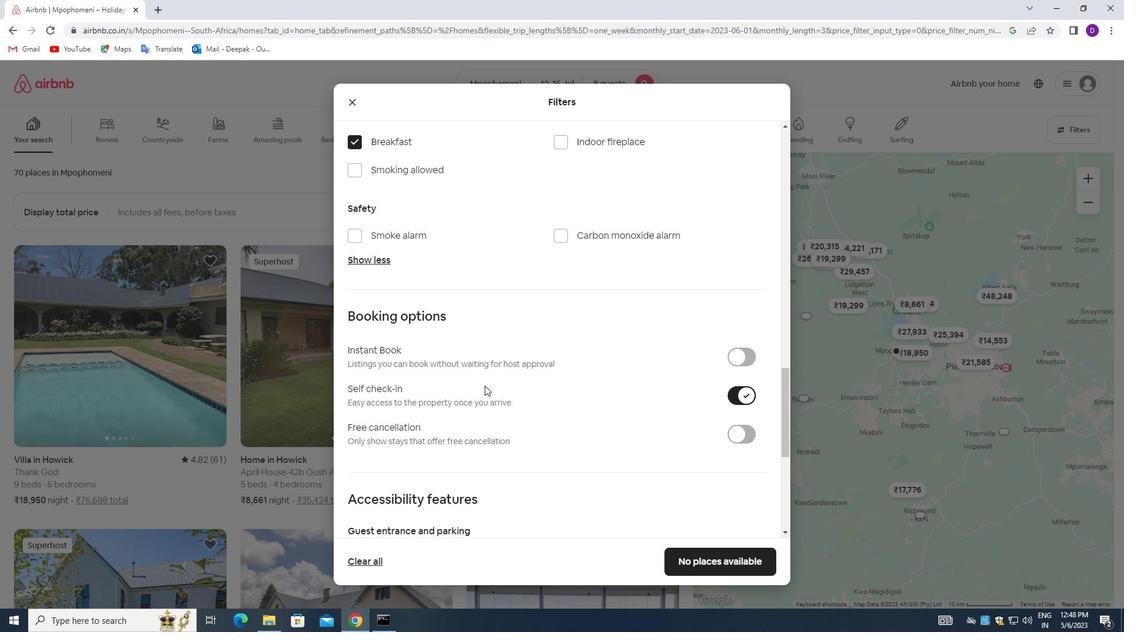 
Action: Mouse moved to (484, 387)
Screenshot: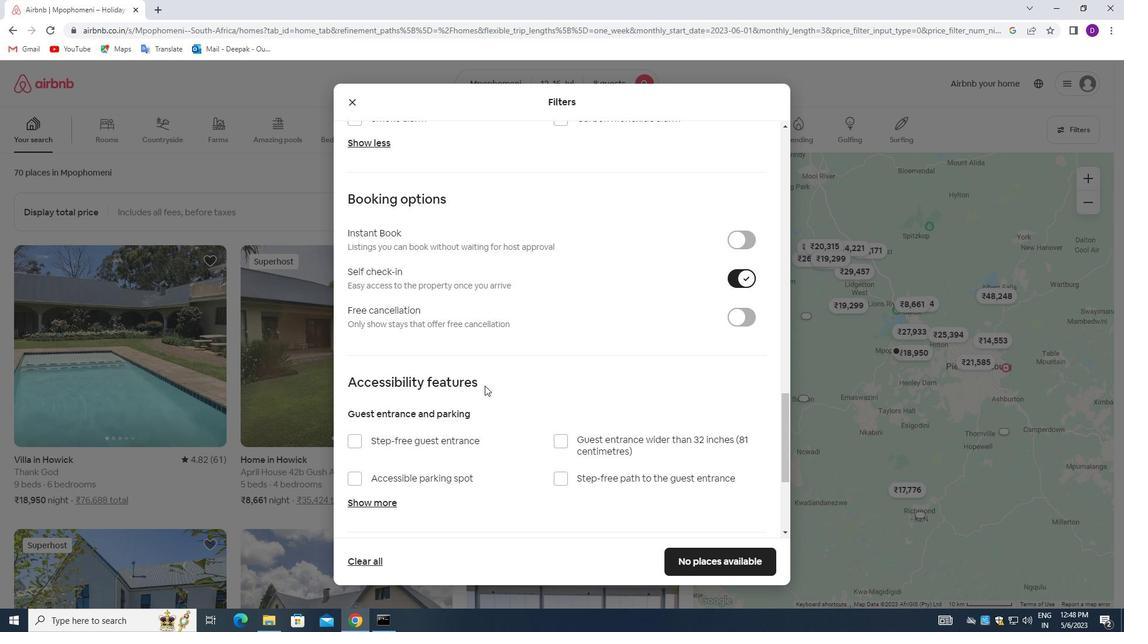 
Action: Mouse scrolled (484, 386) with delta (0, 0)
Screenshot: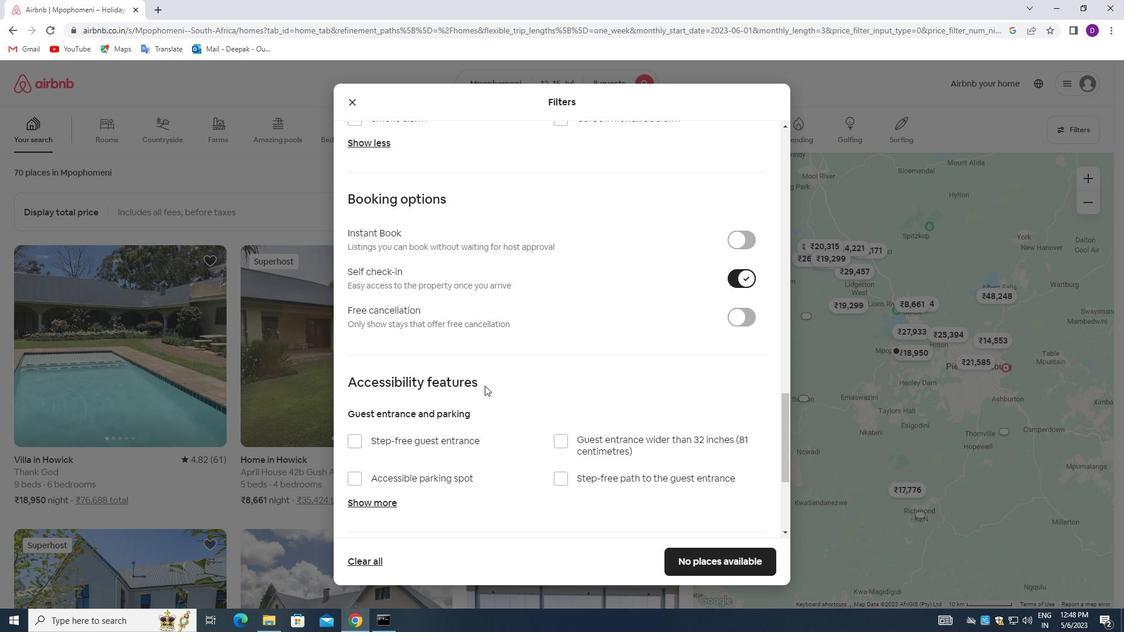 
Action: Mouse moved to (484, 389)
Screenshot: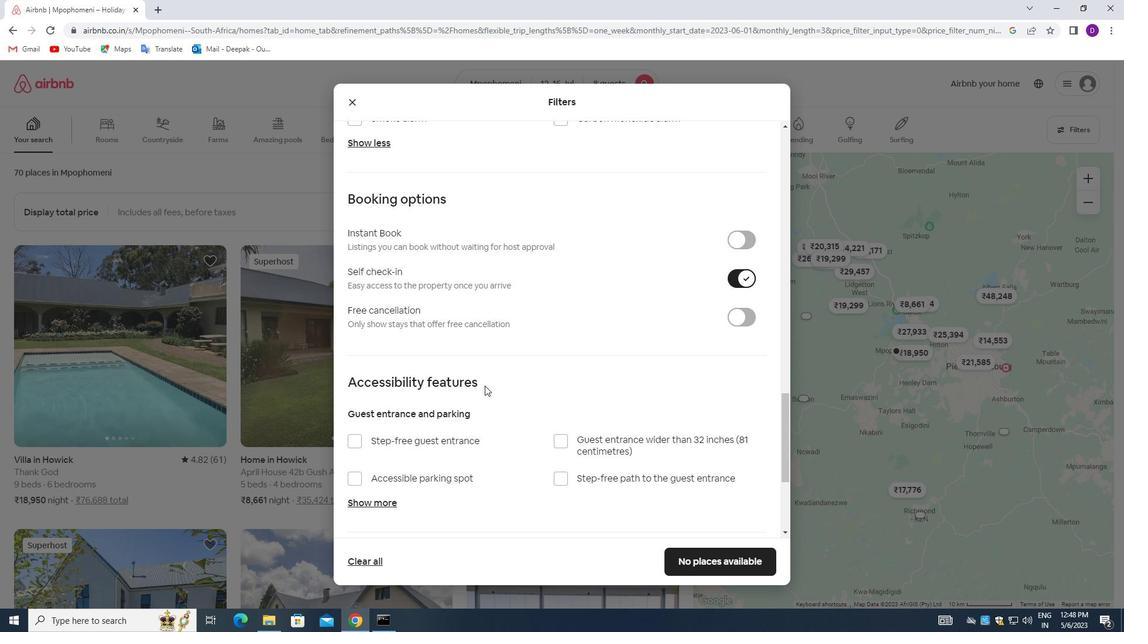 
Action: Mouse scrolled (484, 389) with delta (0, 0)
Screenshot: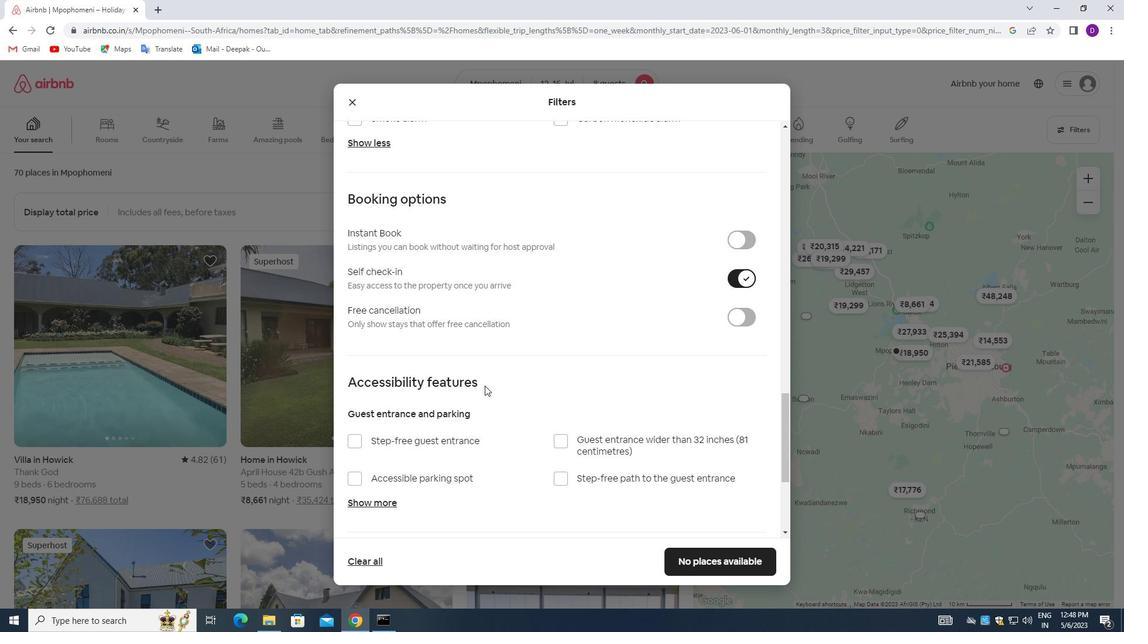 
Action: Mouse moved to (483, 390)
Screenshot: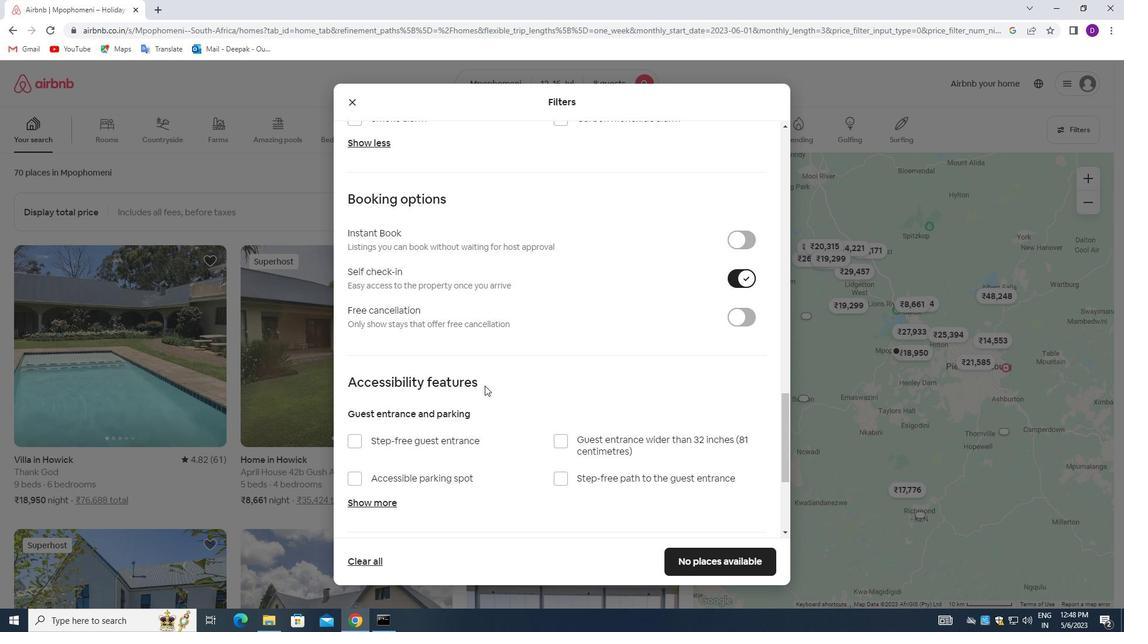 
Action: Mouse scrolled (483, 390) with delta (0, 0)
Screenshot: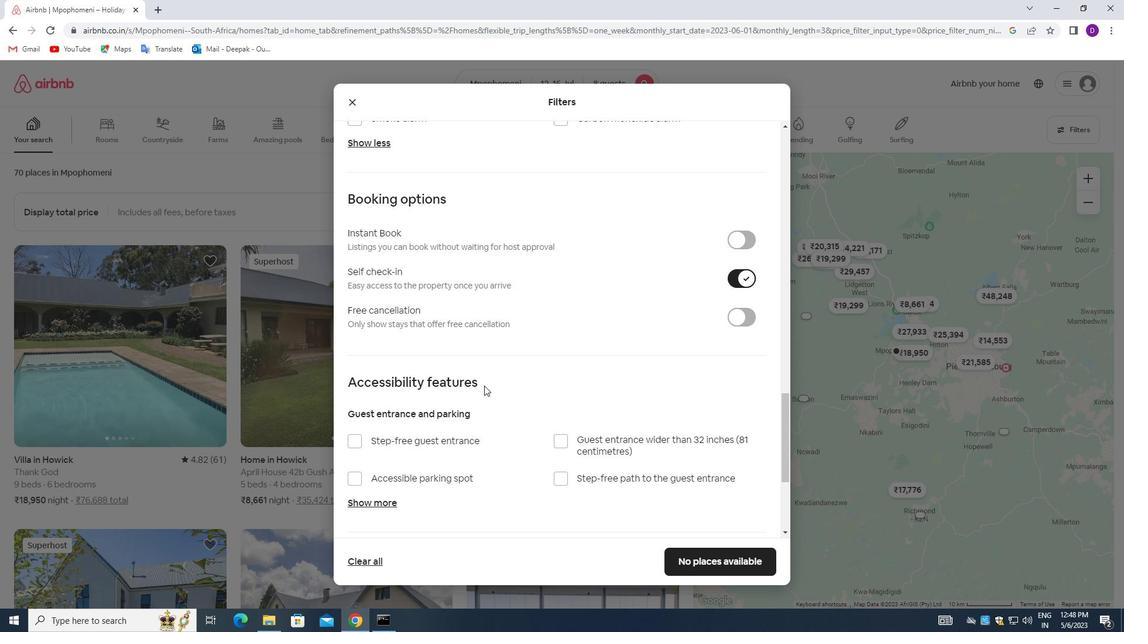 
Action: Mouse moved to (463, 407)
Screenshot: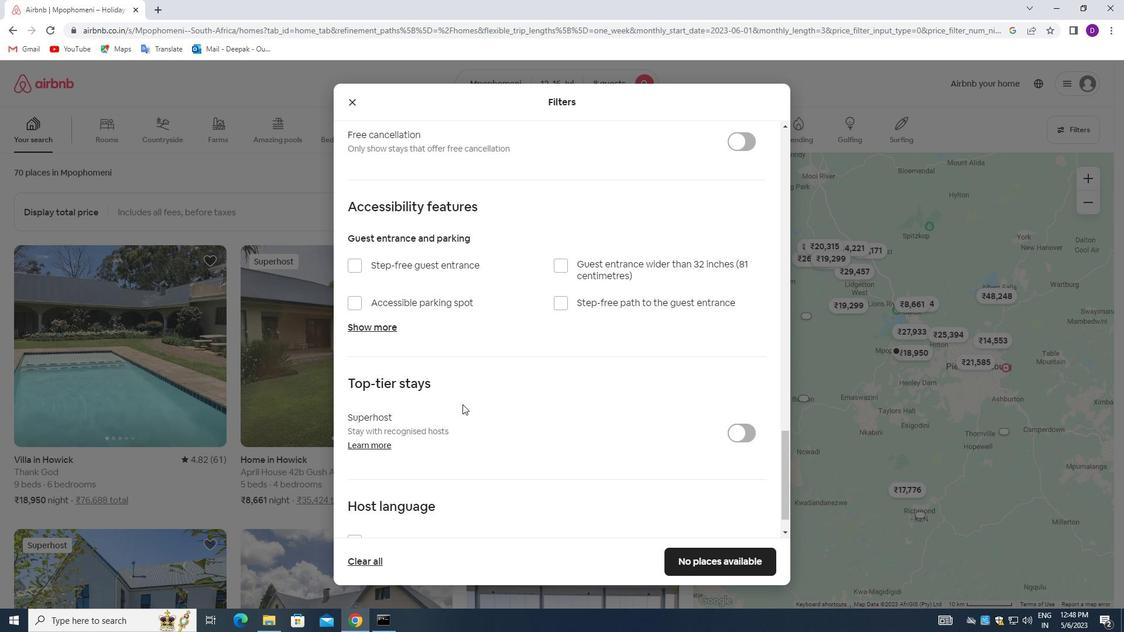 
Action: Mouse scrolled (463, 406) with delta (0, 0)
Screenshot: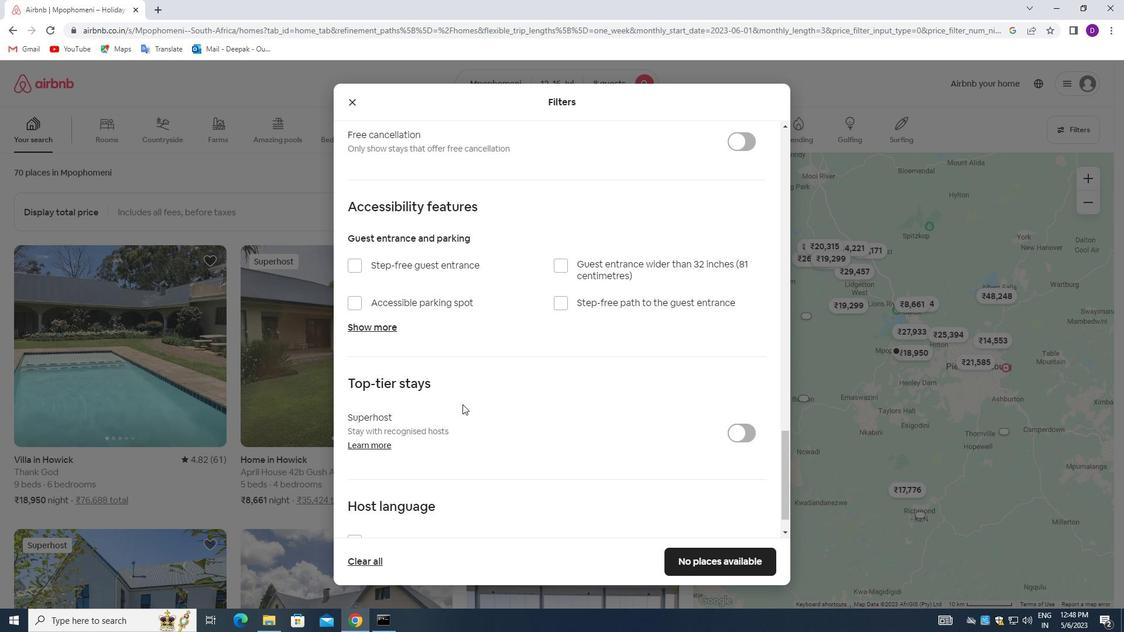 
Action: Mouse scrolled (463, 406) with delta (0, 0)
Screenshot: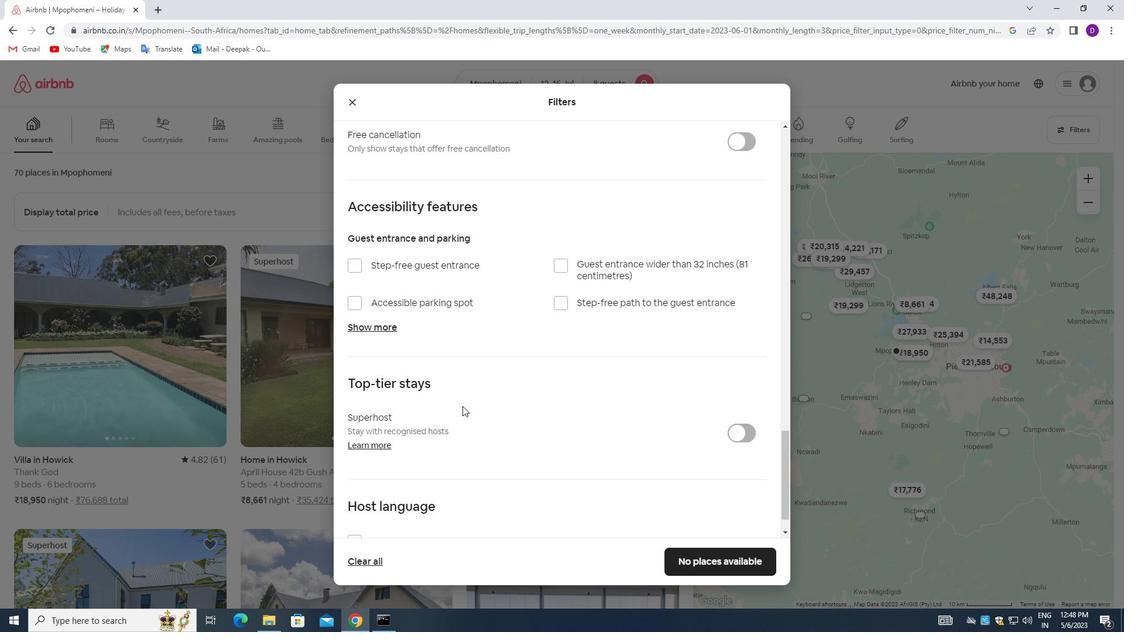 
Action: Mouse moved to (470, 407)
Screenshot: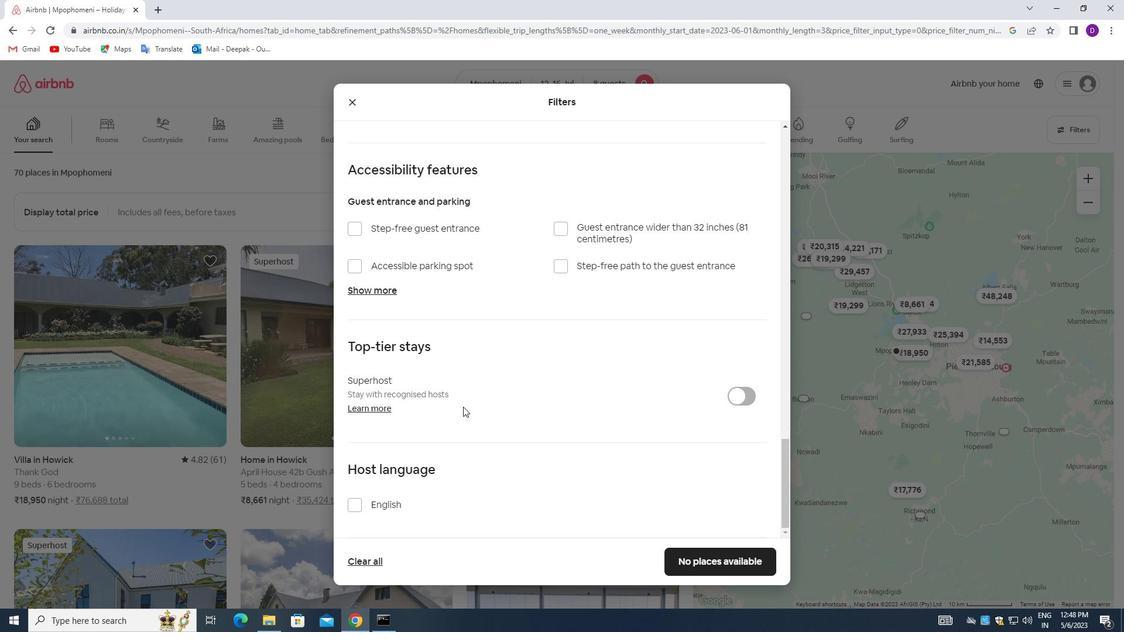 
Action: Mouse scrolled (470, 406) with delta (0, 0)
Screenshot: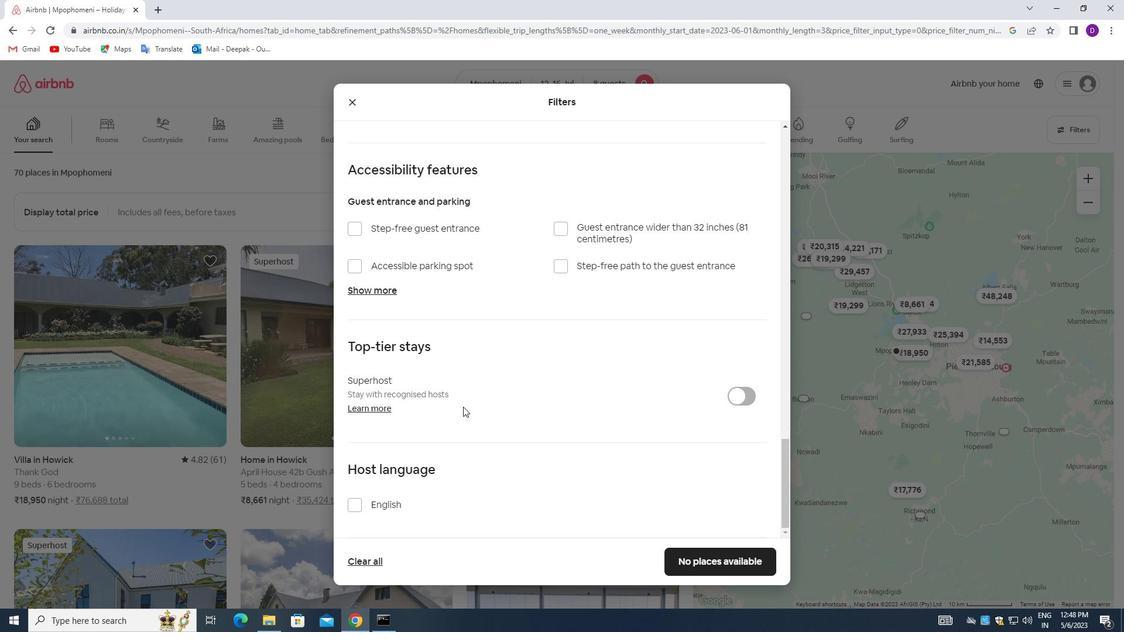 
Action: Mouse moved to (471, 407)
Screenshot: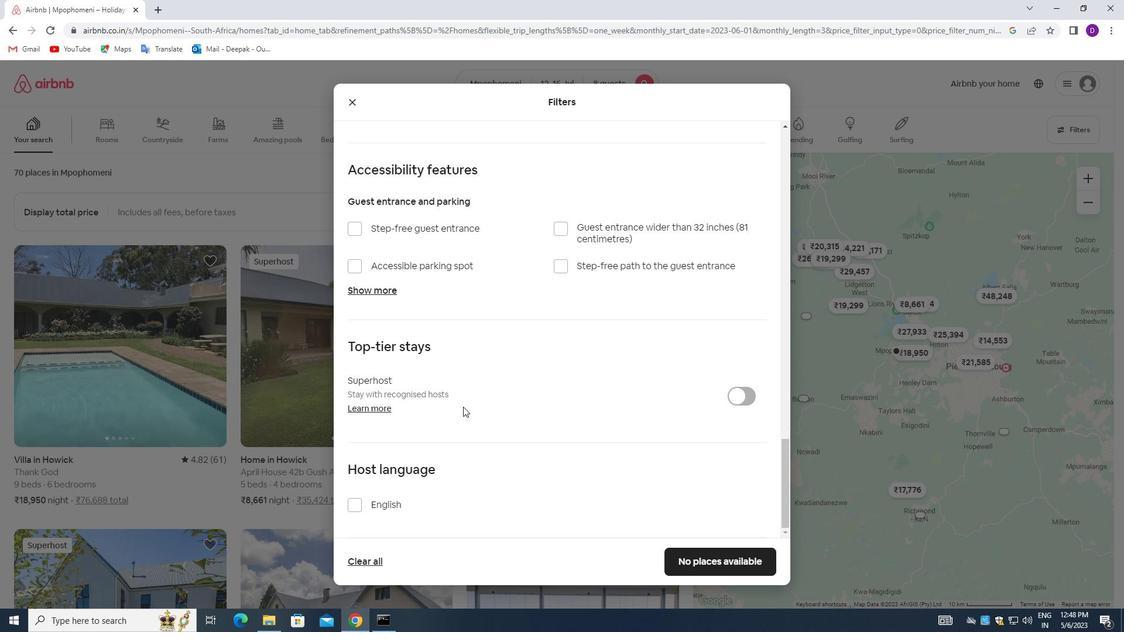 
Action: Mouse scrolled (471, 407) with delta (0, 0)
Screenshot: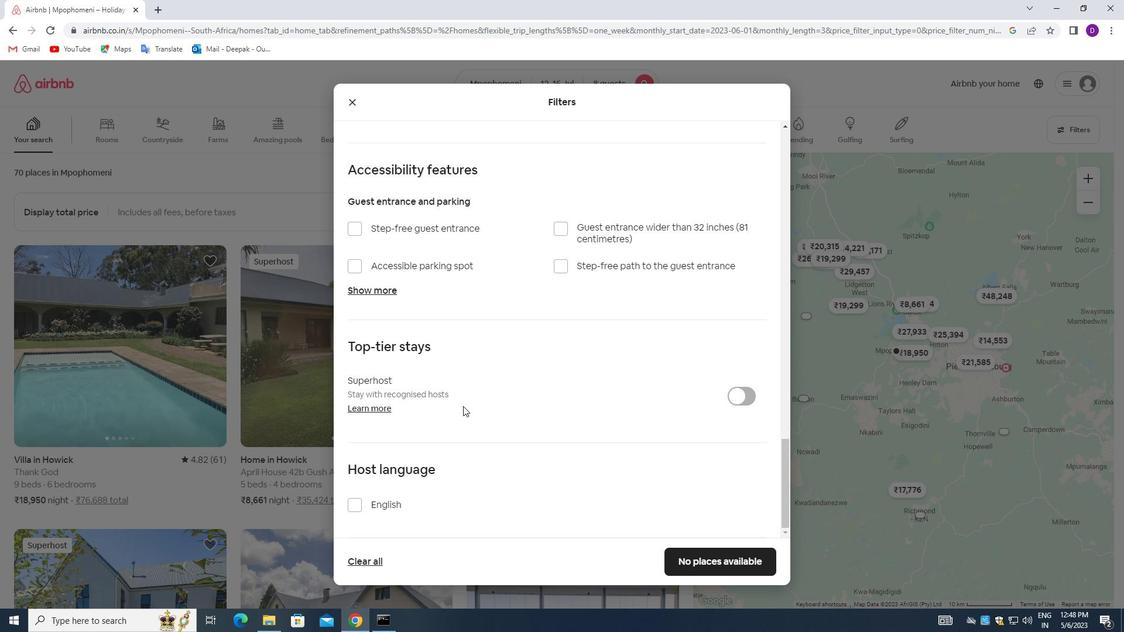 
Action: Mouse moved to (475, 408)
Screenshot: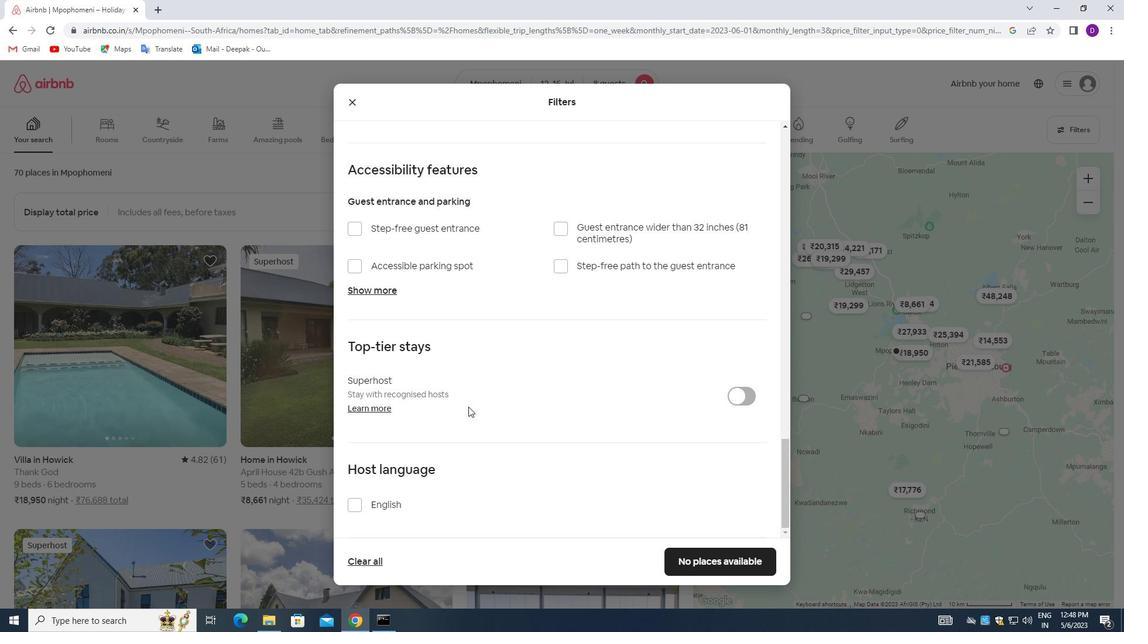 
Action: Mouse scrolled (475, 407) with delta (0, 0)
Screenshot: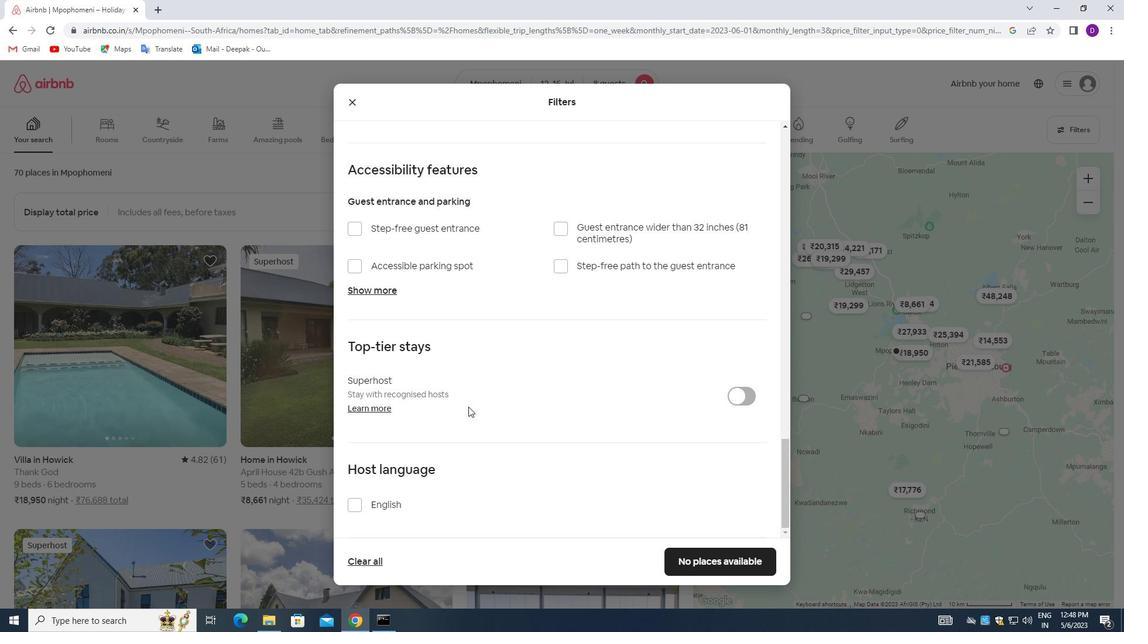 
Action: Mouse moved to (481, 408)
Screenshot: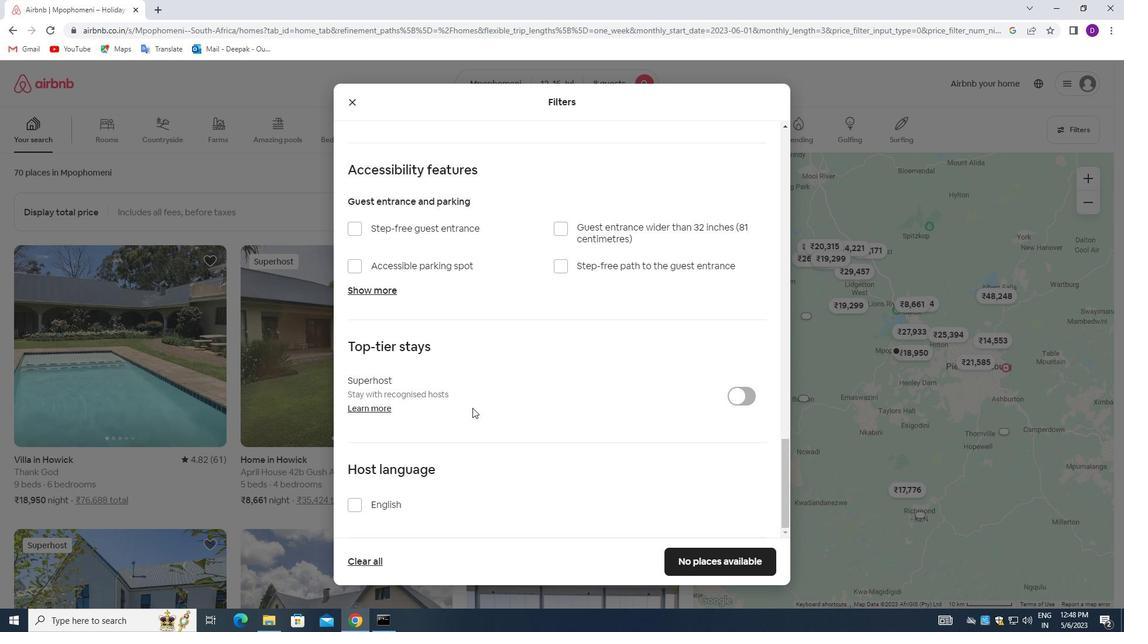
Action: Mouse scrolled (481, 407) with delta (0, 0)
Screenshot: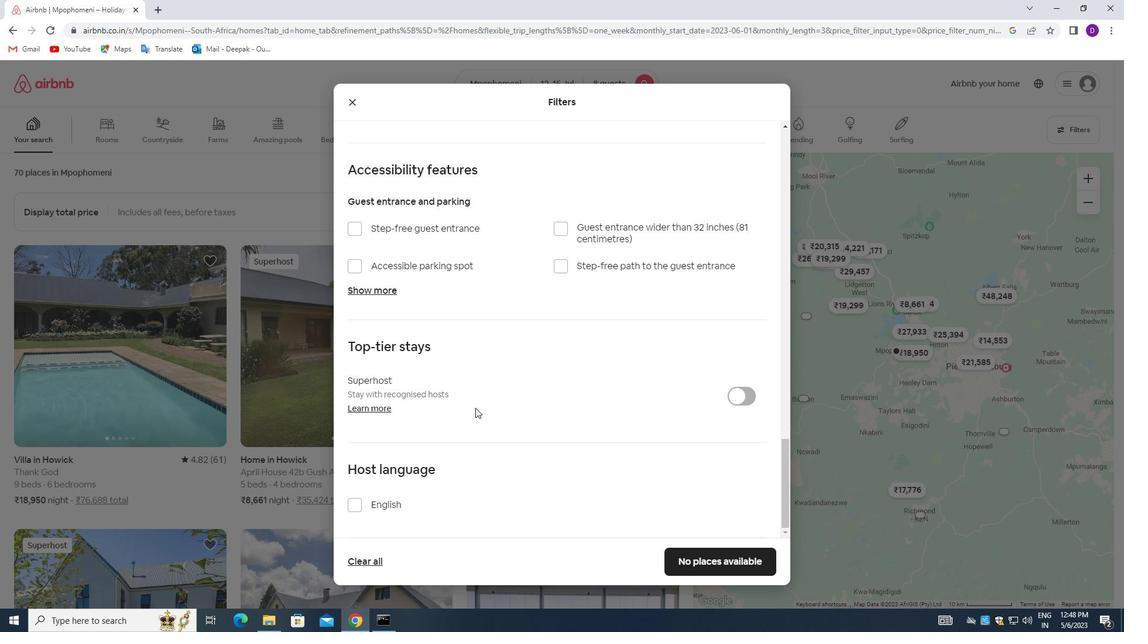 
Action: Mouse moved to (358, 502)
Screenshot: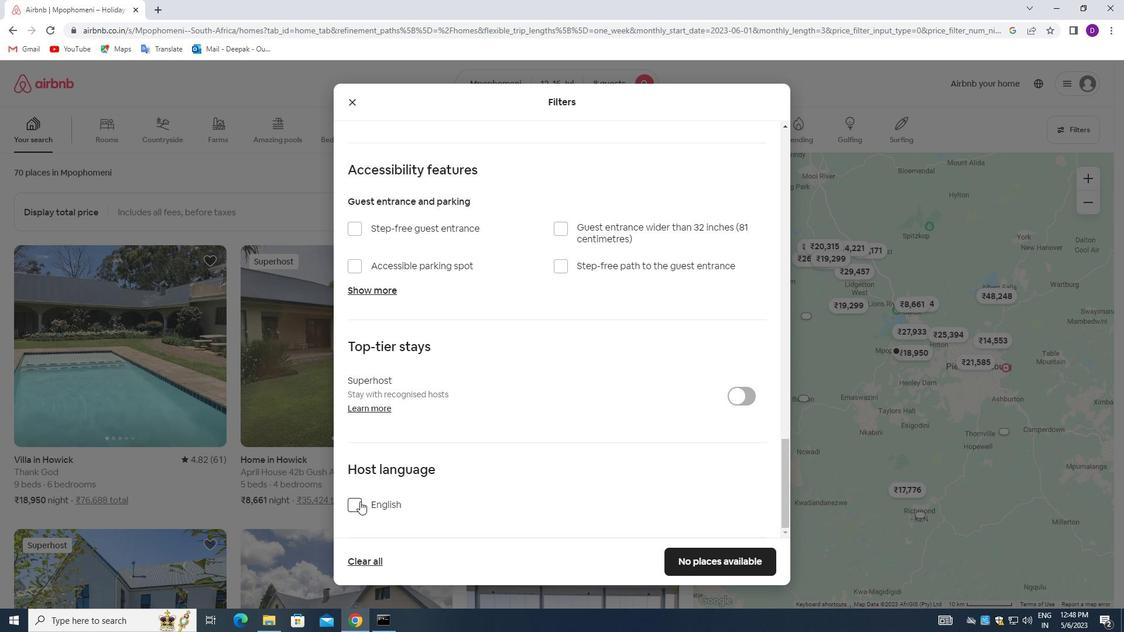 
Action: Mouse pressed left at (358, 502)
Screenshot: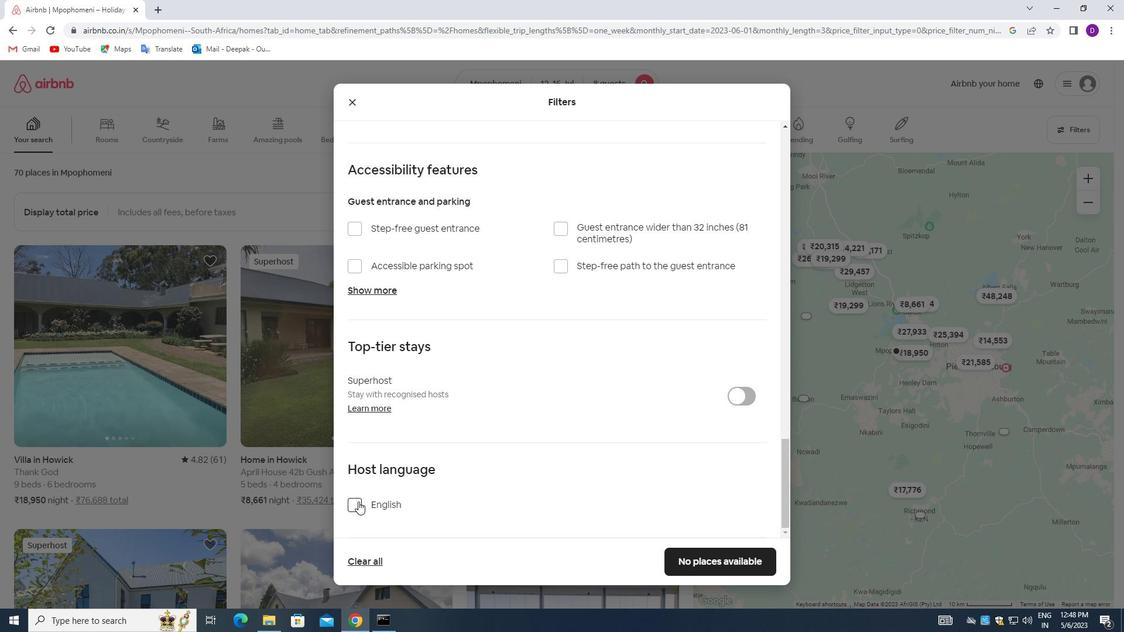 
Action: Mouse moved to (694, 560)
Screenshot: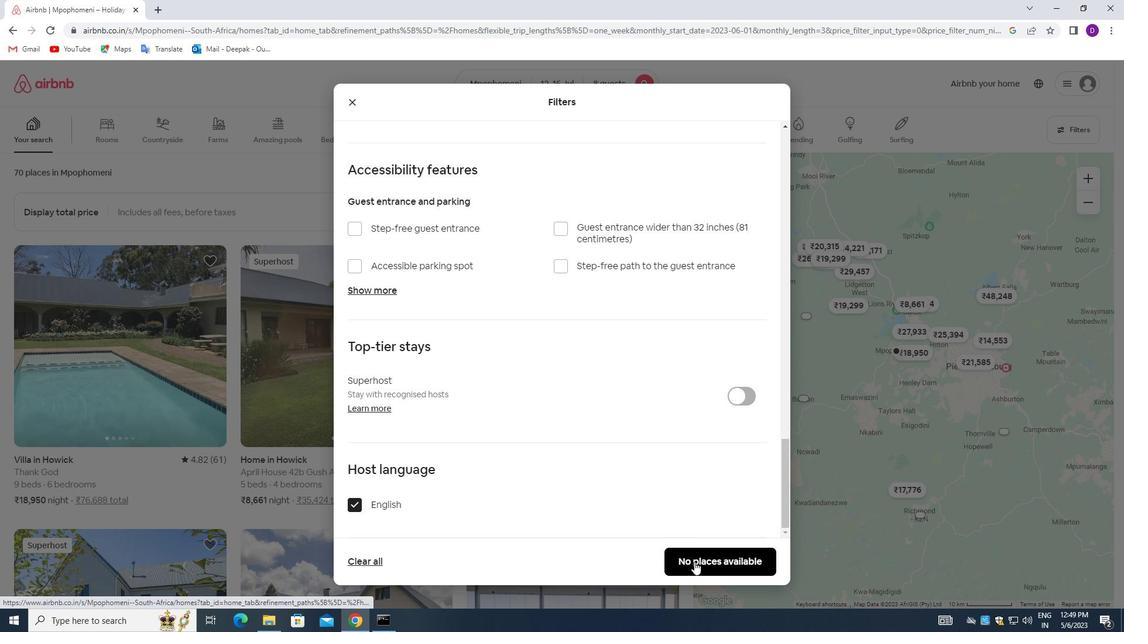 
Action: Mouse pressed left at (694, 560)
Screenshot: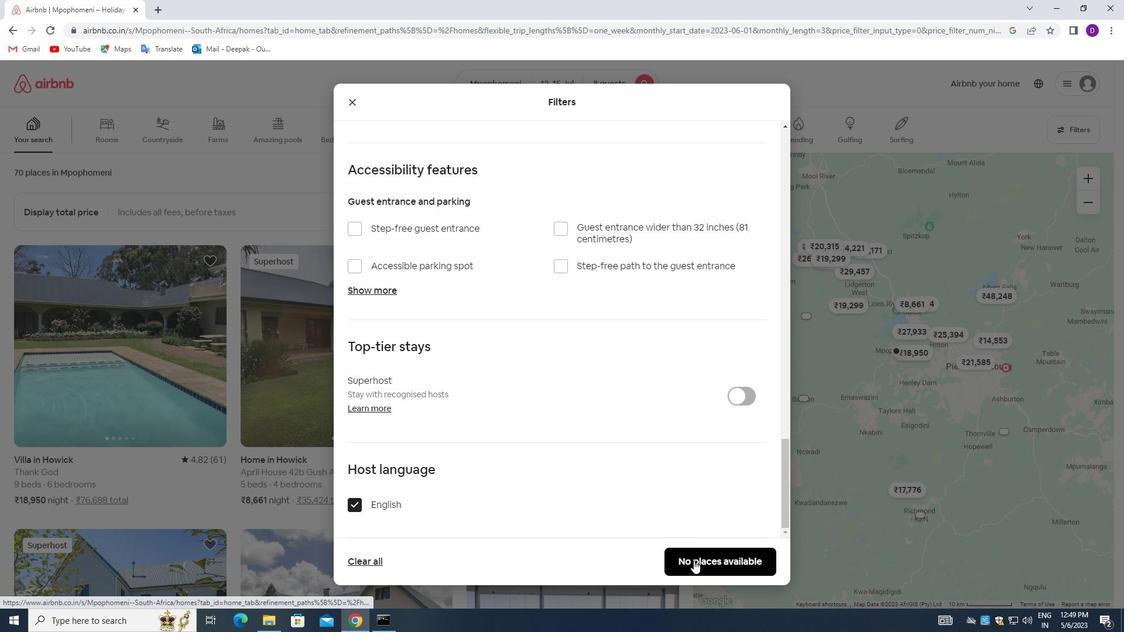 
Action: Mouse moved to (598, 405)
Screenshot: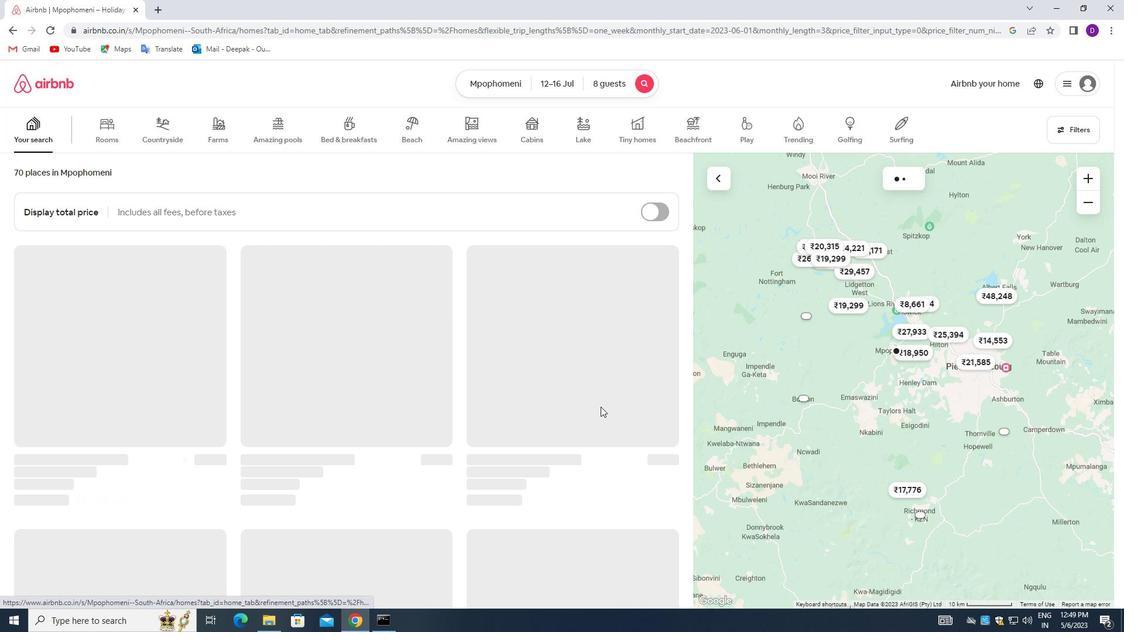 
